 Task: Find connections with filter location Konnūr with filter topic #training with filter profile language Spanish with filter current company Affle with filter school Government of Maharashtra Ismail Yusuf College of Arts Science & Commerce Jogeshwari East Mumbai 400 060 with filter industry Racetracks with filter service category Wedding Planning with filter keywords title Coordinator
Action: Mouse moved to (381, 267)
Screenshot: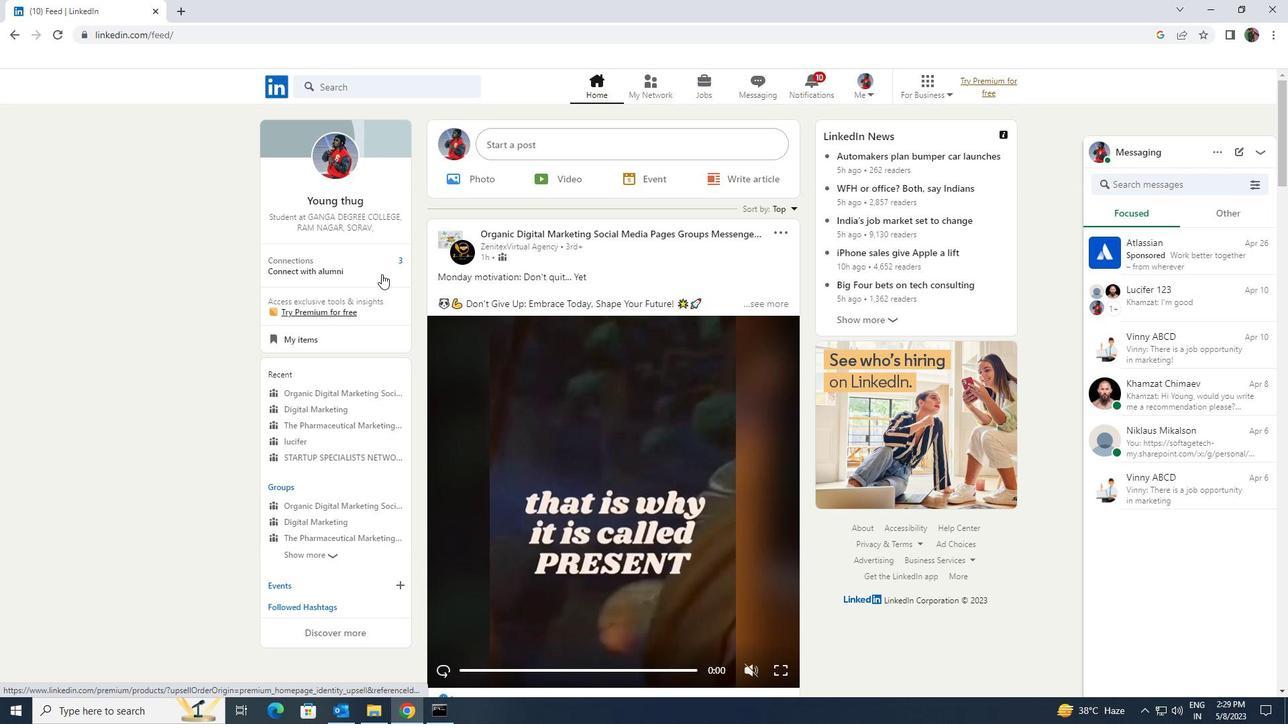 
Action: Mouse pressed left at (381, 267)
Screenshot: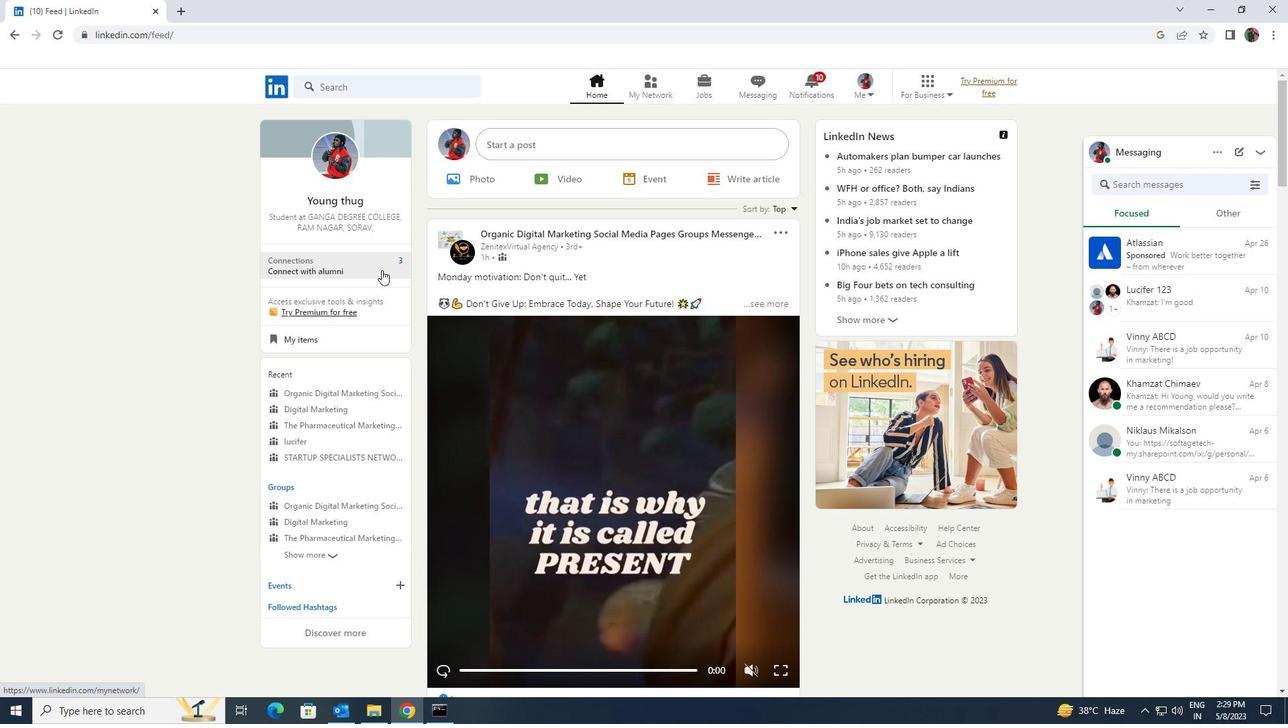 
Action: Mouse moved to (381, 172)
Screenshot: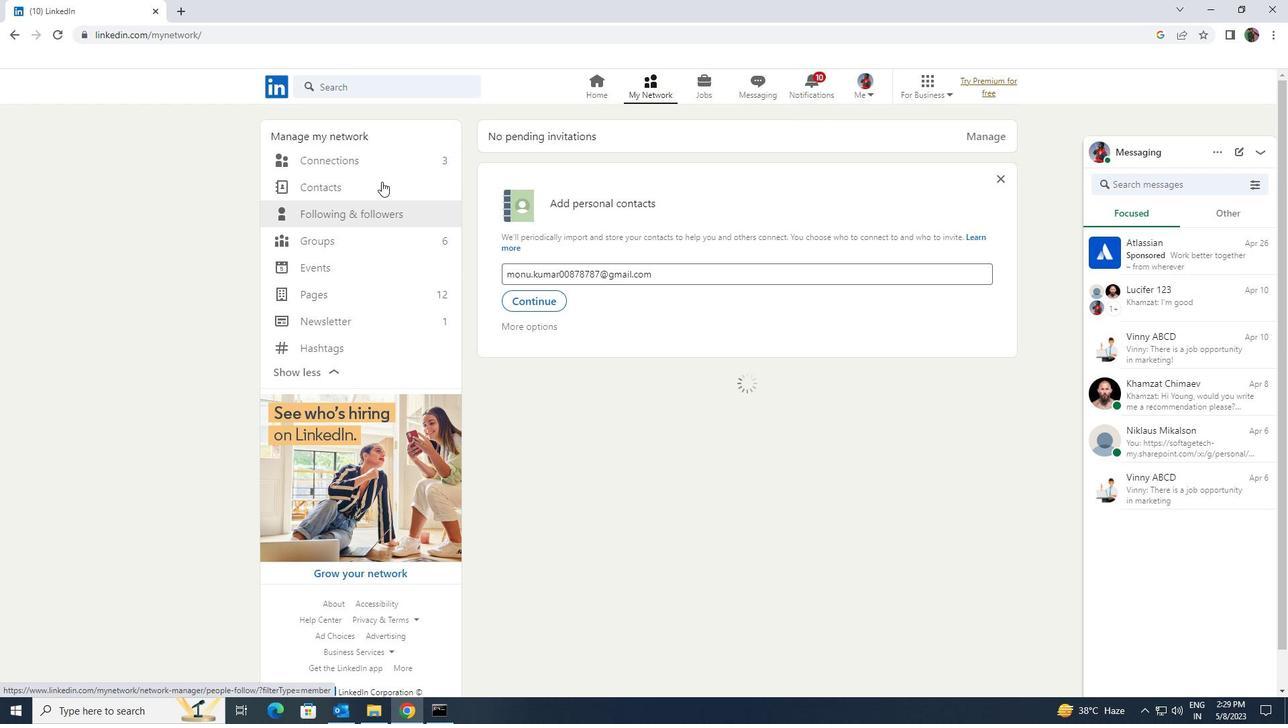 
Action: Mouse pressed left at (381, 172)
Screenshot: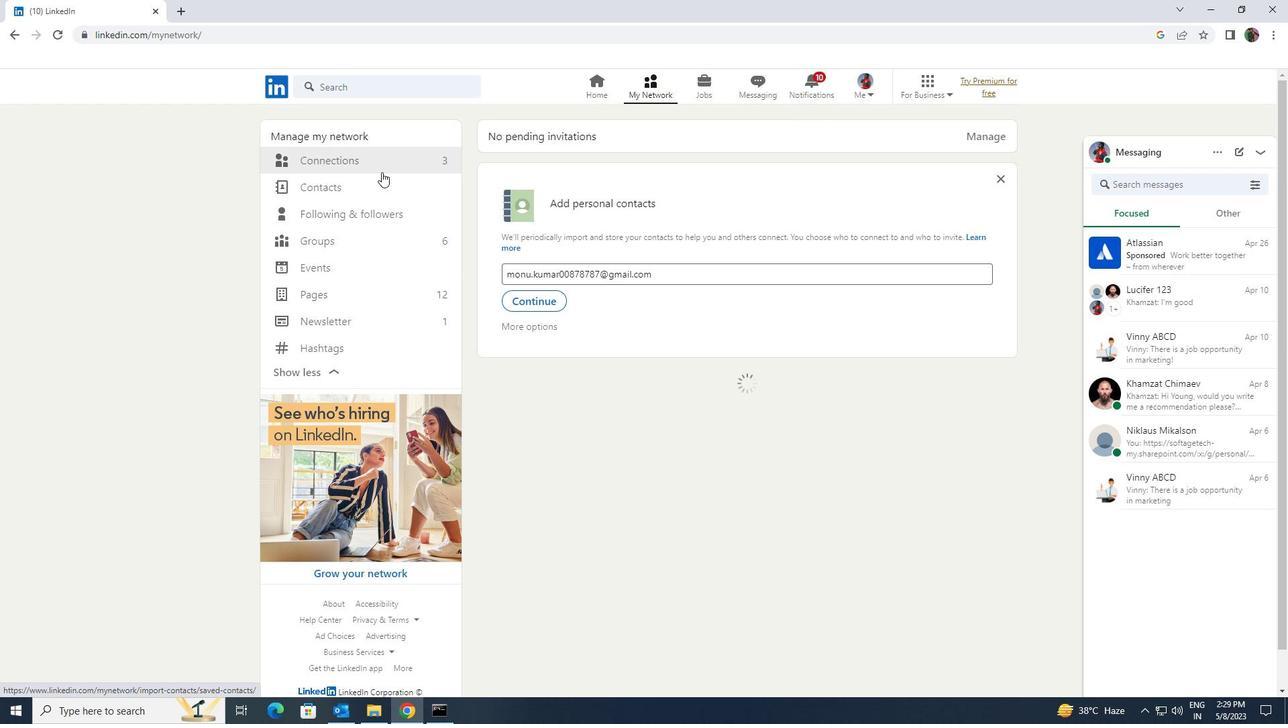 
Action: Mouse moved to (383, 163)
Screenshot: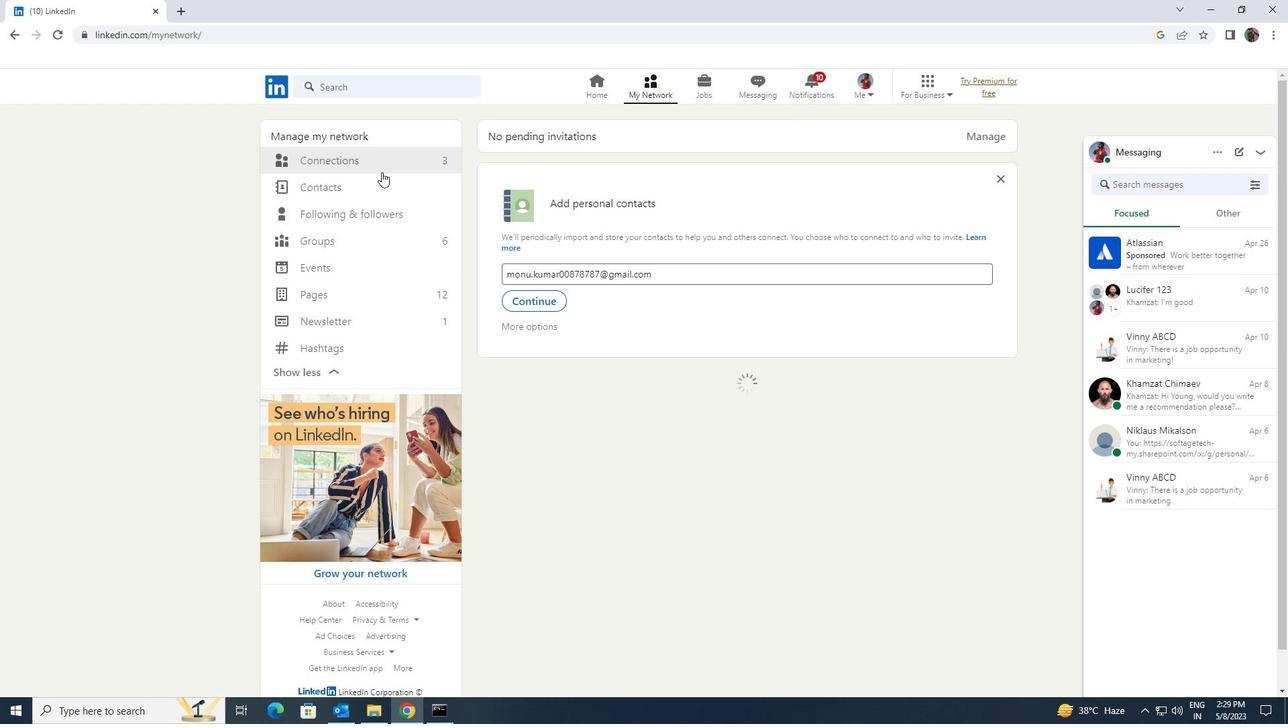 
Action: Mouse pressed left at (383, 163)
Screenshot: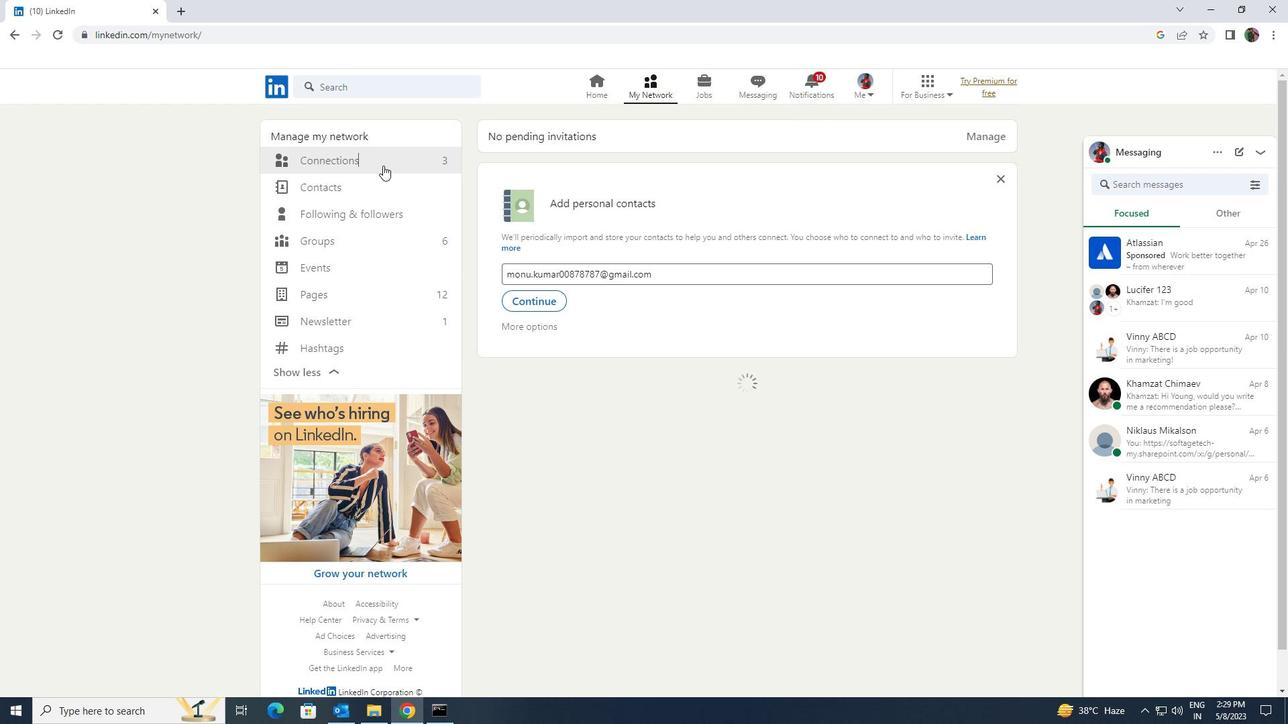 
Action: Mouse moved to (723, 163)
Screenshot: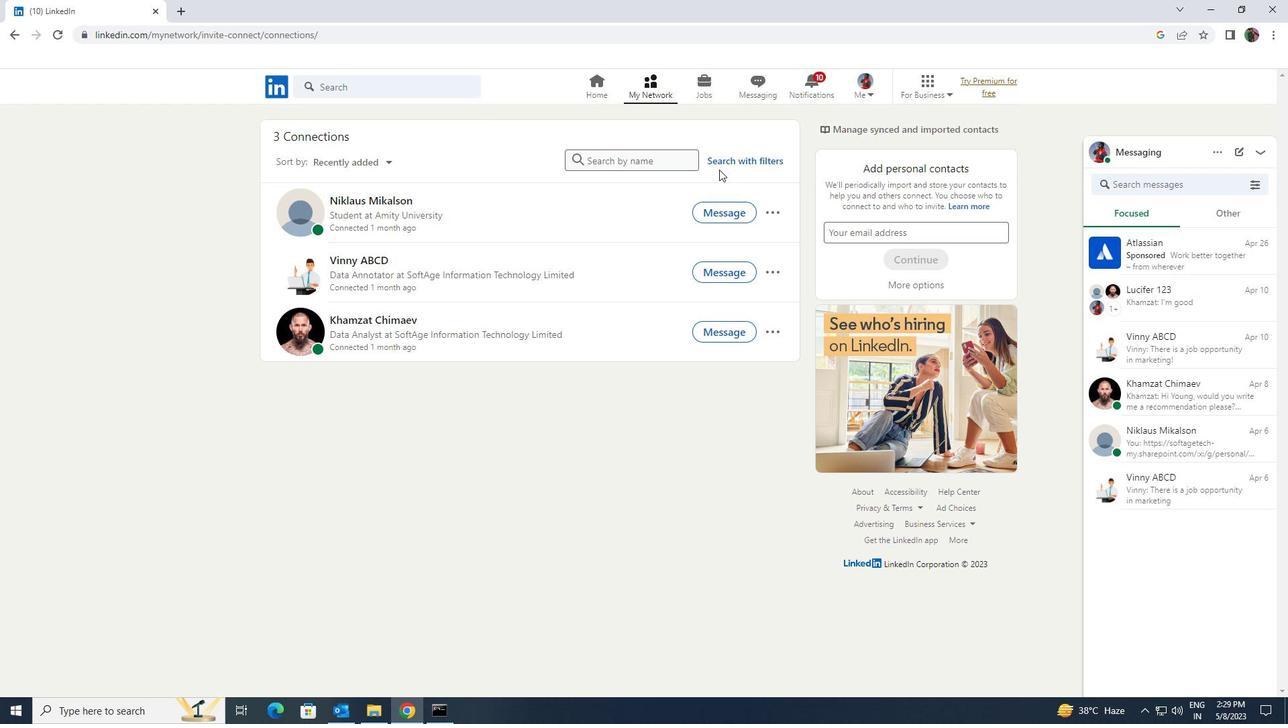
Action: Mouse pressed left at (723, 163)
Screenshot: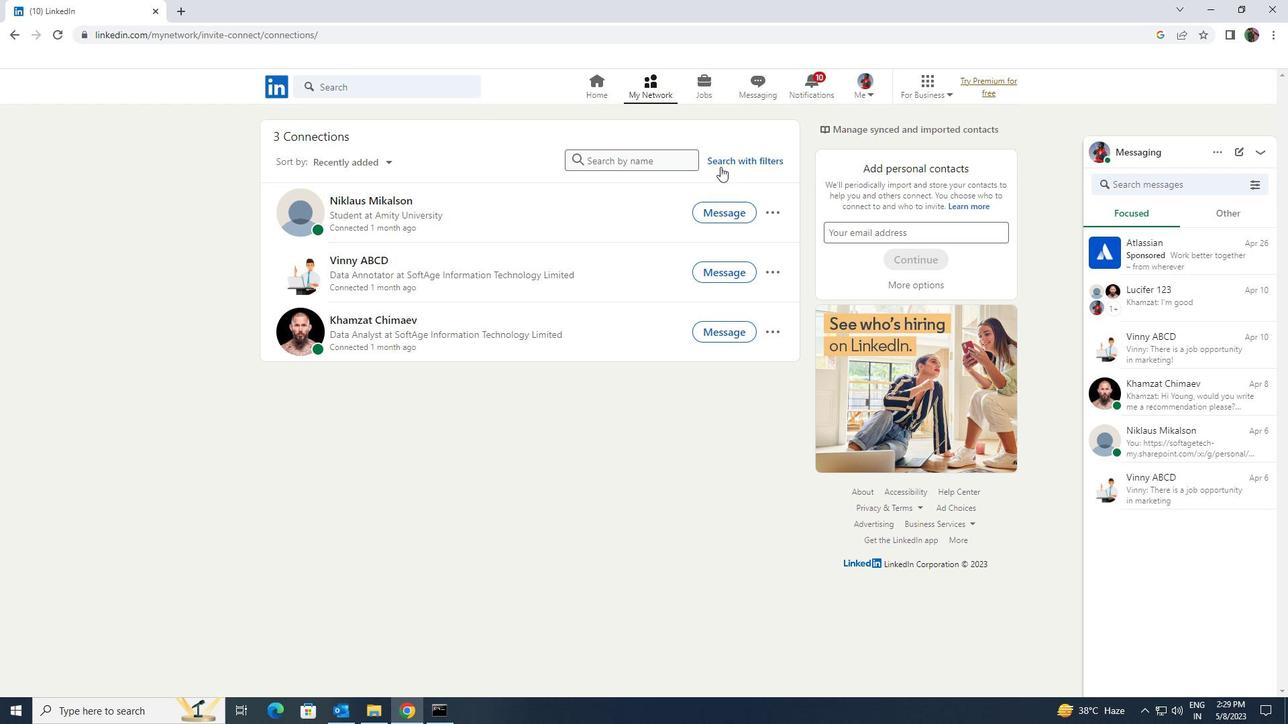 
Action: Mouse moved to (692, 126)
Screenshot: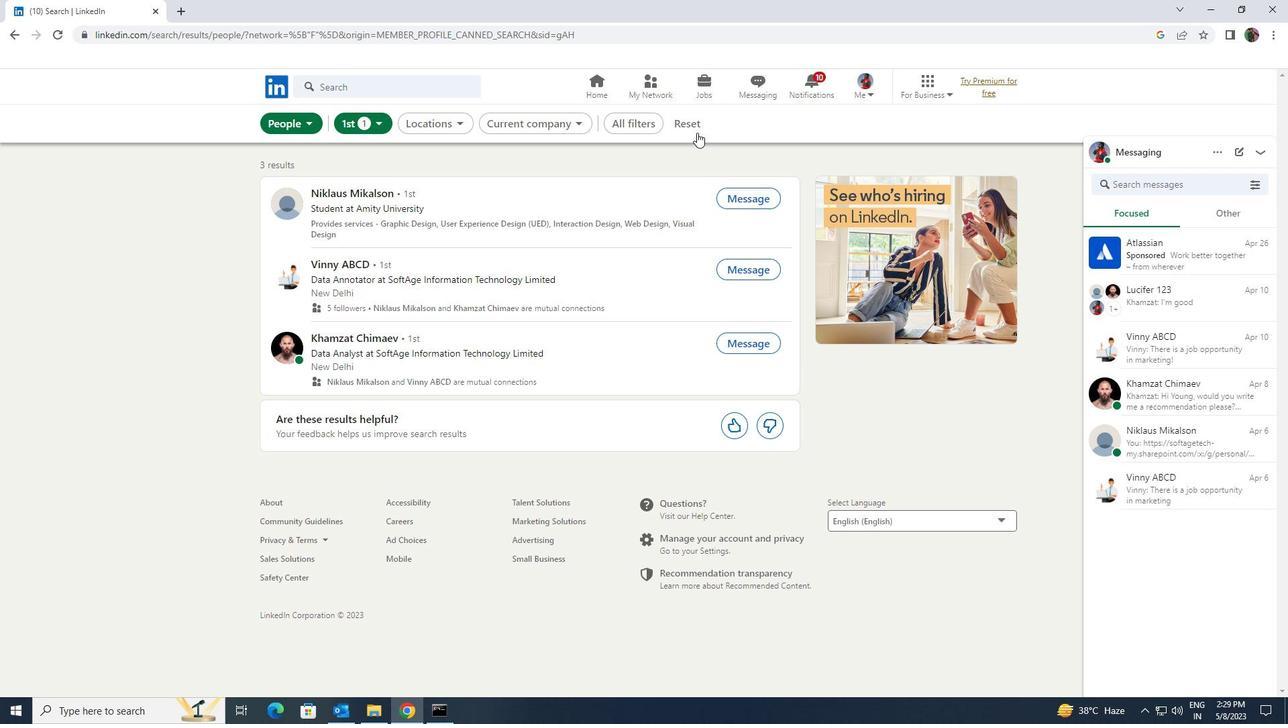 
Action: Mouse pressed left at (692, 126)
Screenshot: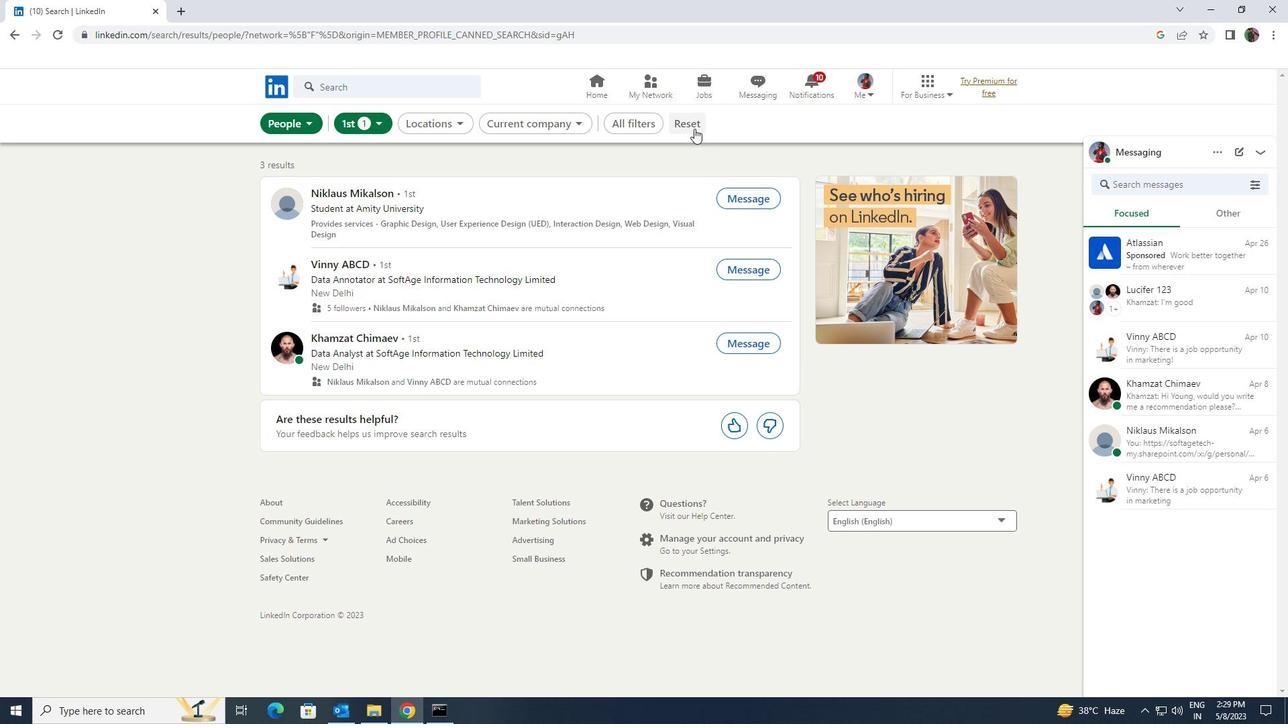 
Action: Mouse moved to (680, 120)
Screenshot: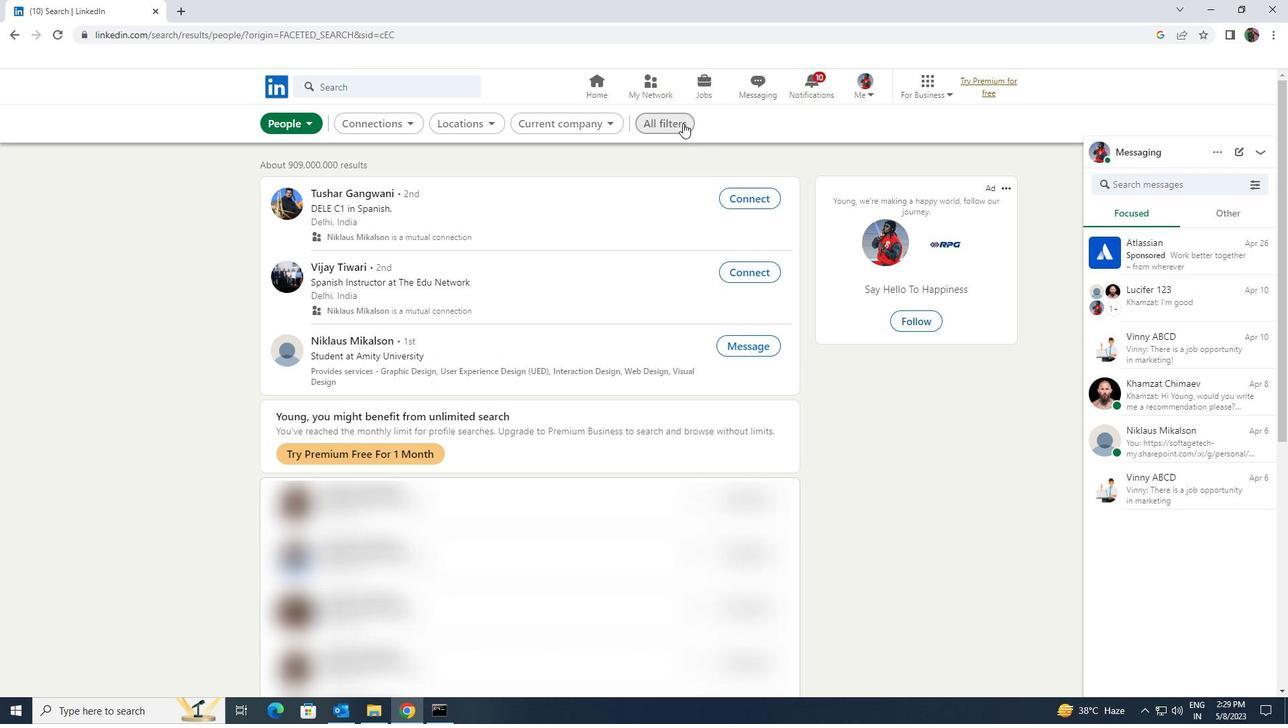 
Action: Mouse pressed left at (680, 120)
Screenshot: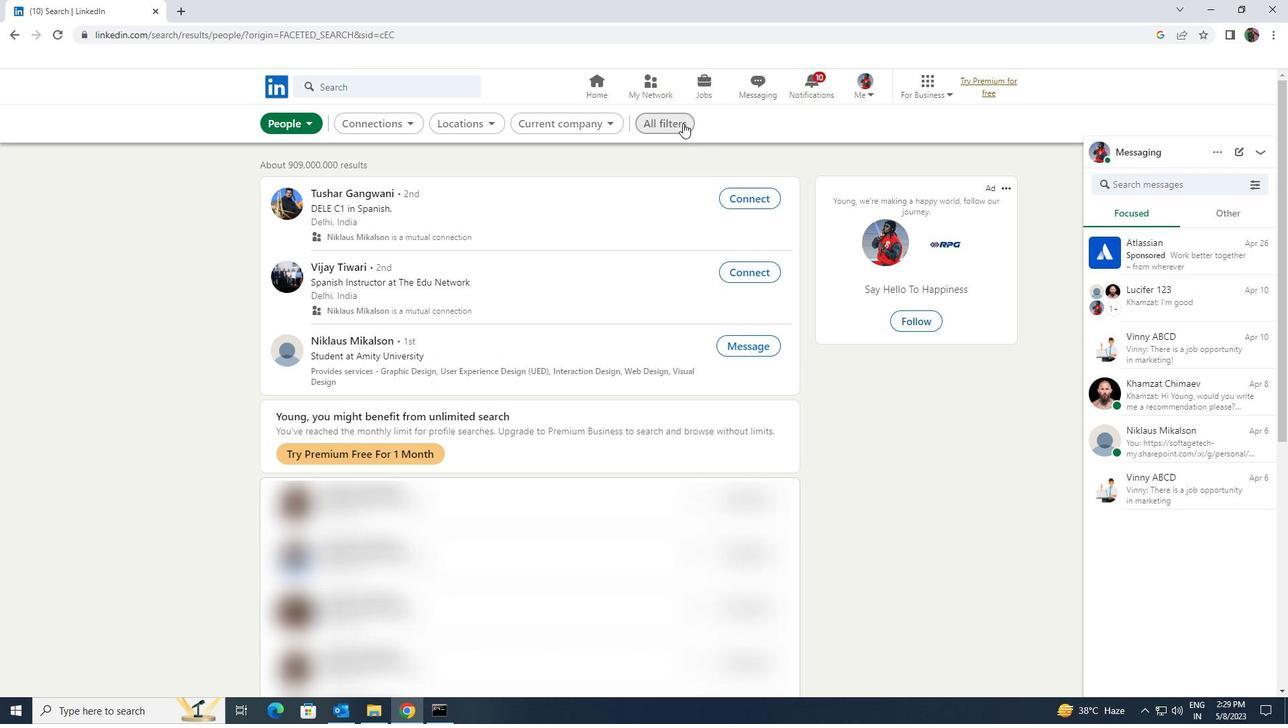 
Action: Mouse moved to (1107, 524)
Screenshot: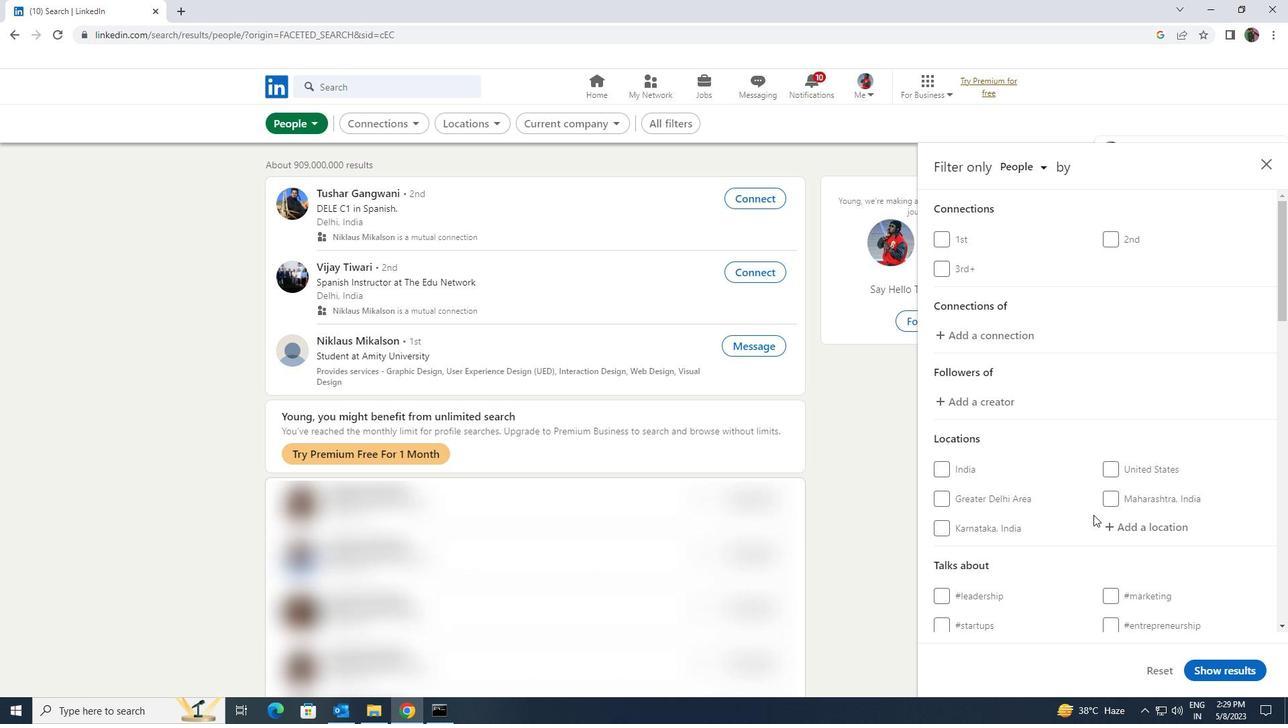 
Action: Mouse pressed left at (1107, 524)
Screenshot: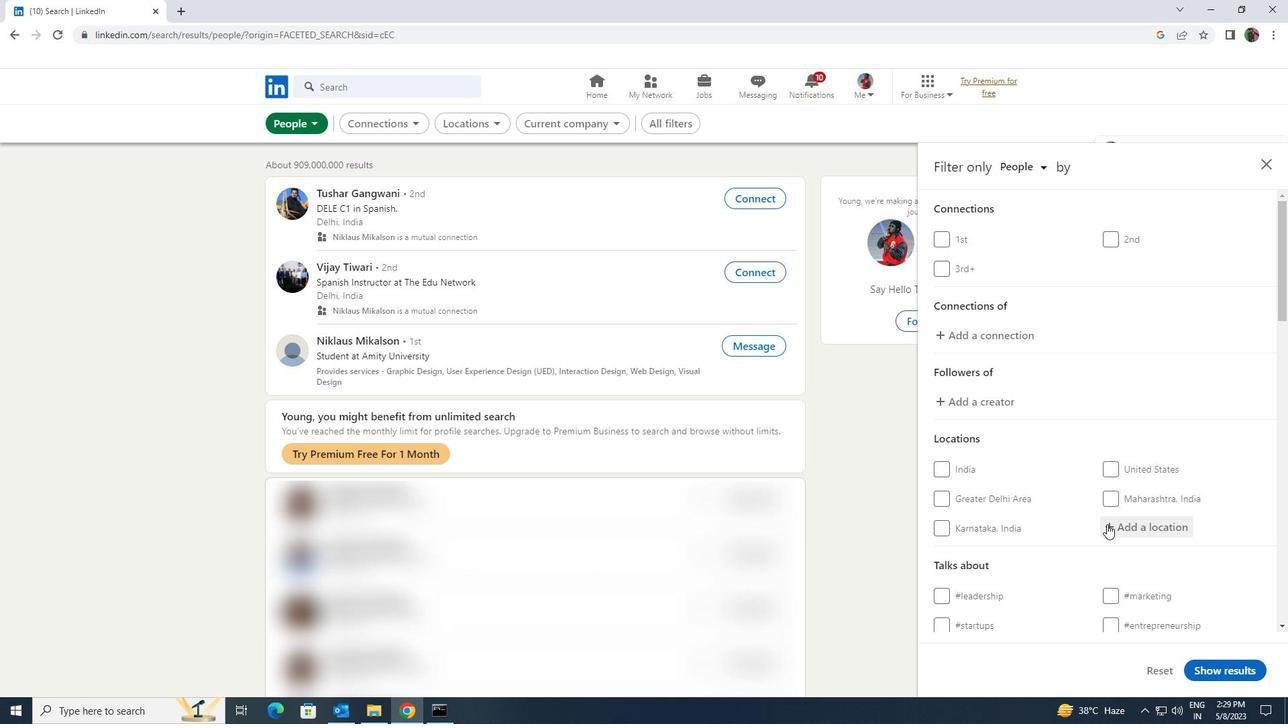 
Action: Key pressed <Key.shift>KONNUR
Screenshot: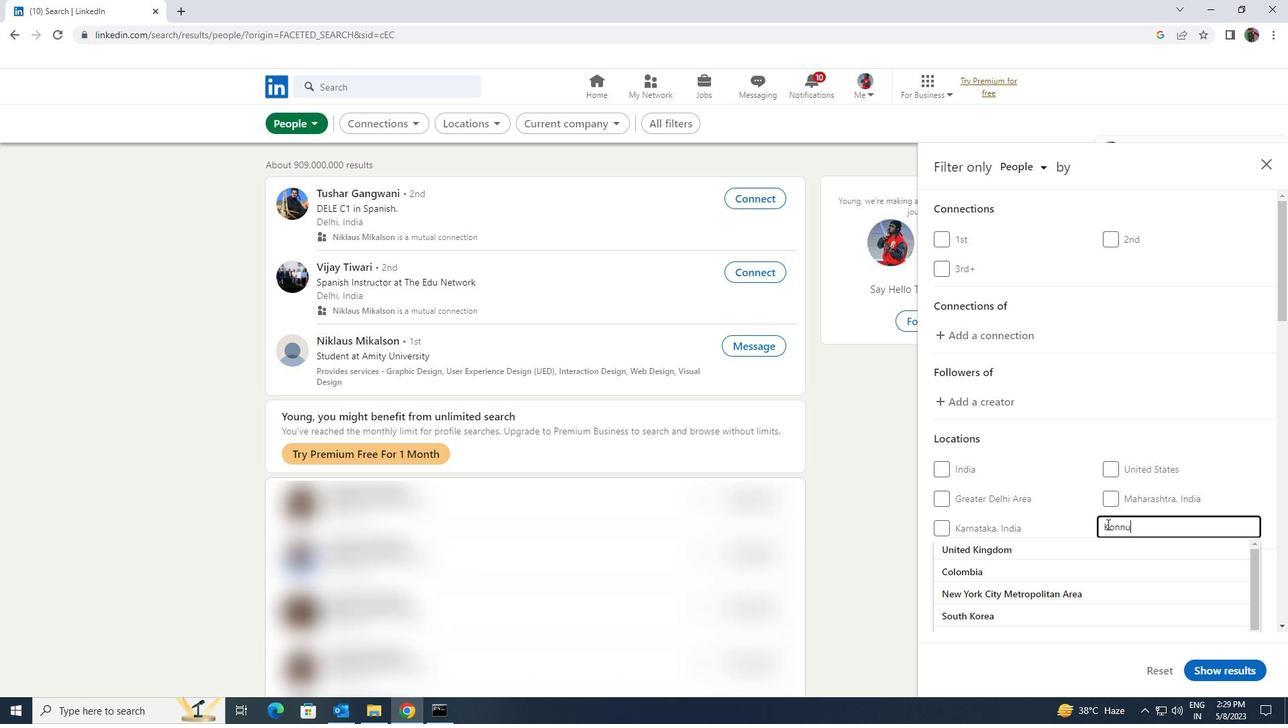 
Action: Mouse moved to (1107, 532)
Screenshot: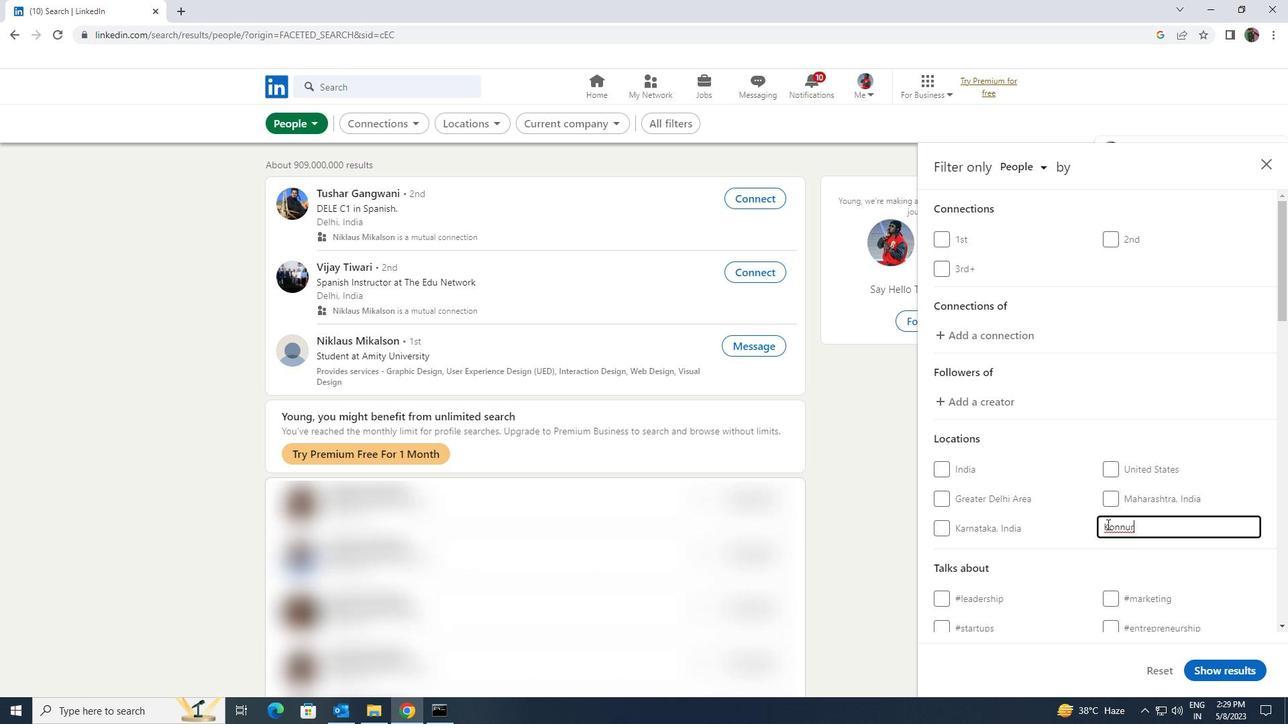 
Action: Key pressed <Key.enter>
Screenshot: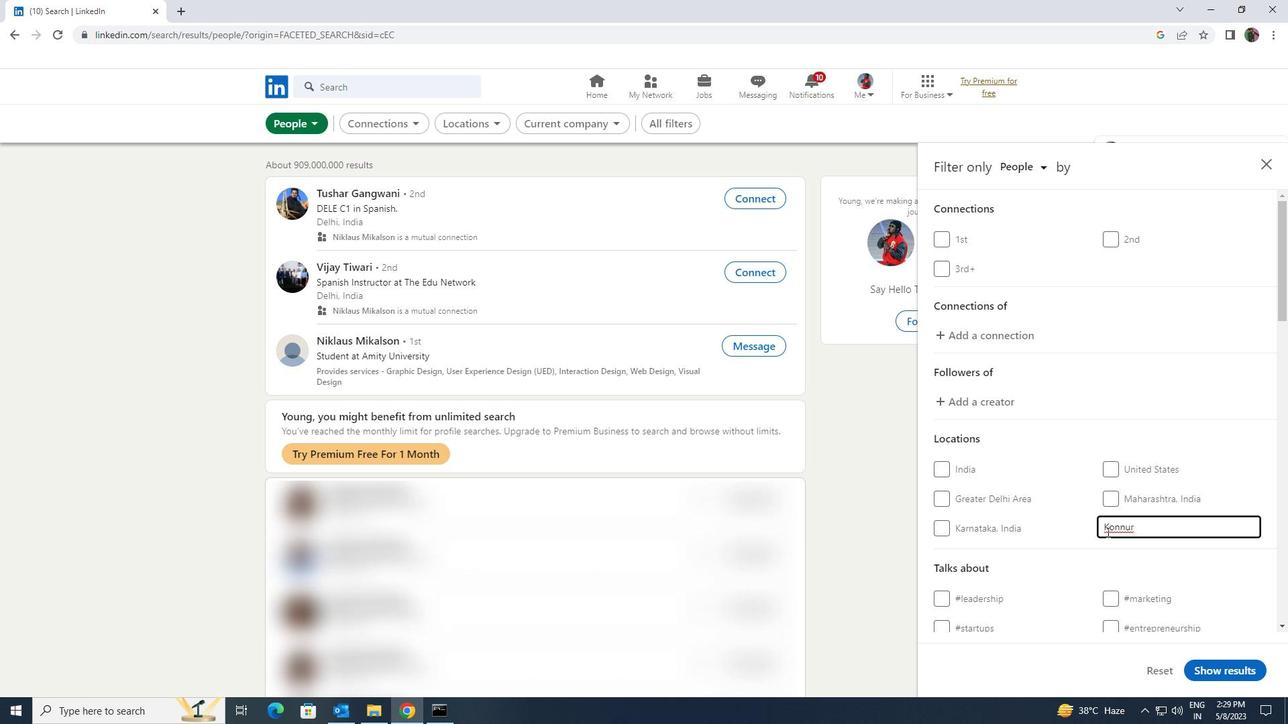 
Action: Mouse moved to (1107, 532)
Screenshot: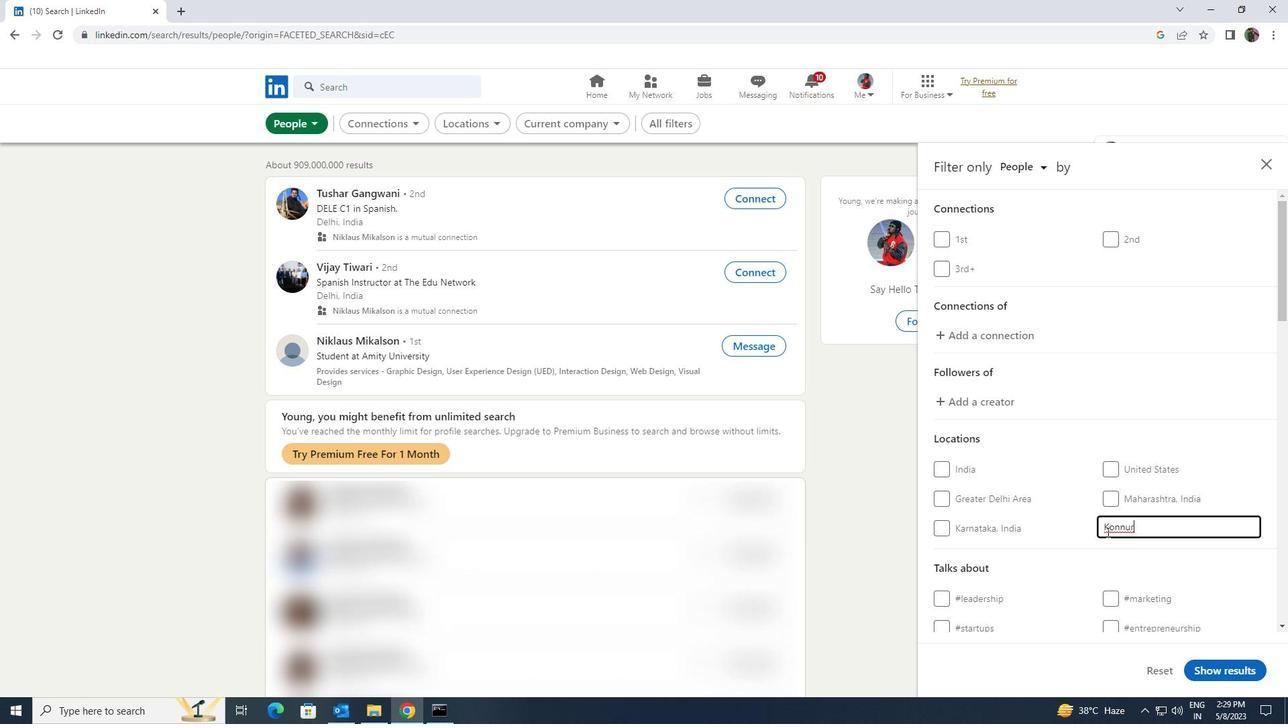 
Action: Mouse scrolled (1107, 532) with delta (0, 0)
Screenshot: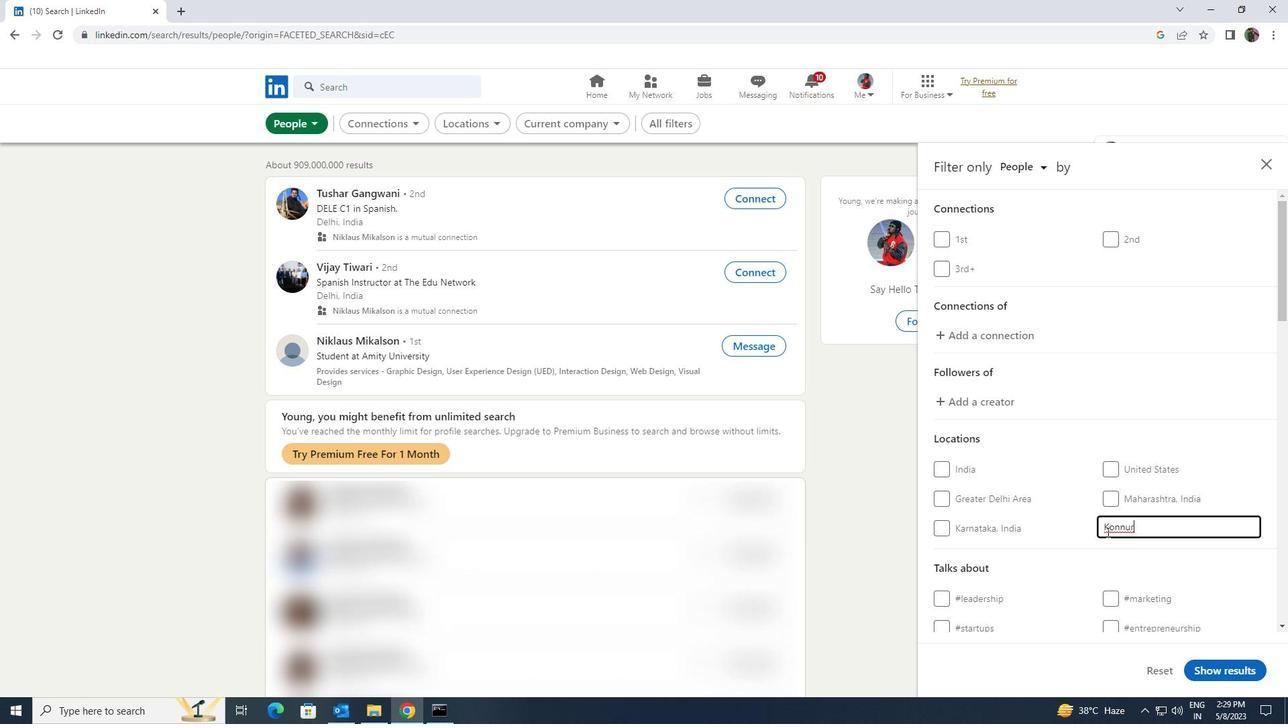 
Action: Mouse scrolled (1107, 532) with delta (0, 0)
Screenshot: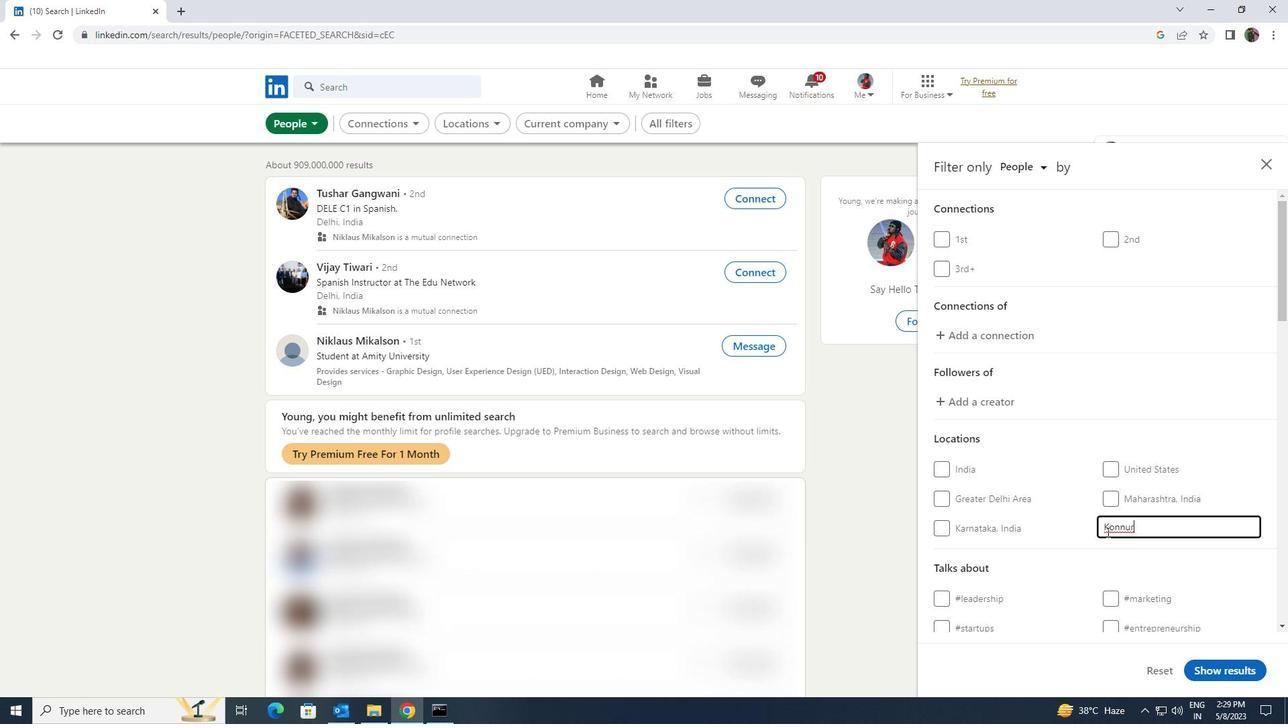 
Action: Mouse scrolled (1107, 532) with delta (0, 0)
Screenshot: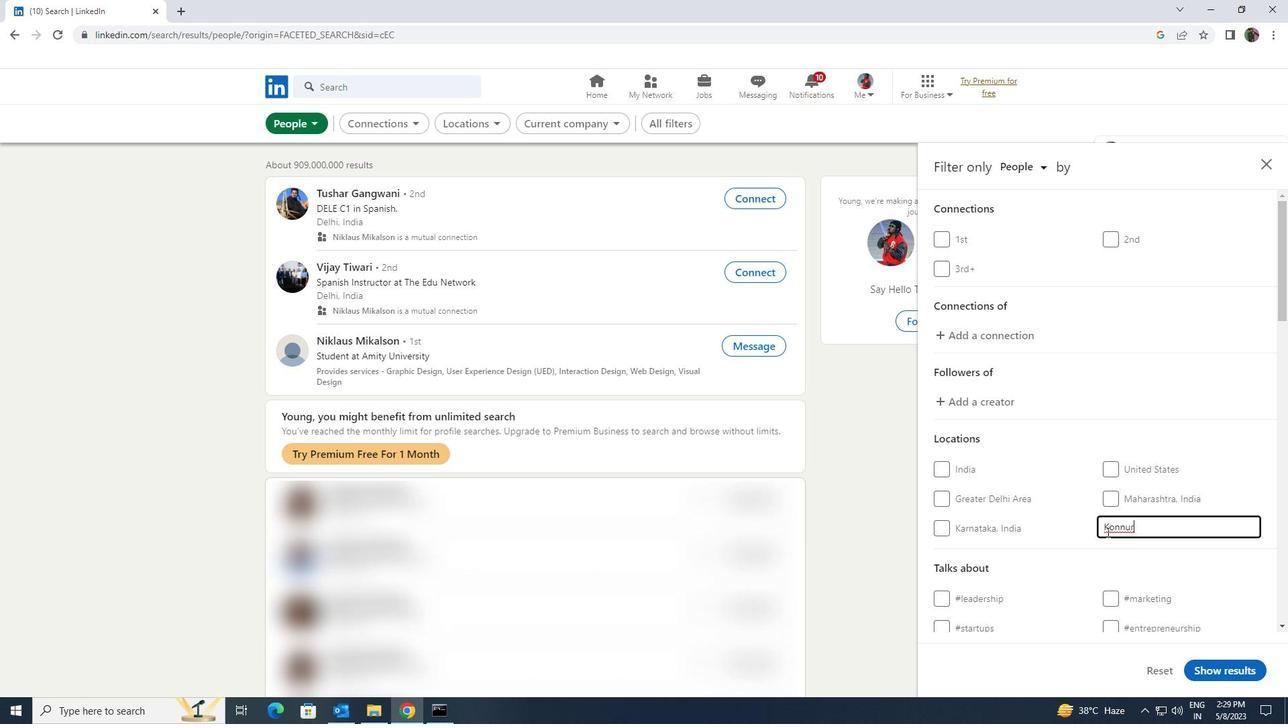 
Action: Mouse moved to (1128, 459)
Screenshot: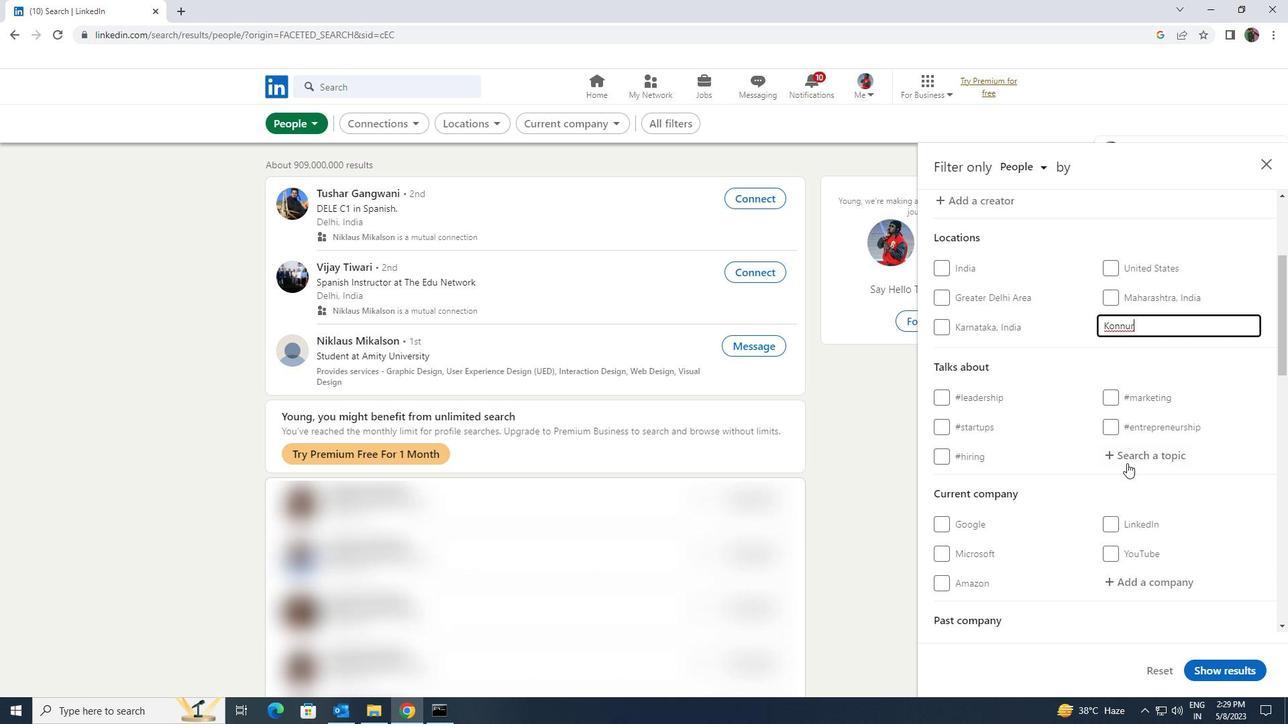
Action: Mouse pressed left at (1128, 459)
Screenshot: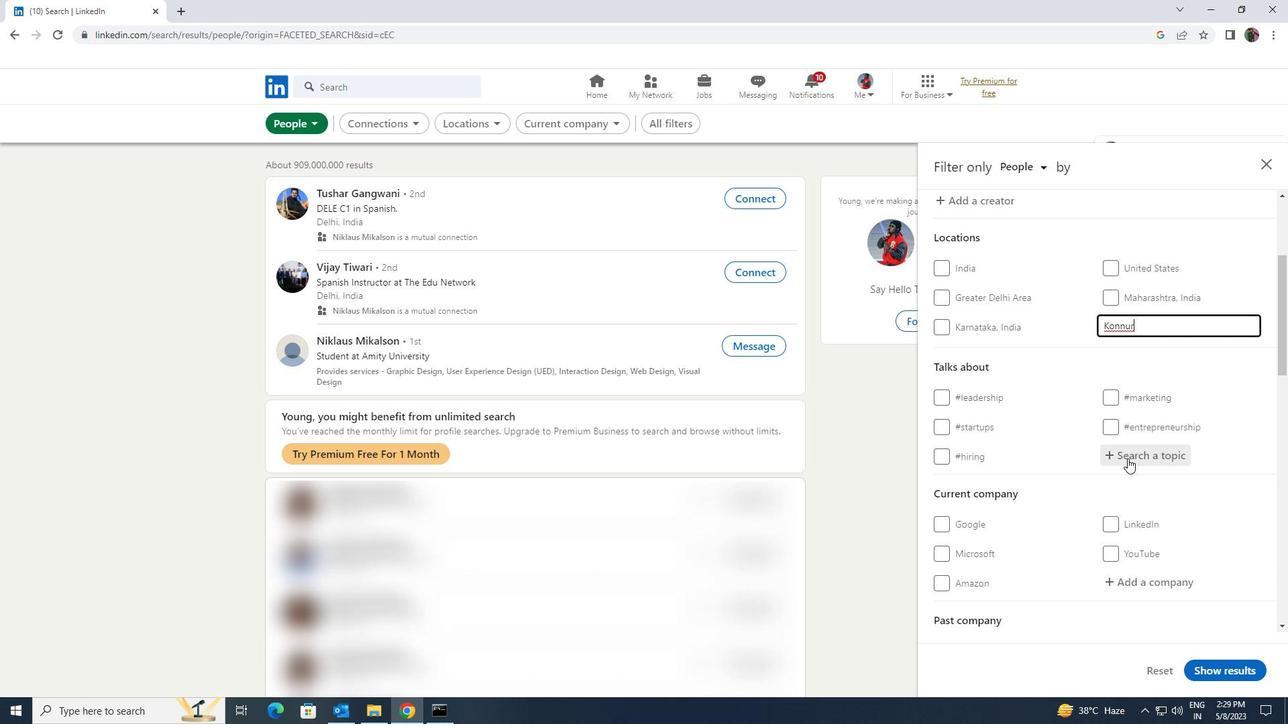 
Action: Key pressed <Key.shift><Key.shift>TRAINING
Screenshot: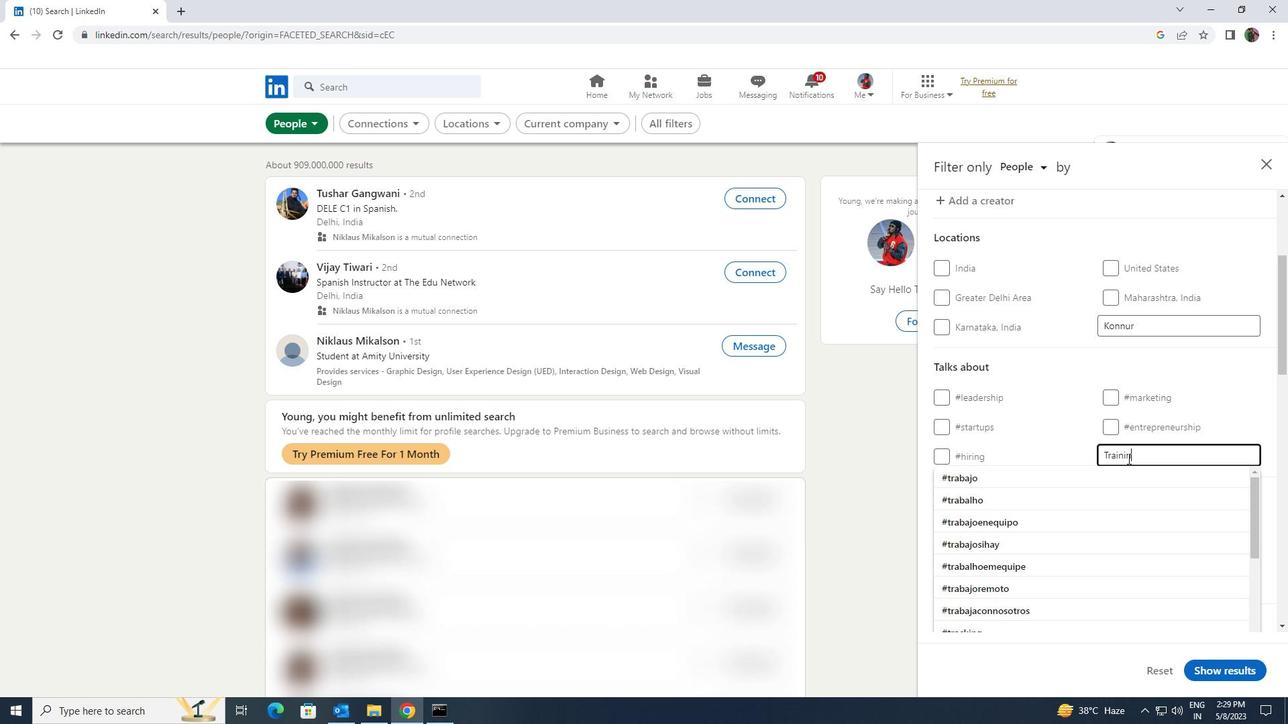 
Action: Mouse moved to (1131, 479)
Screenshot: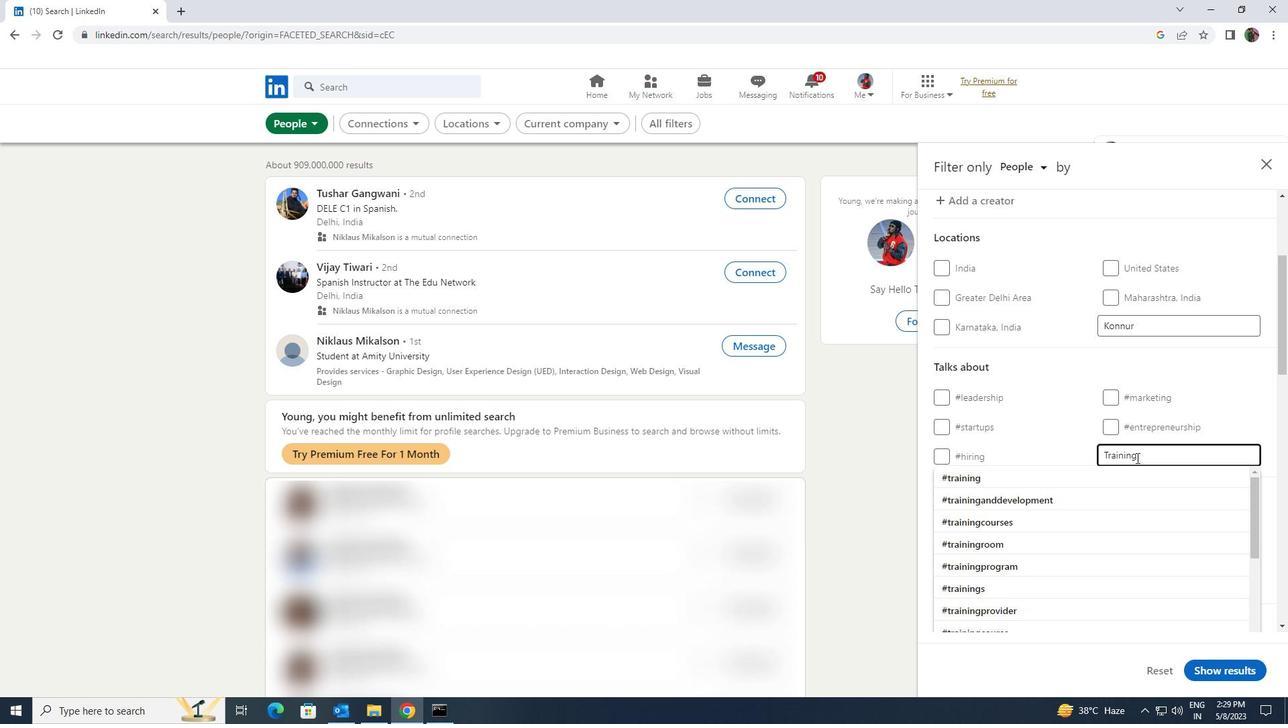 
Action: Mouse pressed left at (1131, 479)
Screenshot: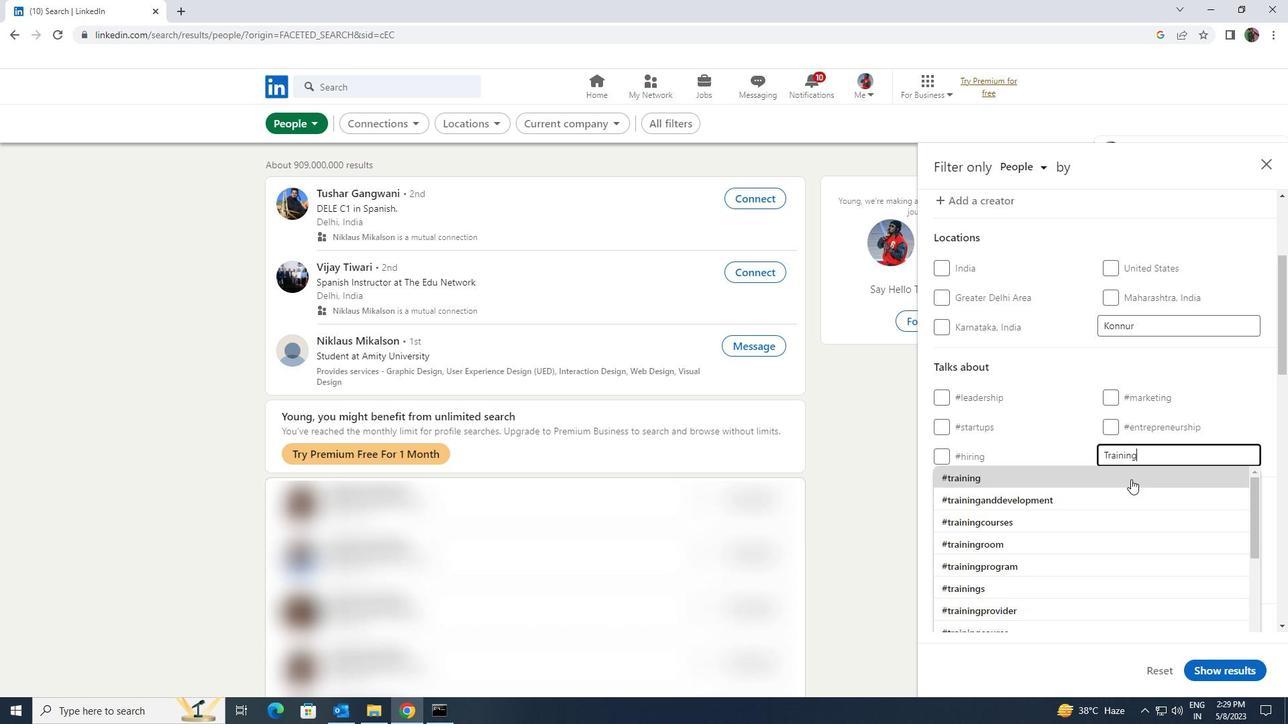 
Action: Mouse moved to (1134, 479)
Screenshot: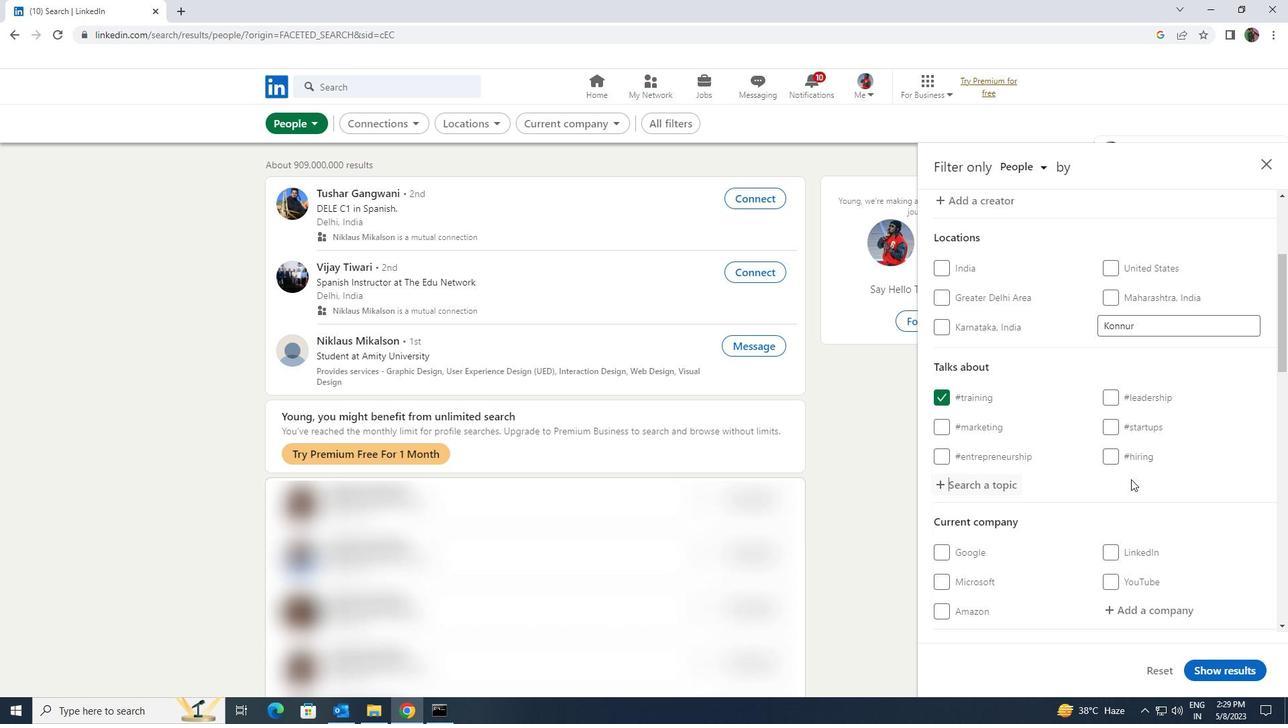 
Action: Mouse scrolled (1134, 479) with delta (0, 0)
Screenshot: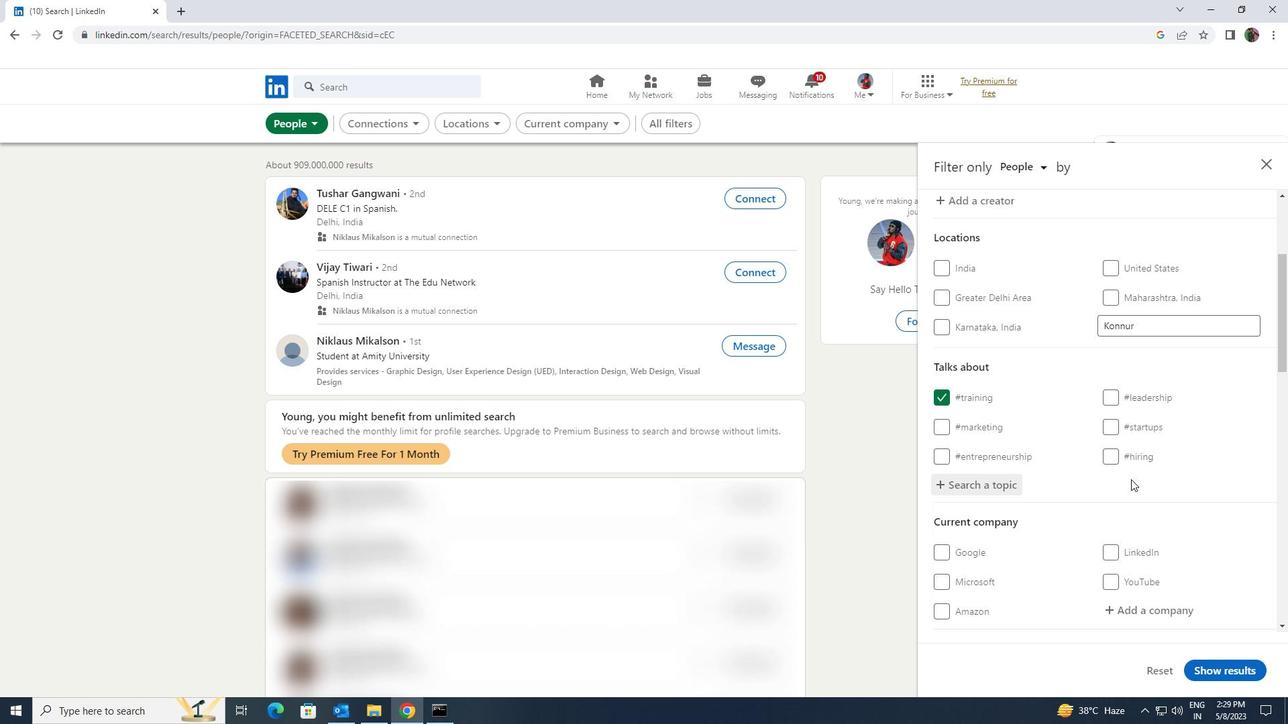 
Action: Mouse scrolled (1134, 479) with delta (0, 0)
Screenshot: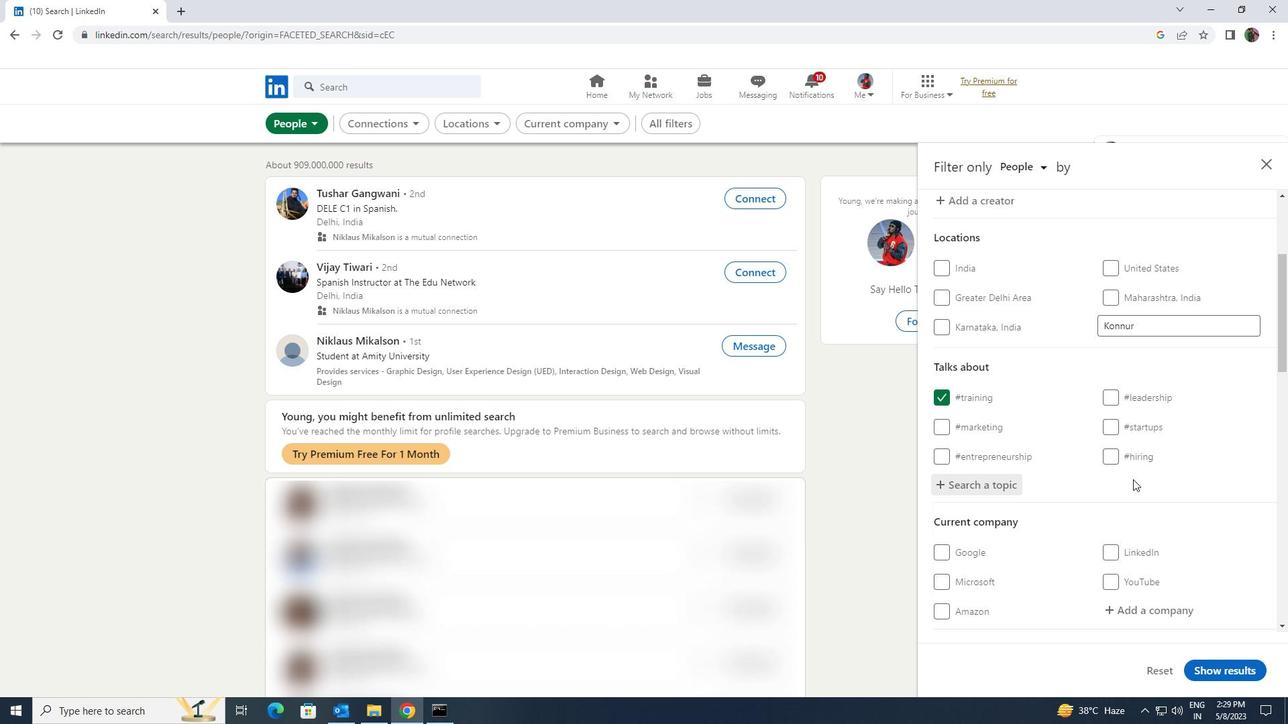 
Action: Mouse scrolled (1134, 479) with delta (0, 0)
Screenshot: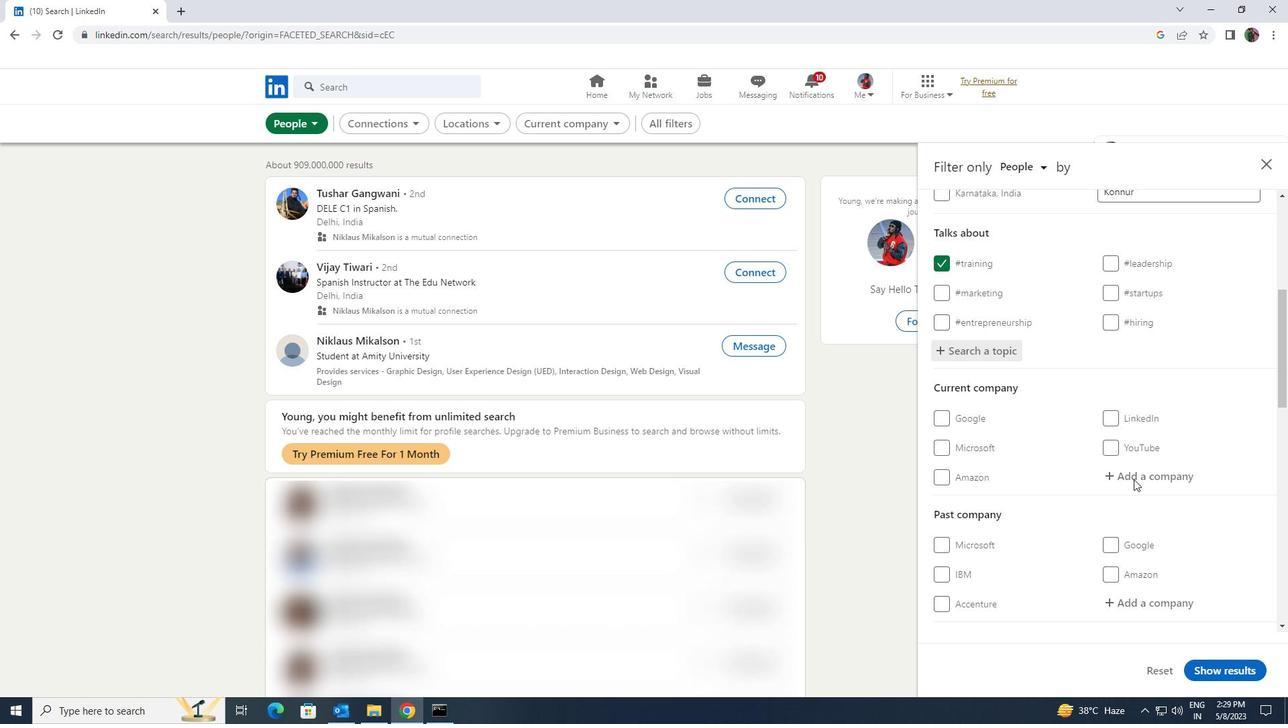 
Action: Mouse scrolled (1134, 479) with delta (0, 0)
Screenshot: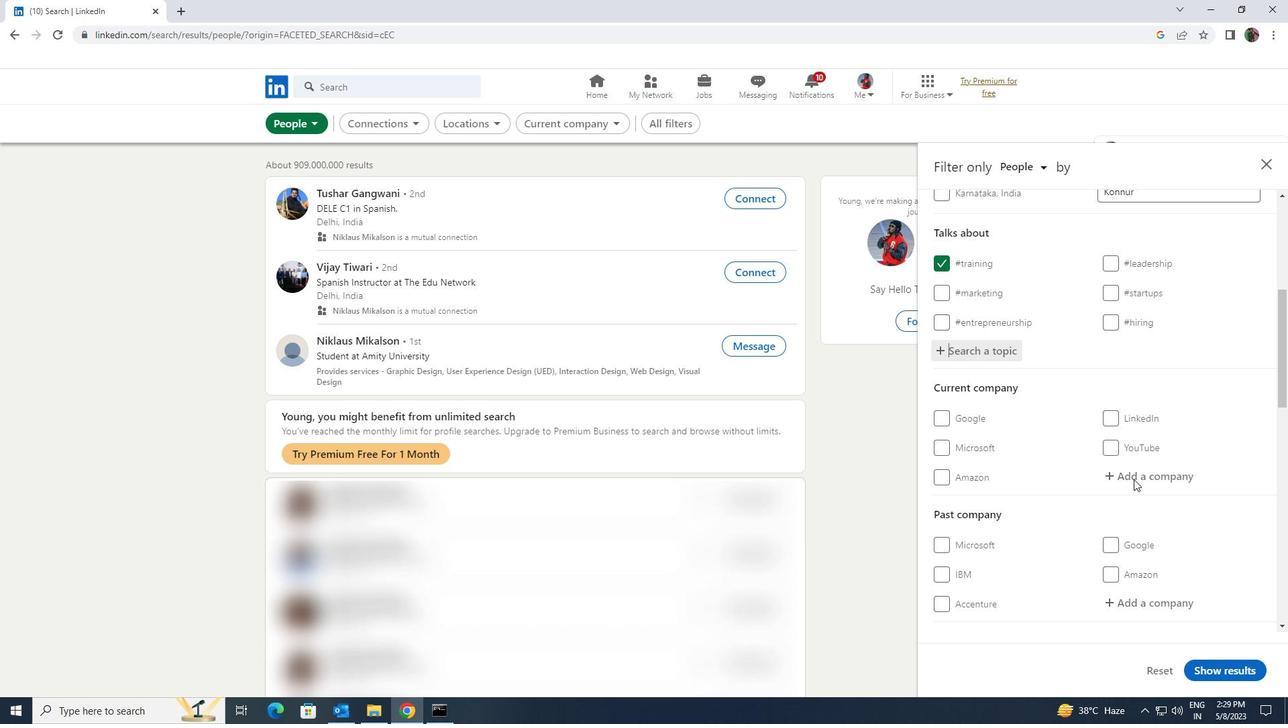 
Action: Mouse moved to (1134, 479)
Screenshot: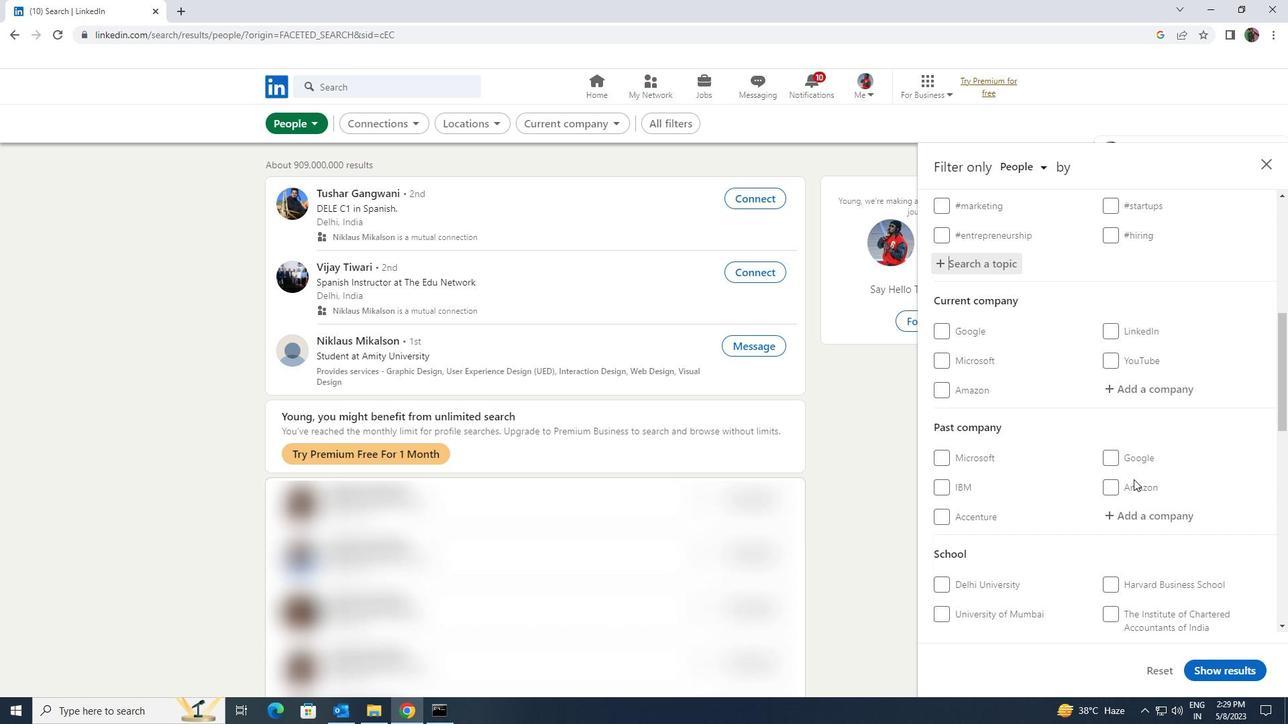 
Action: Mouse scrolled (1134, 479) with delta (0, 0)
Screenshot: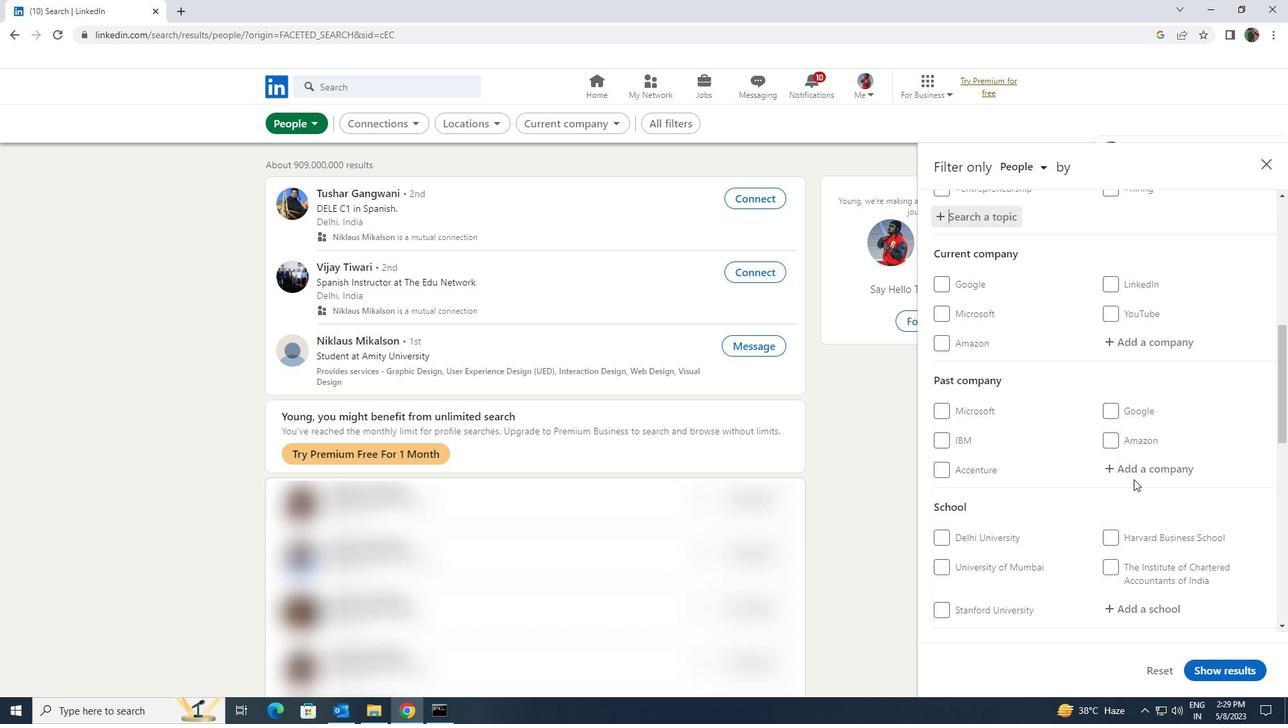 
Action: Mouse scrolled (1134, 479) with delta (0, 0)
Screenshot: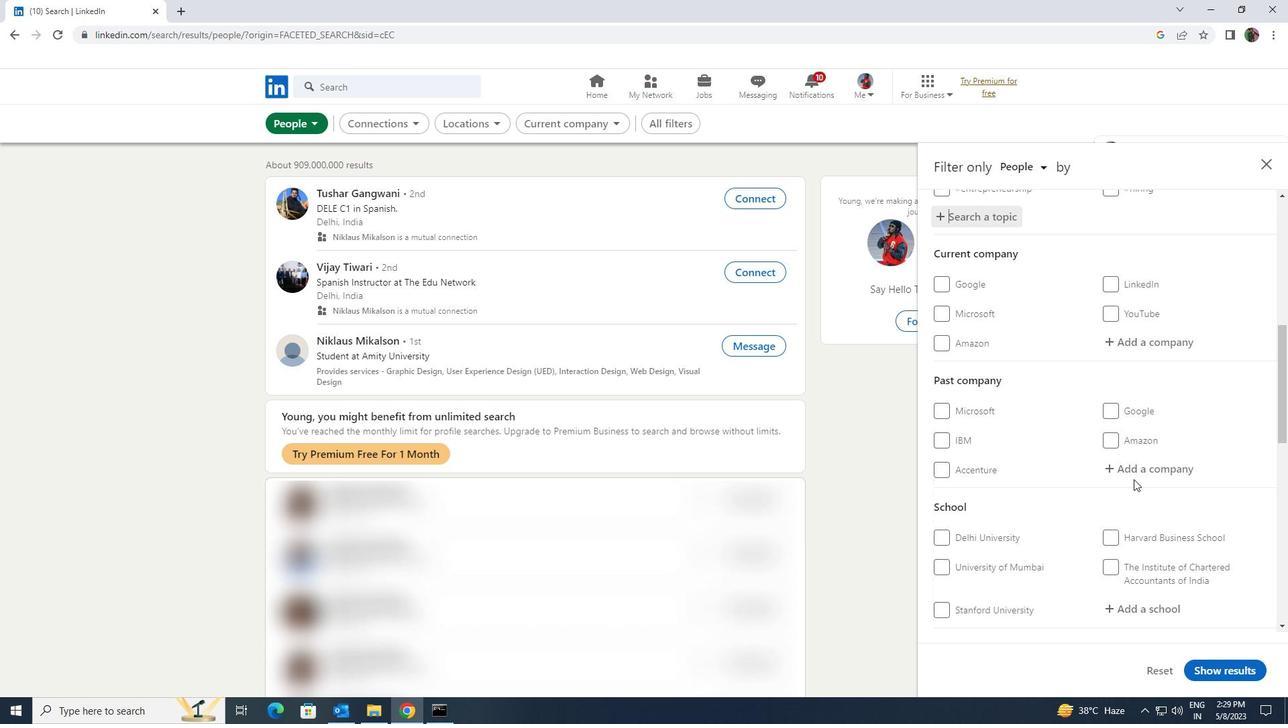 
Action: Mouse scrolled (1134, 479) with delta (0, 0)
Screenshot: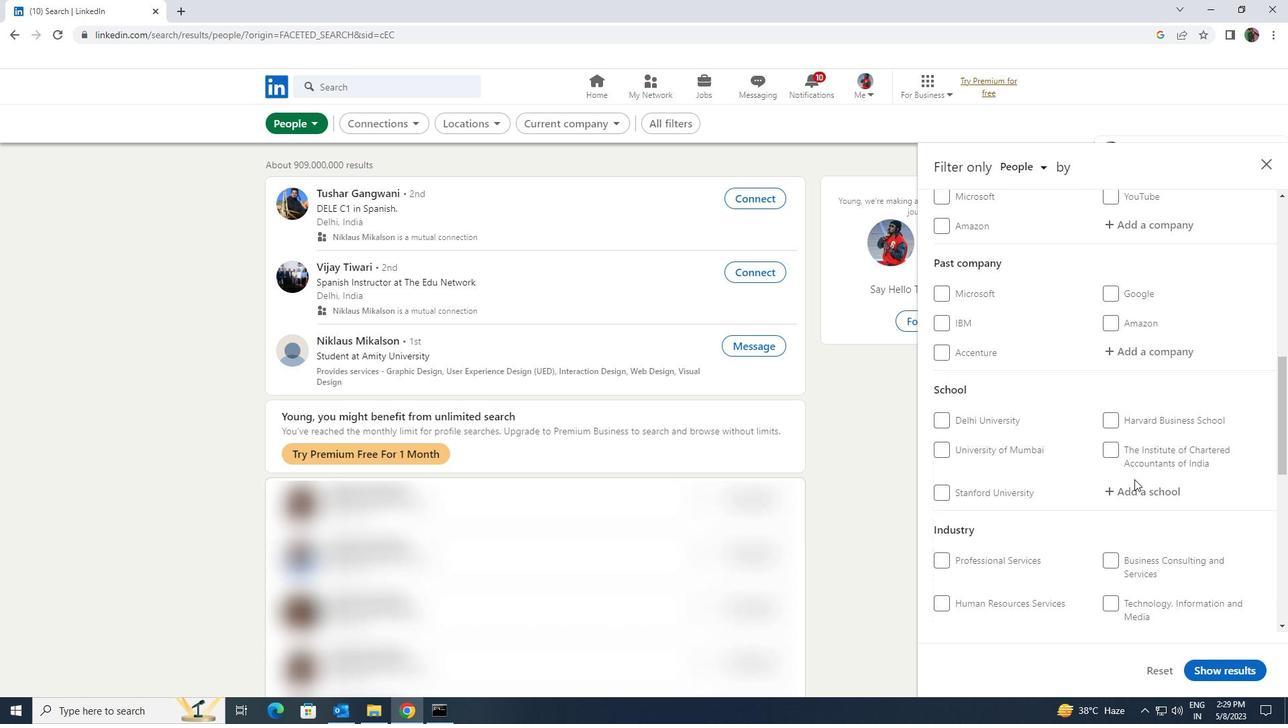 
Action: Mouse scrolled (1134, 479) with delta (0, 0)
Screenshot: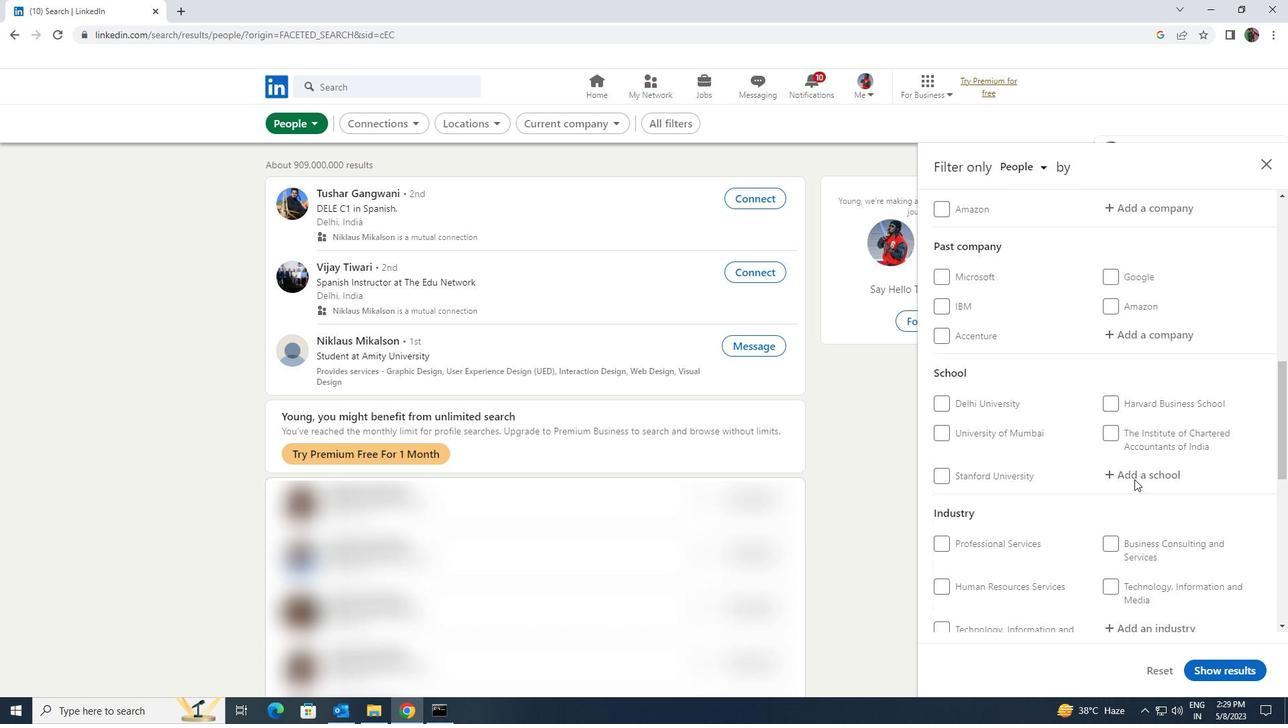
Action: Mouse scrolled (1134, 479) with delta (0, 0)
Screenshot: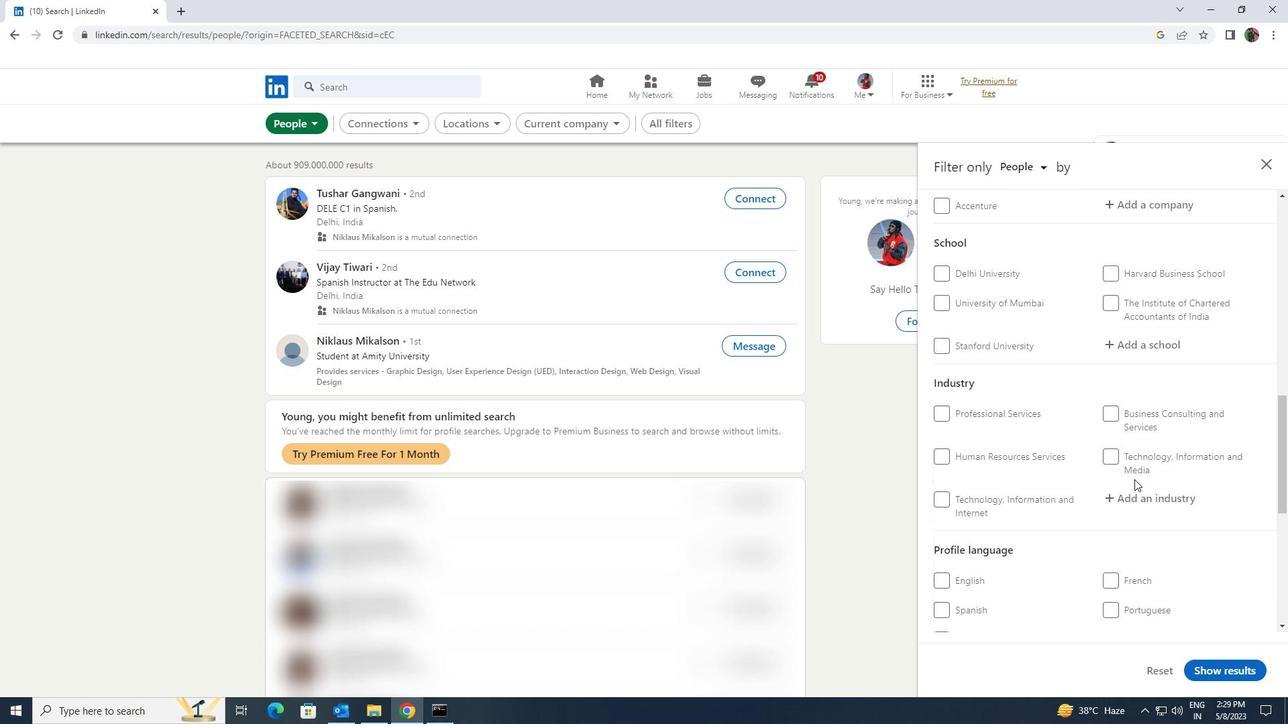 
Action: Mouse moved to (980, 540)
Screenshot: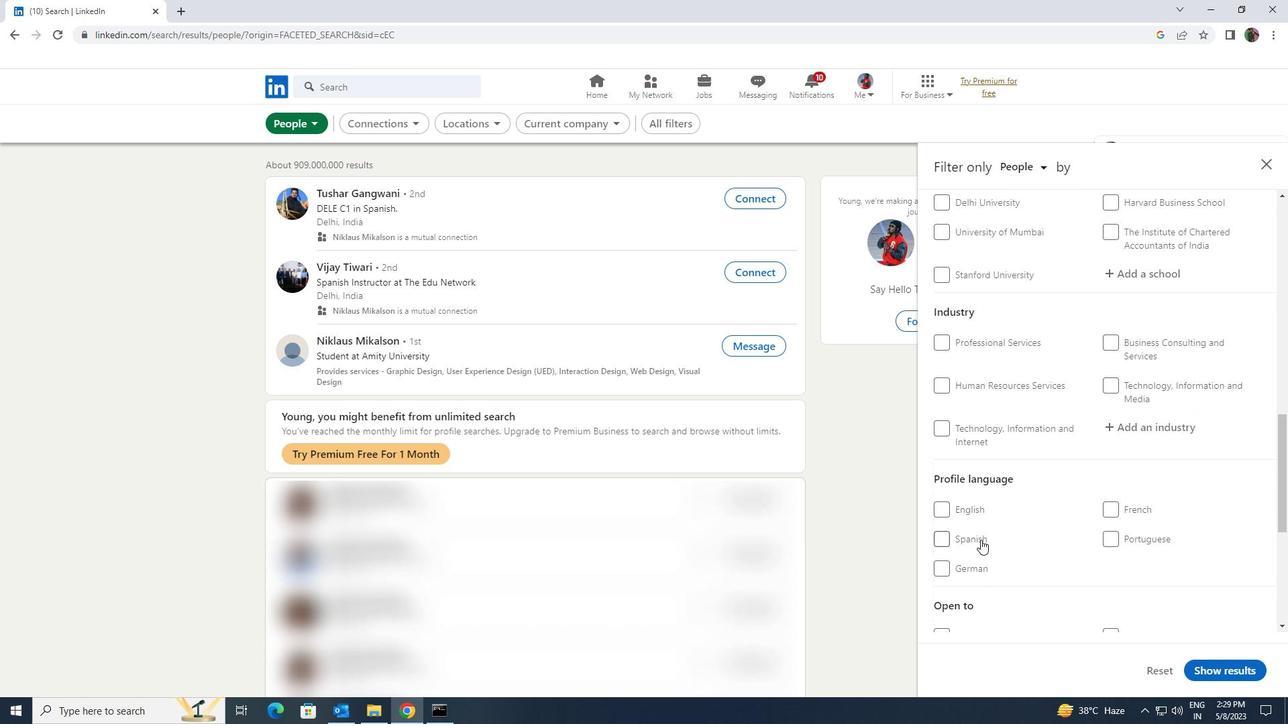 
Action: Mouse pressed left at (980, 540)
Screenshot: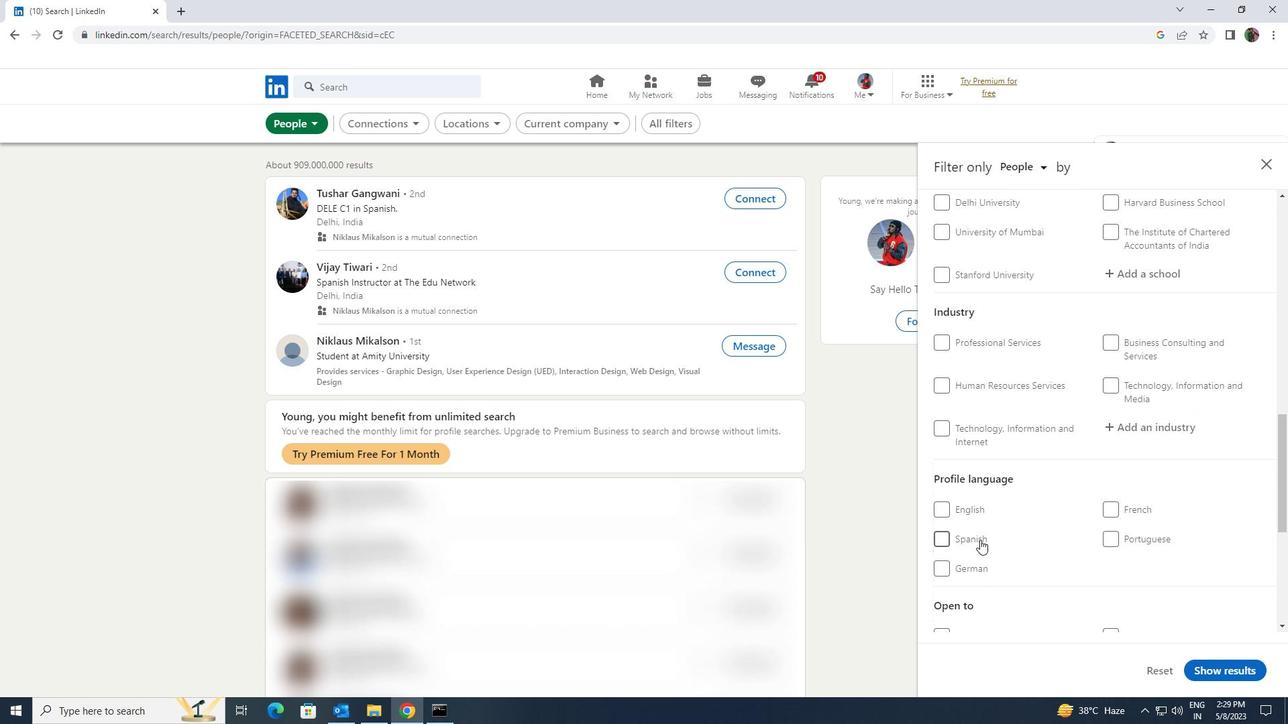 
Action: Mouse moved to (1141, 510)
Screenshot: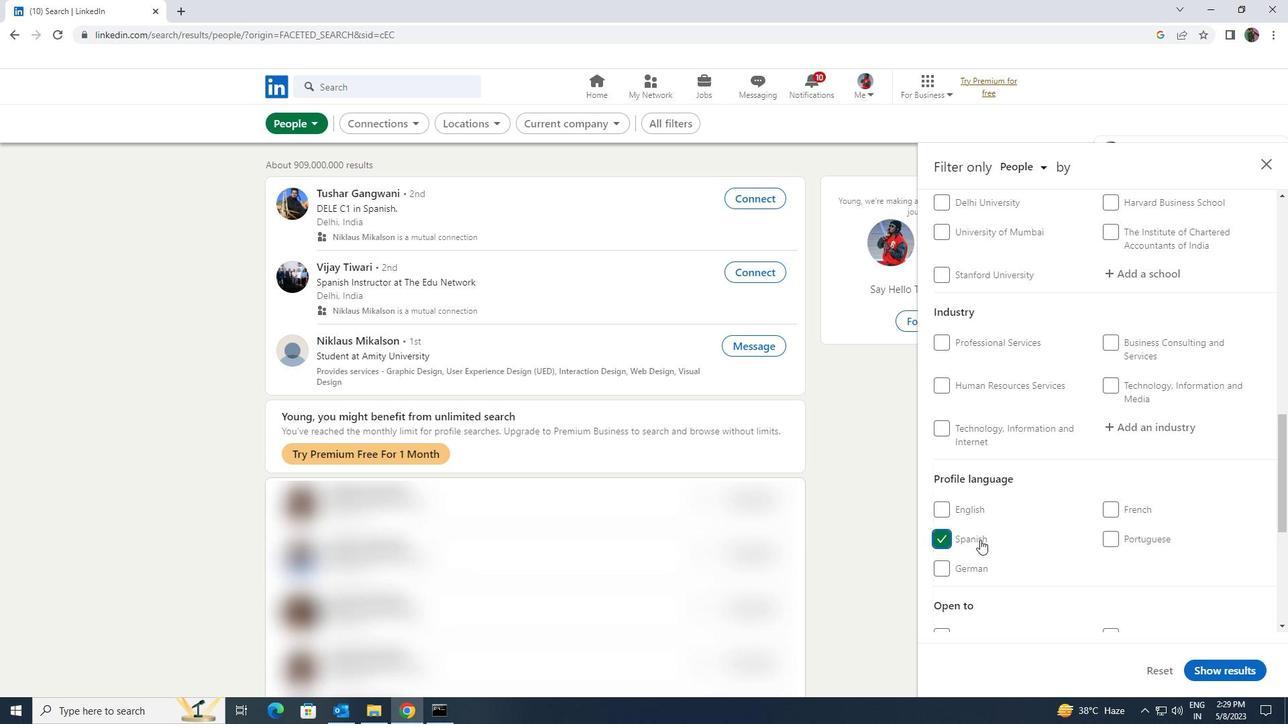 
Action: Mouse scrolled (1141, 510) with delta (0, 0)
Screenshot: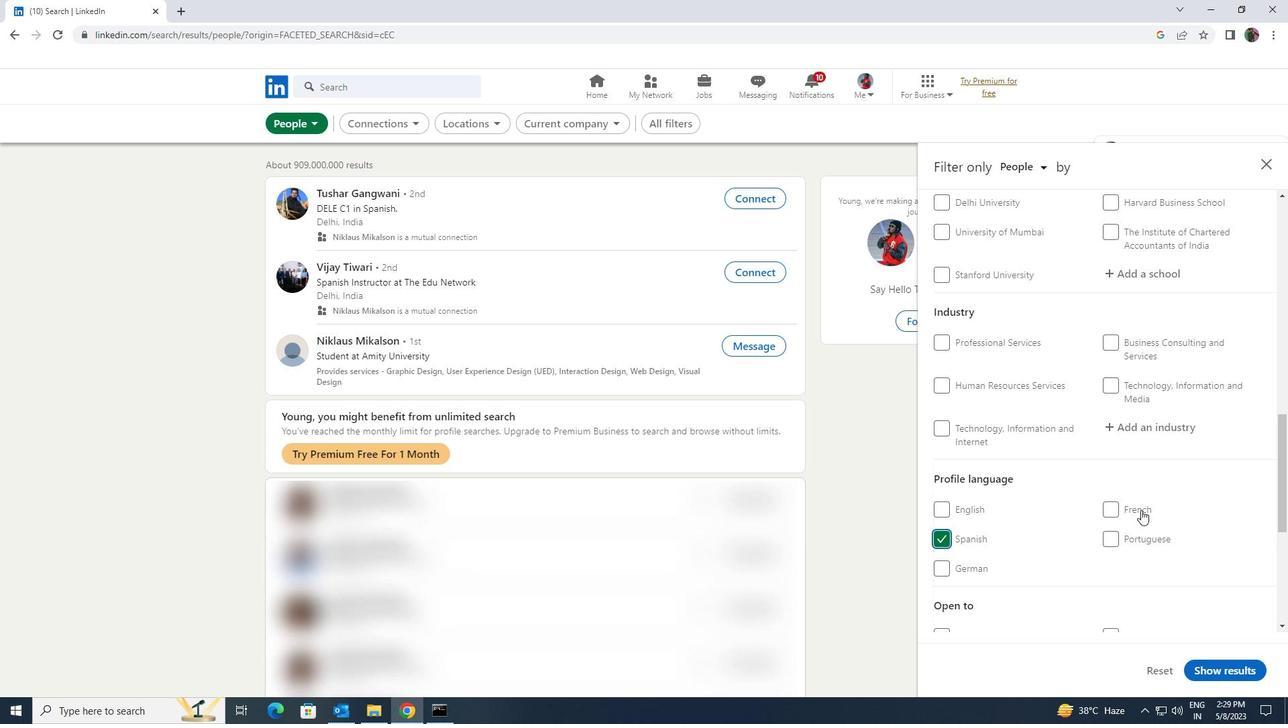 
Action: Mouse scrolled (1141, 510) with delta (0, 0)
Screenshot: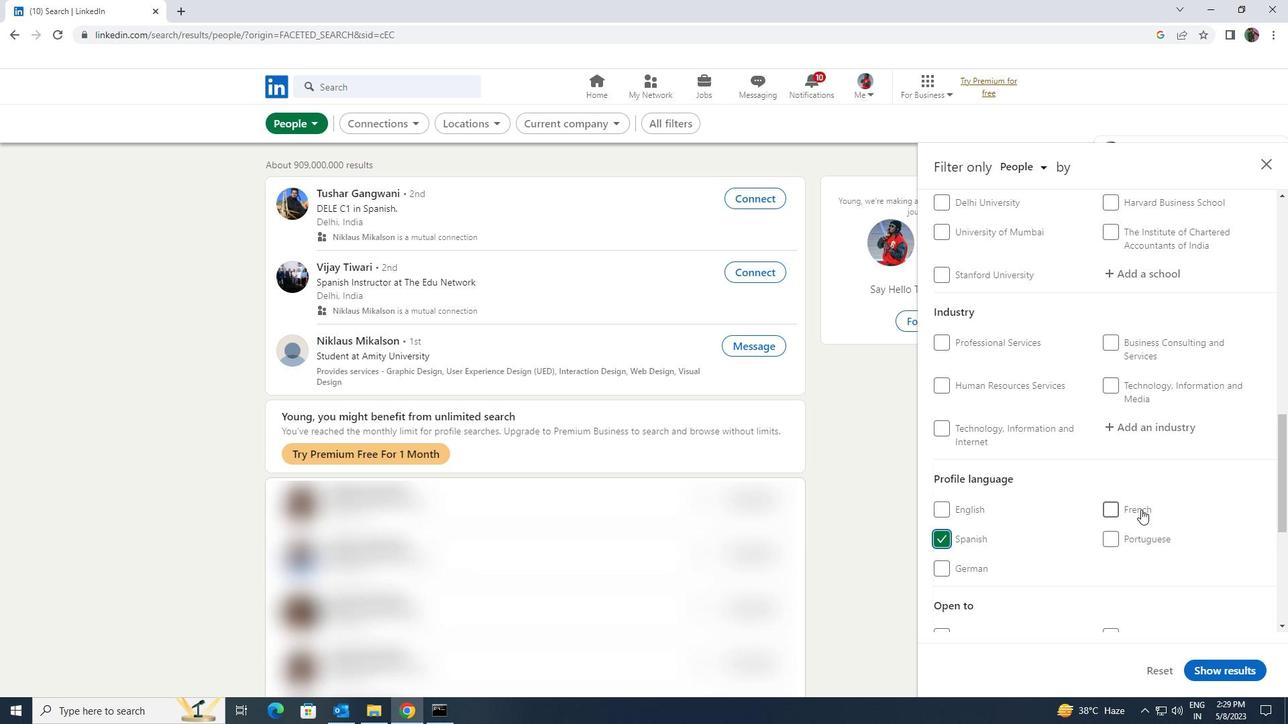 
Action: Mouse moved to (1142, 510)
Screenshot: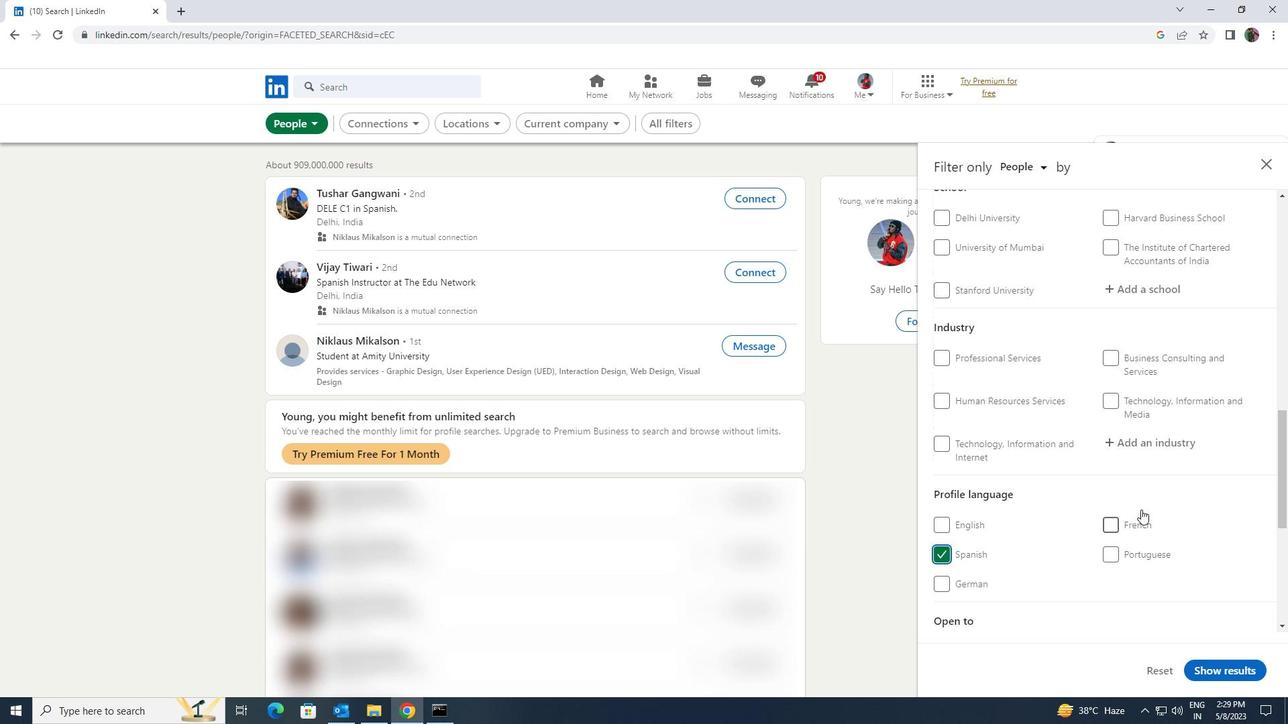
Action: Mouse scrolled (1142, 510) with delta (0, 0)
Screenshot: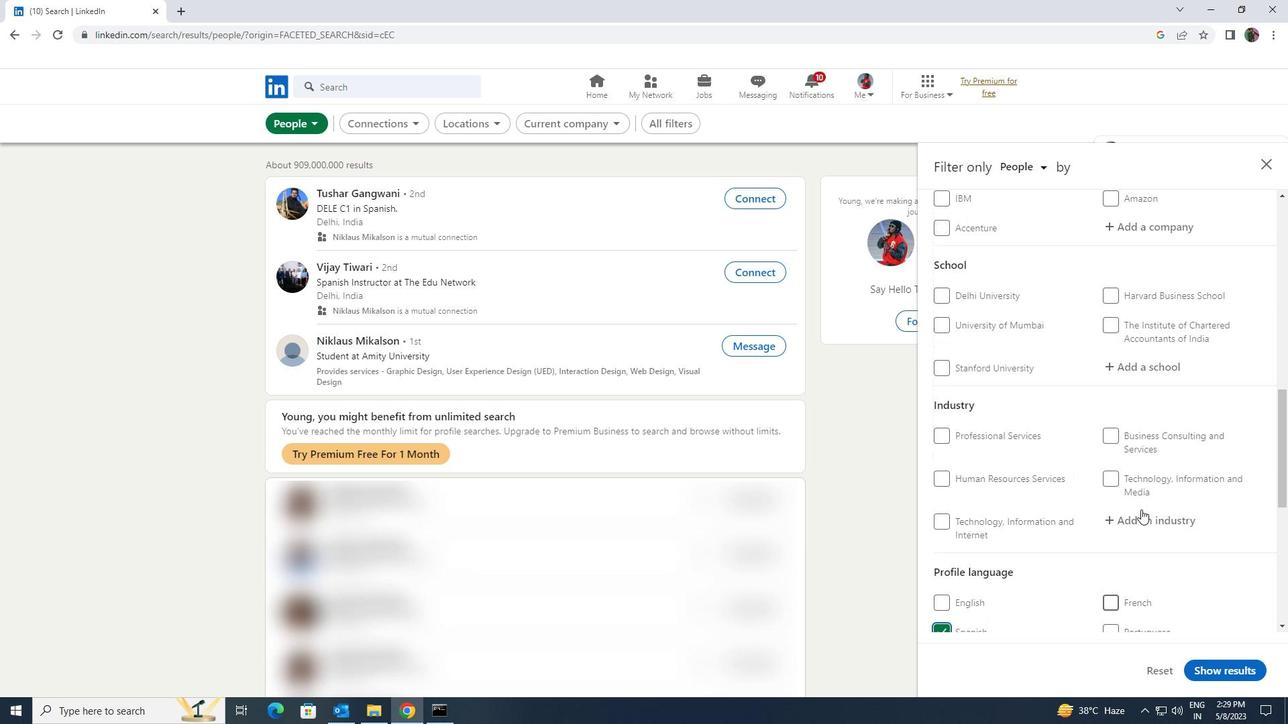
Action: Mouse scrolled (1142, 510) with delta (0, 0)
Screenshot: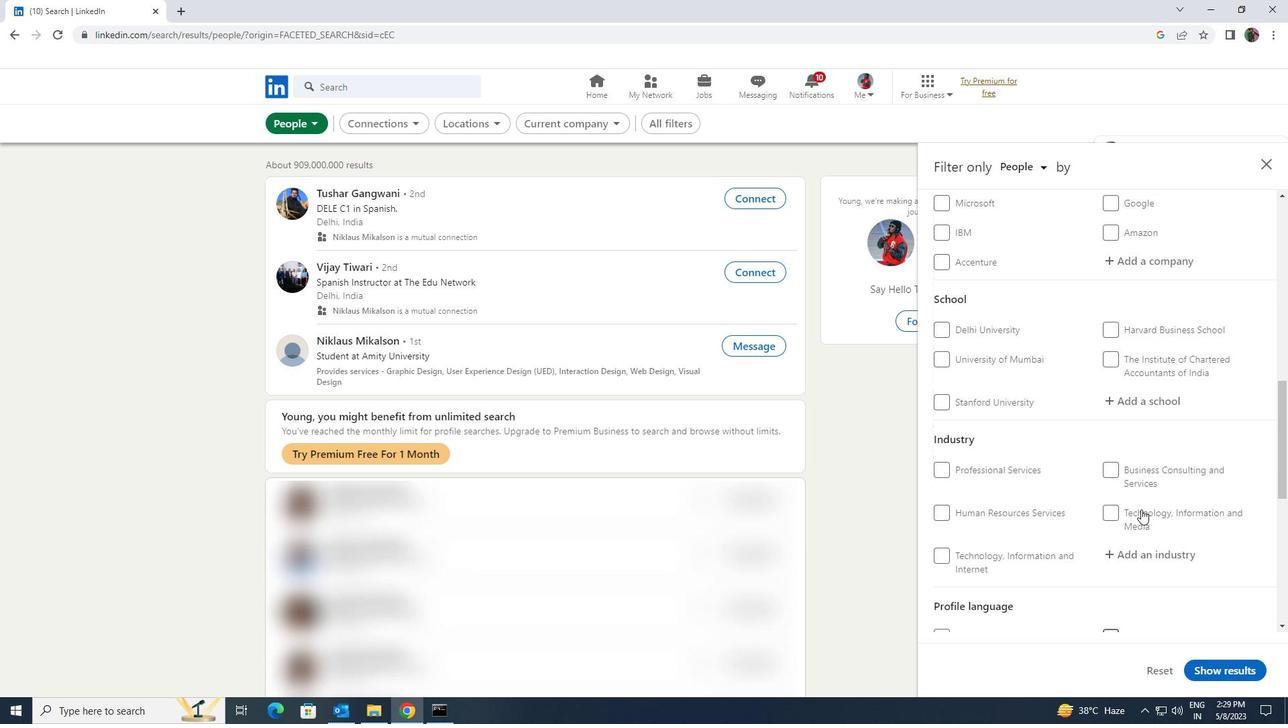 
Action: Mouse scrolled (1142, 510) with delta (0, 0)
Screenshot: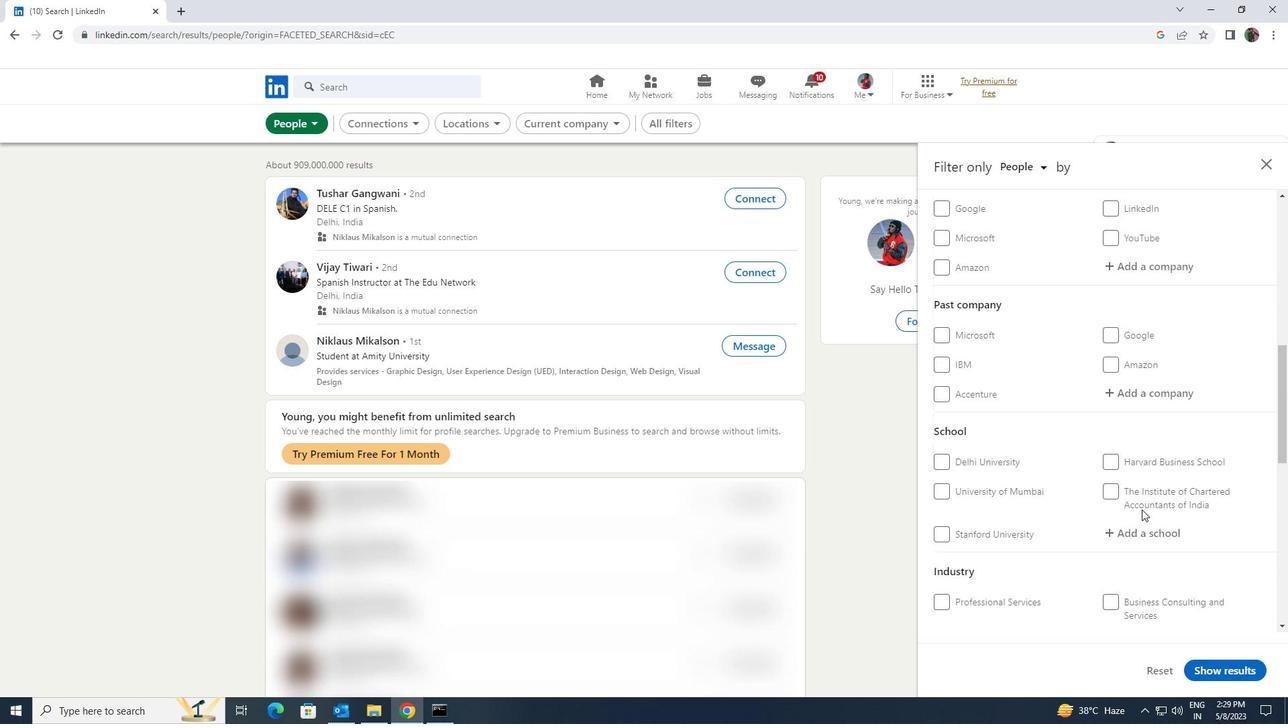 
Action: Mouse scrolled (1142, 510) with delta (0, 0)
Screenshot: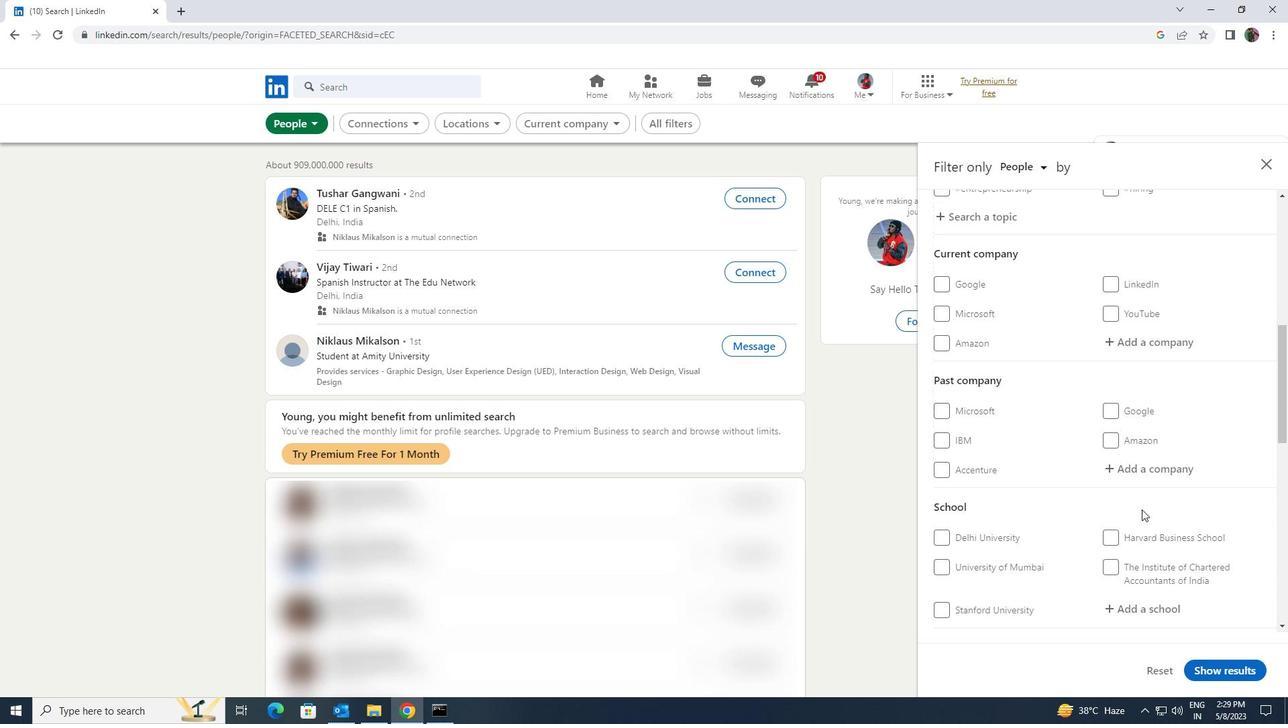 
Action: Mouse scrolled (1142, 510) with delta (0, 0)
Screenshot: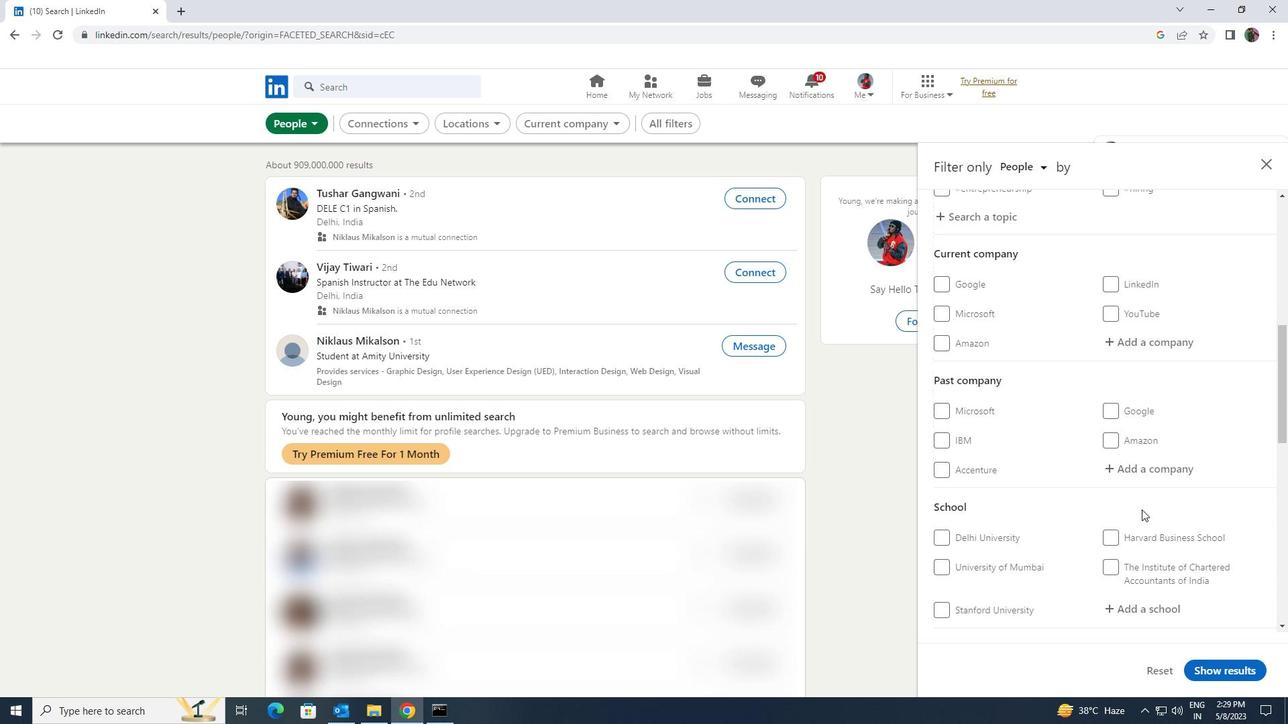 
Action: Mouse moved to (1143, 481)
Screenshot: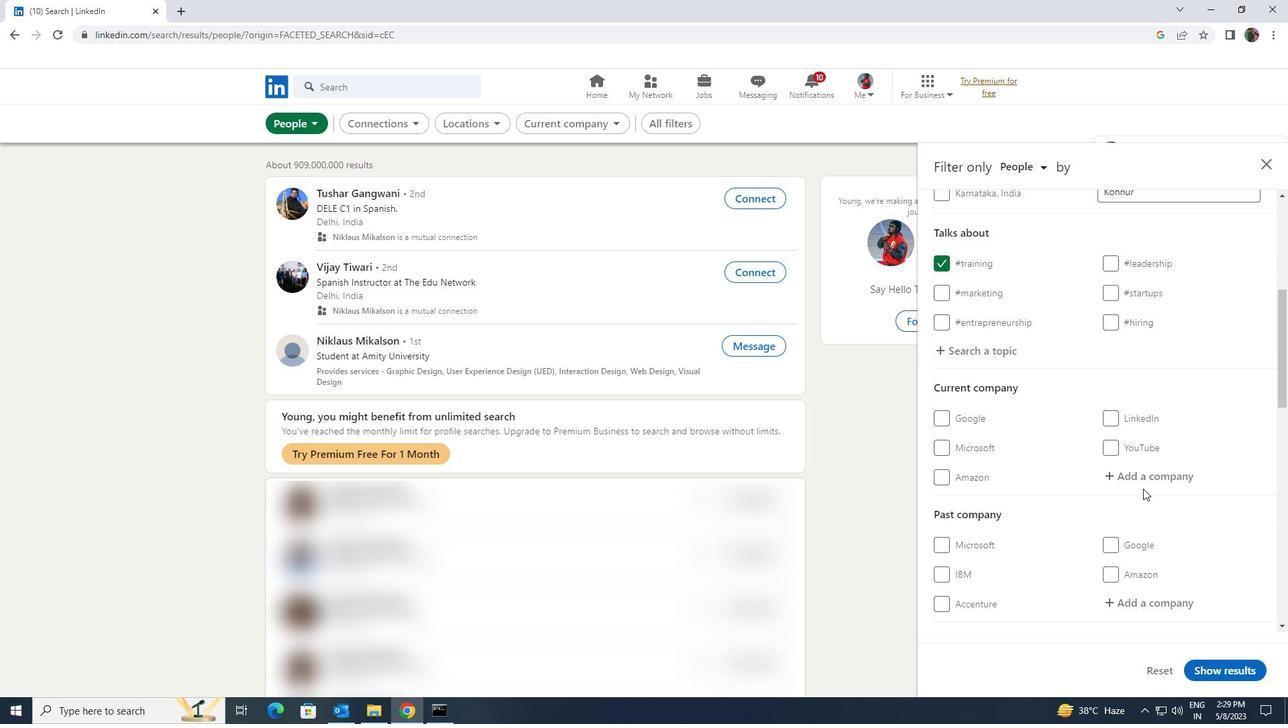 
Action: Mouse pressed left at (1143, 481)
Screenshot: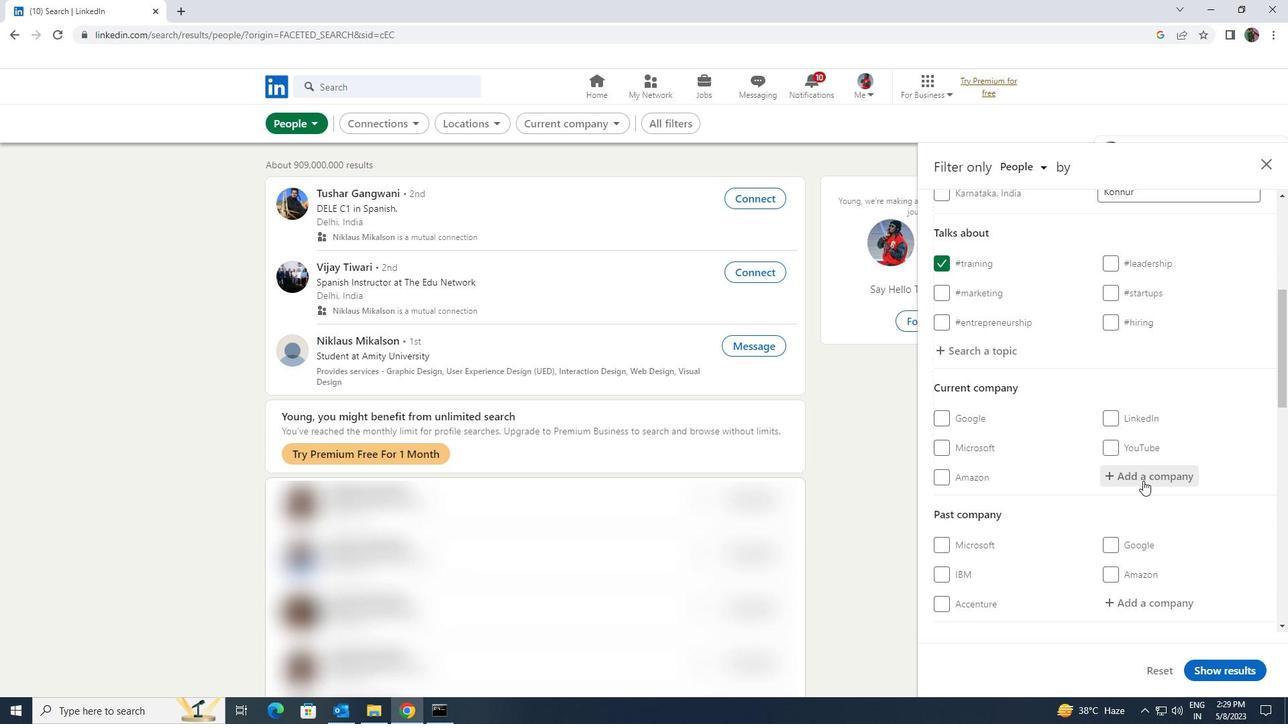 
Action: Key pressed <Key.shift><Key.shift><Key.shift><Key.shift><Key.shift>AFFLE
Screenshot: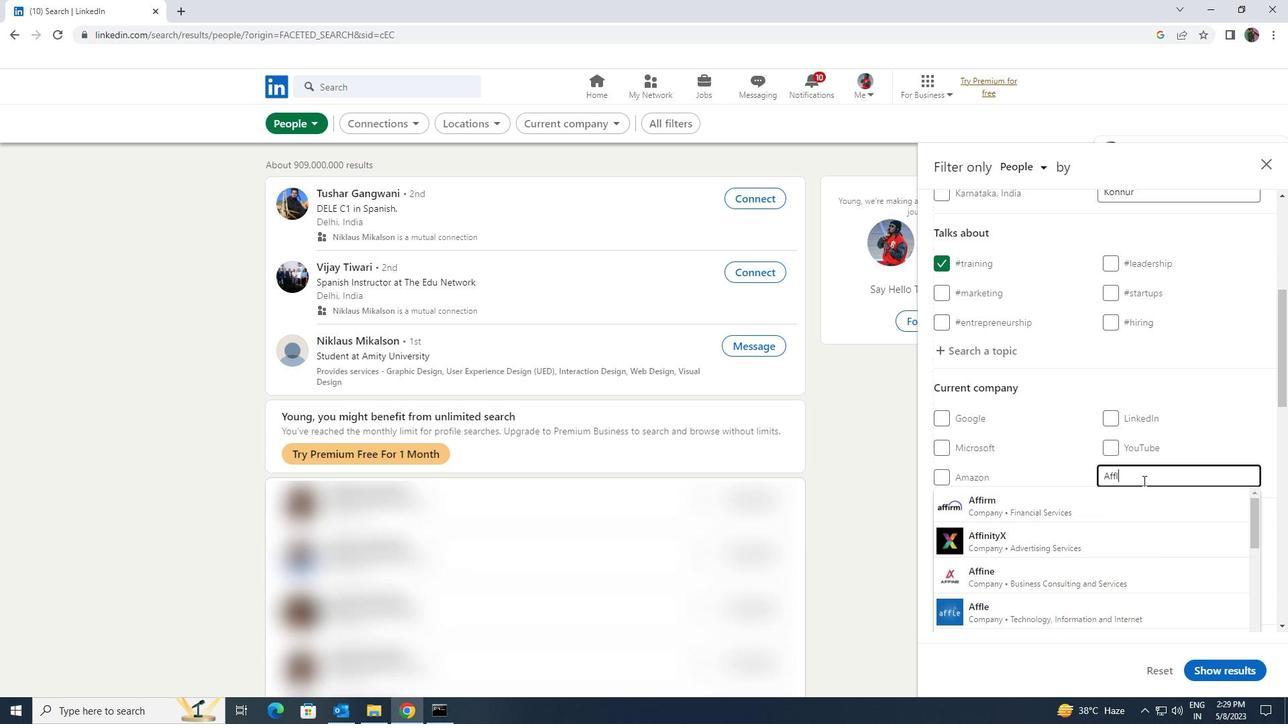
Action: Mouse moved to (1142, 496)
Screenshot: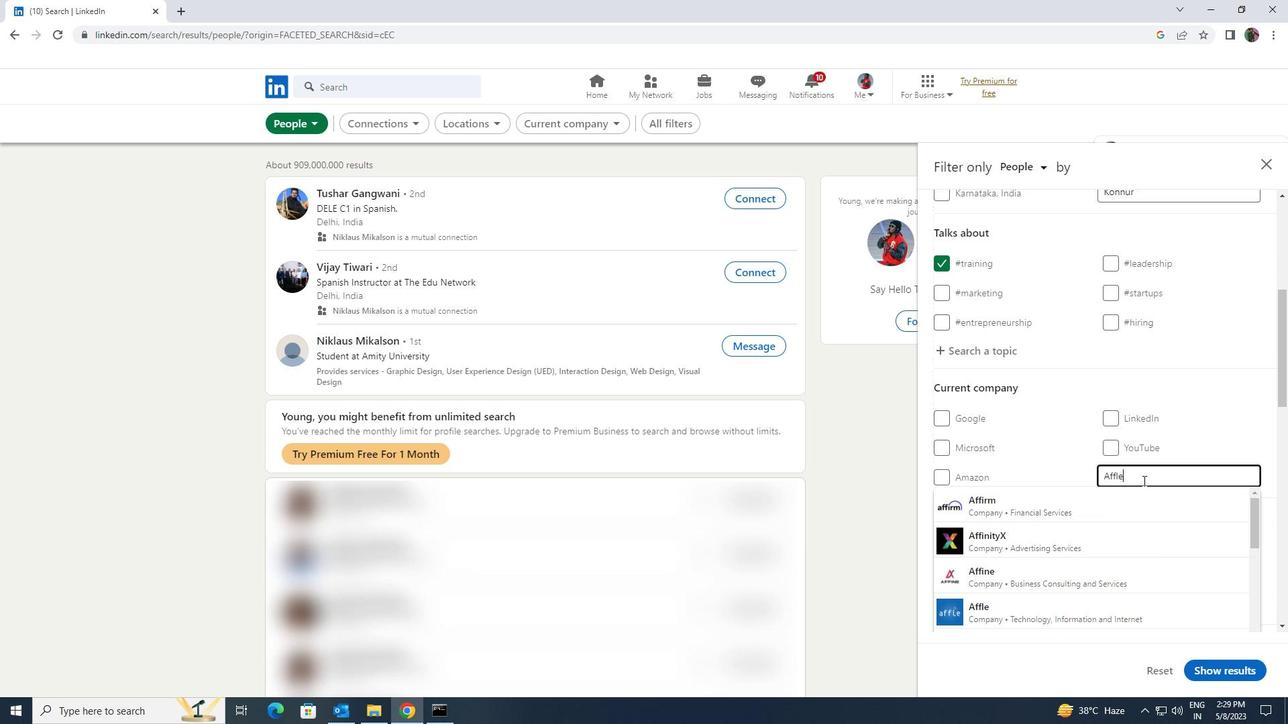 
Action: Mouse pressed left at (1142, 496)
Screenshot: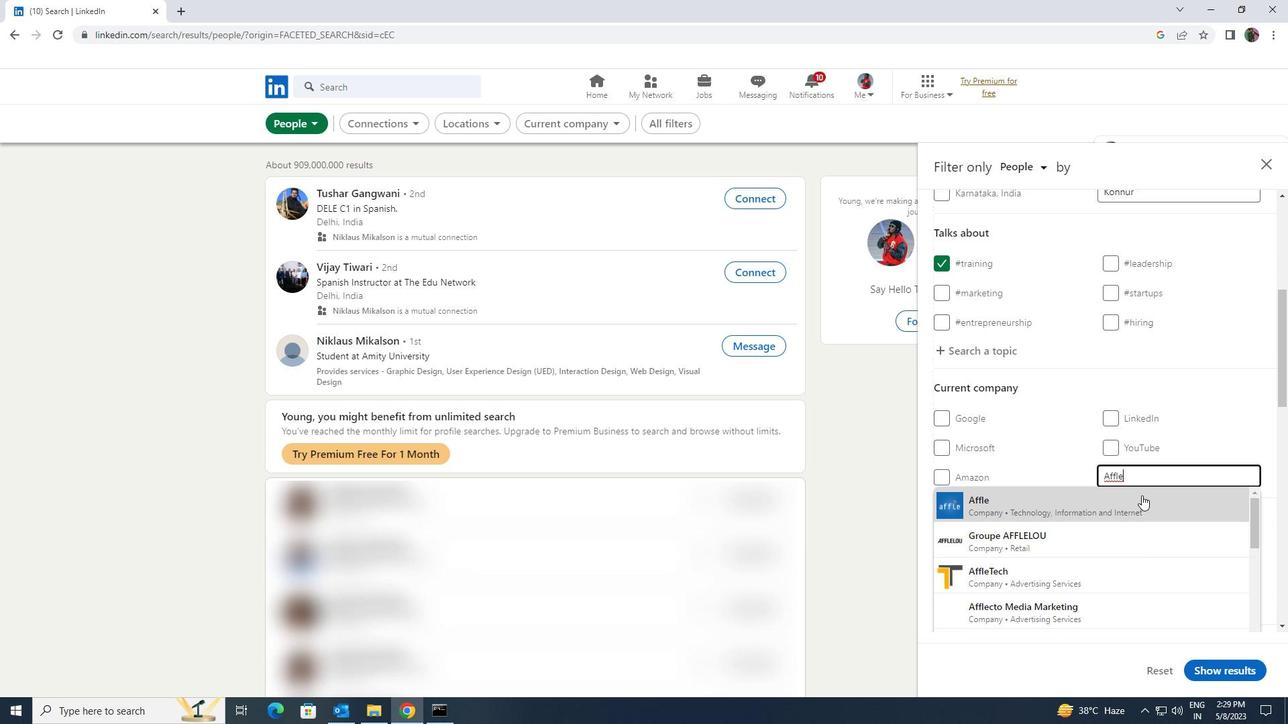 
Action: Mouse scrolled (1142, 495) with delta (0, 0)
Screenshot: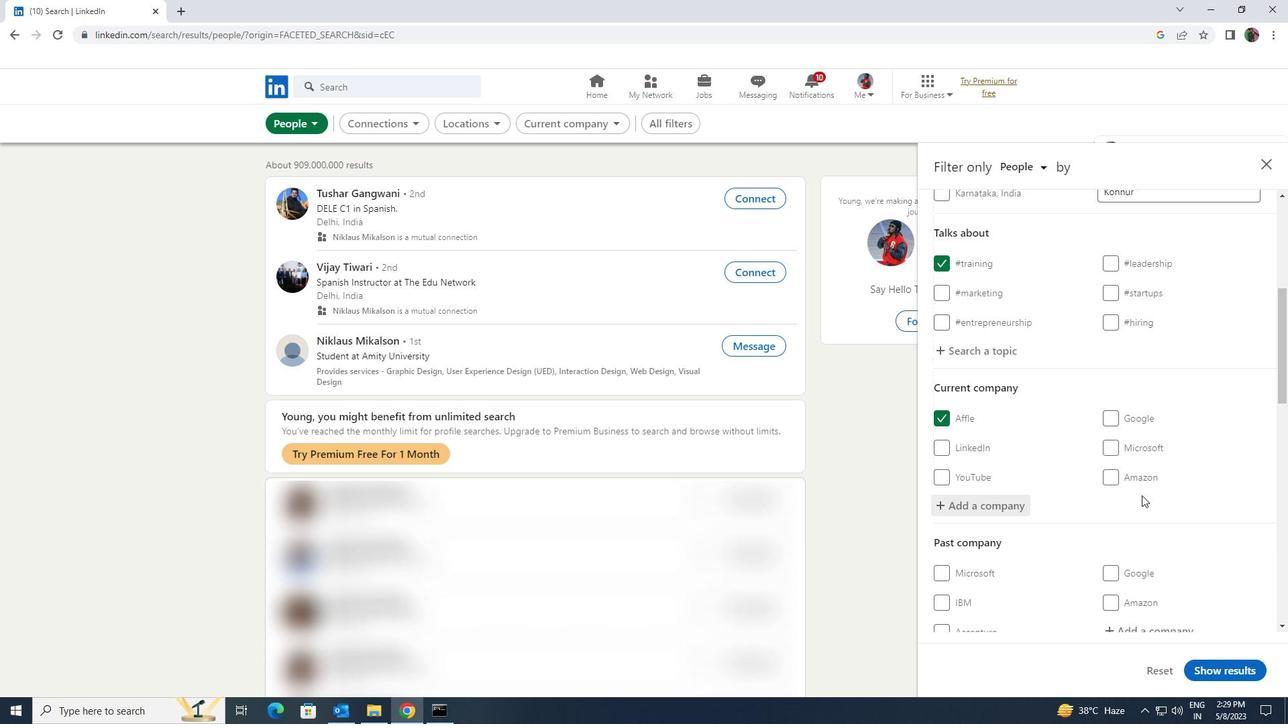 
Action: Mouse scrolled (1142, 495) with delta (0, 0)
Screenshot: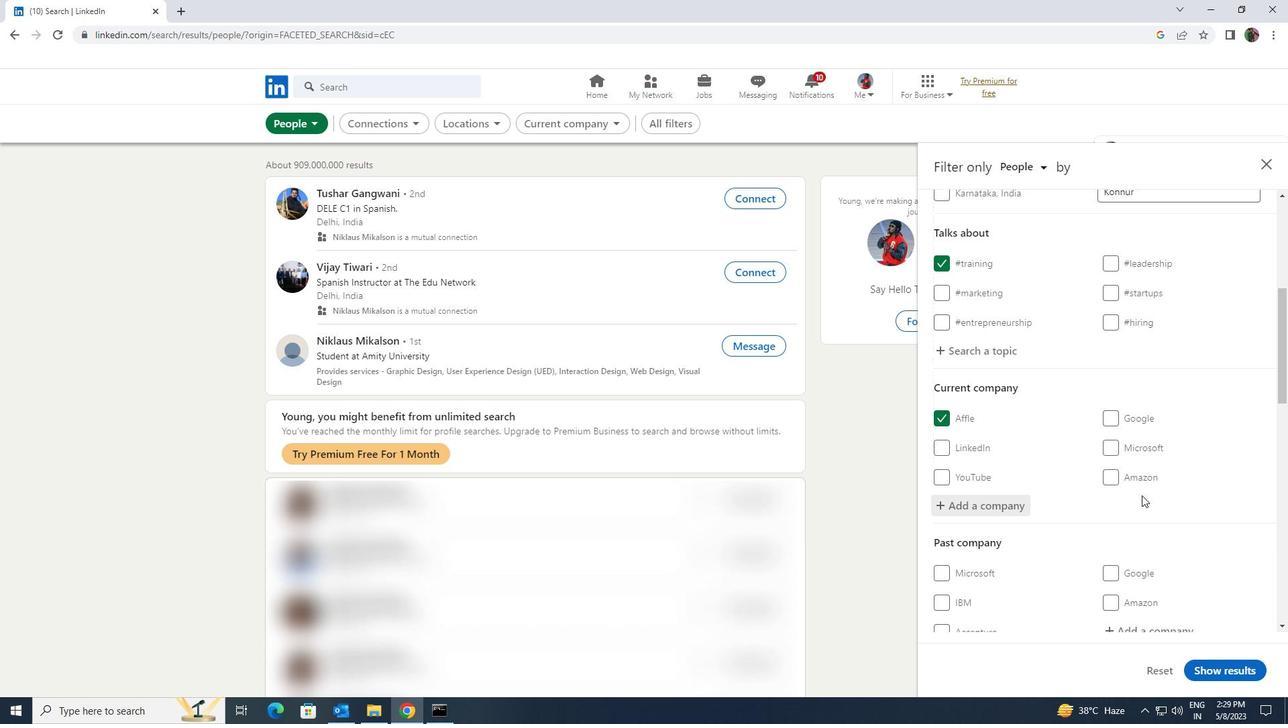
Action: Mouse scrolled (1142, 495) with delta (0, 0)
Screenshot: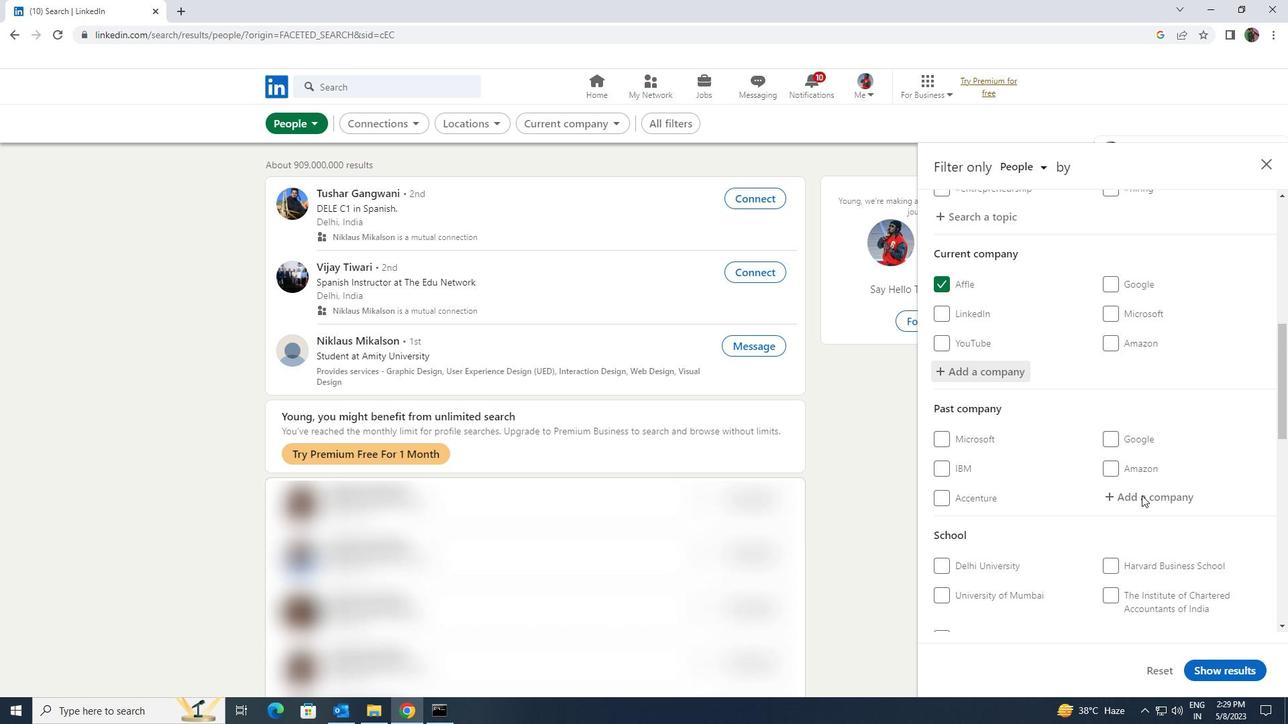 
Action: Mouse scrolled (1142, 495) with delta (0, 0)
Screenshot: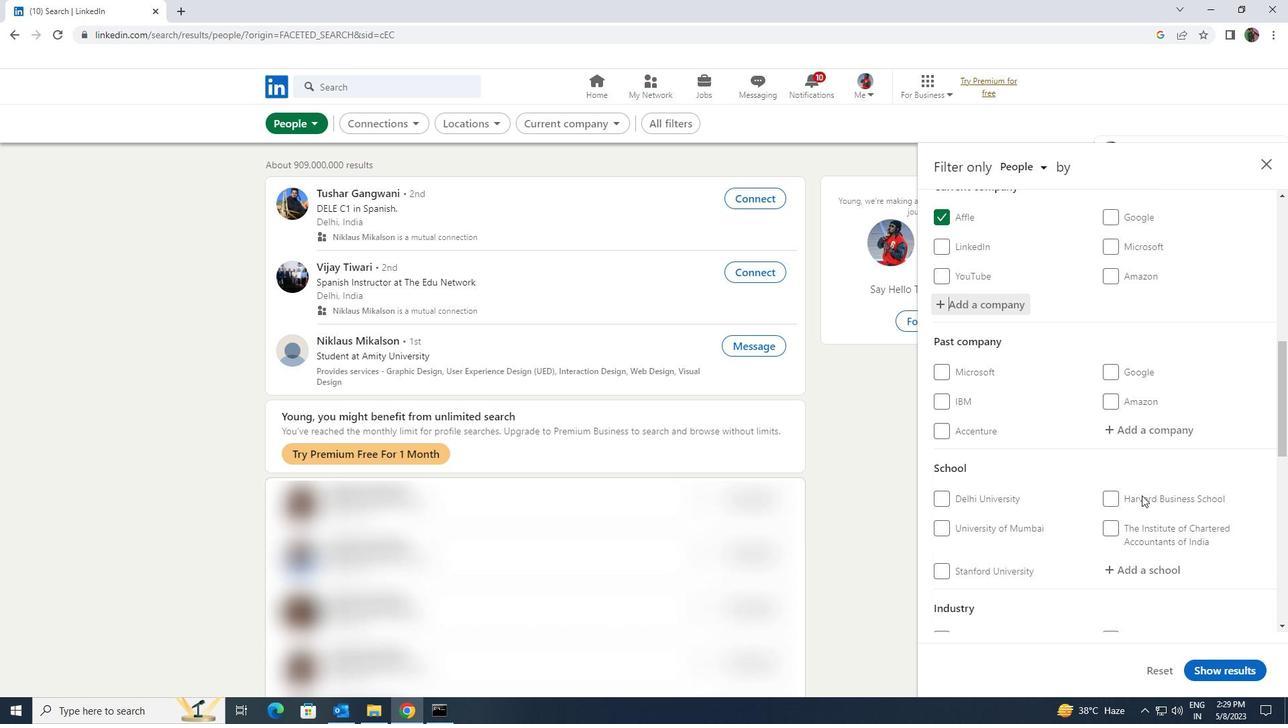 
Action: Mouse moved to (1142, 498)
Screenshot: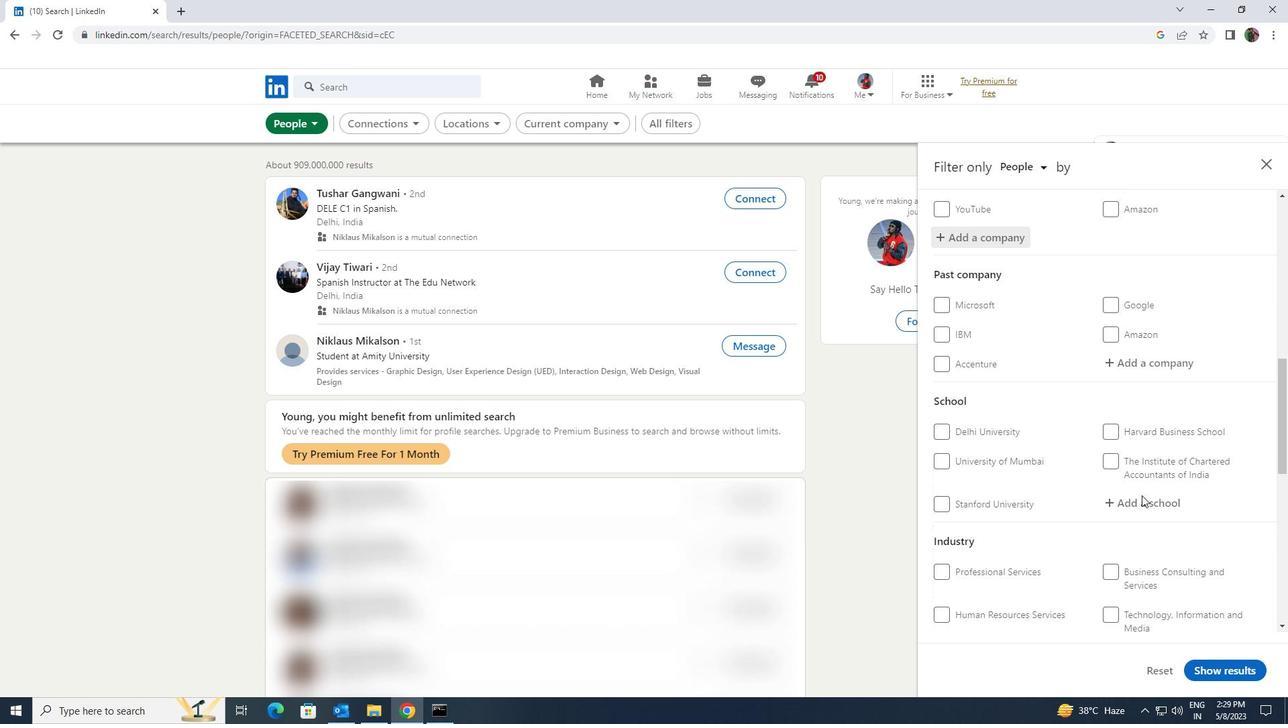 
Action: Mouse pressed left at (1142, 498)
Screenshot: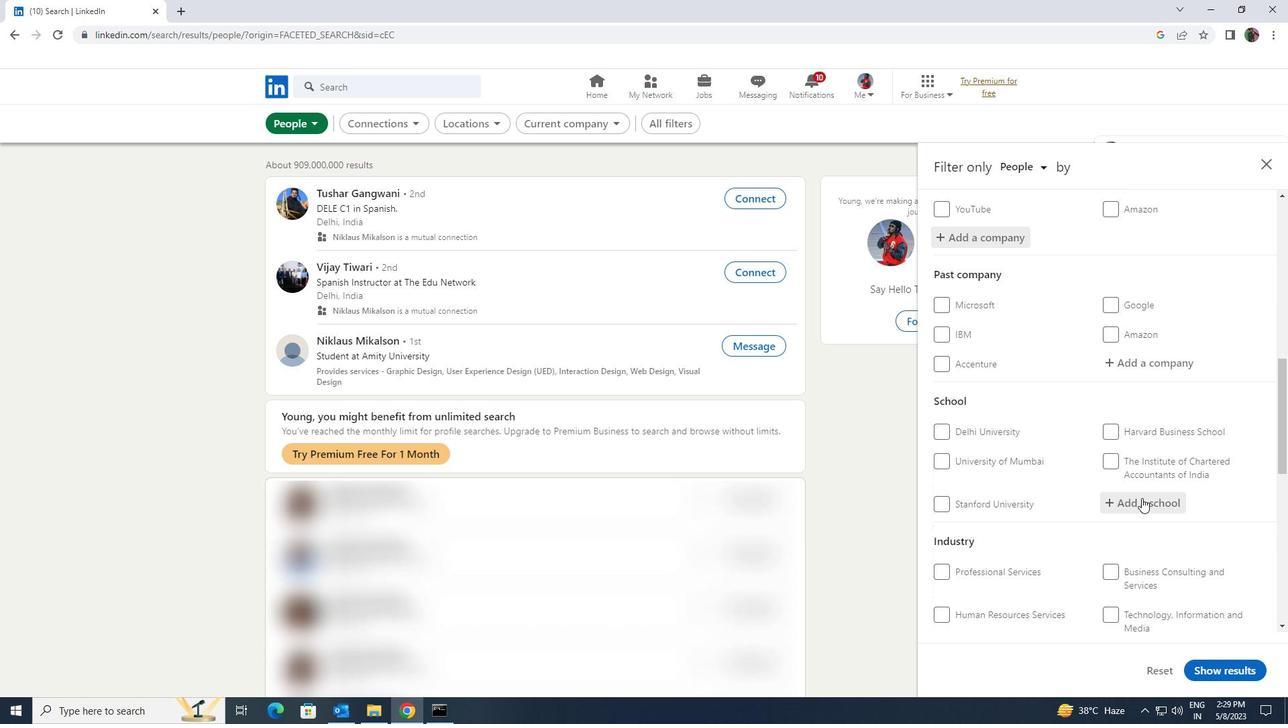 
Action: Mouse moved to (1141, 498)
Screenshot: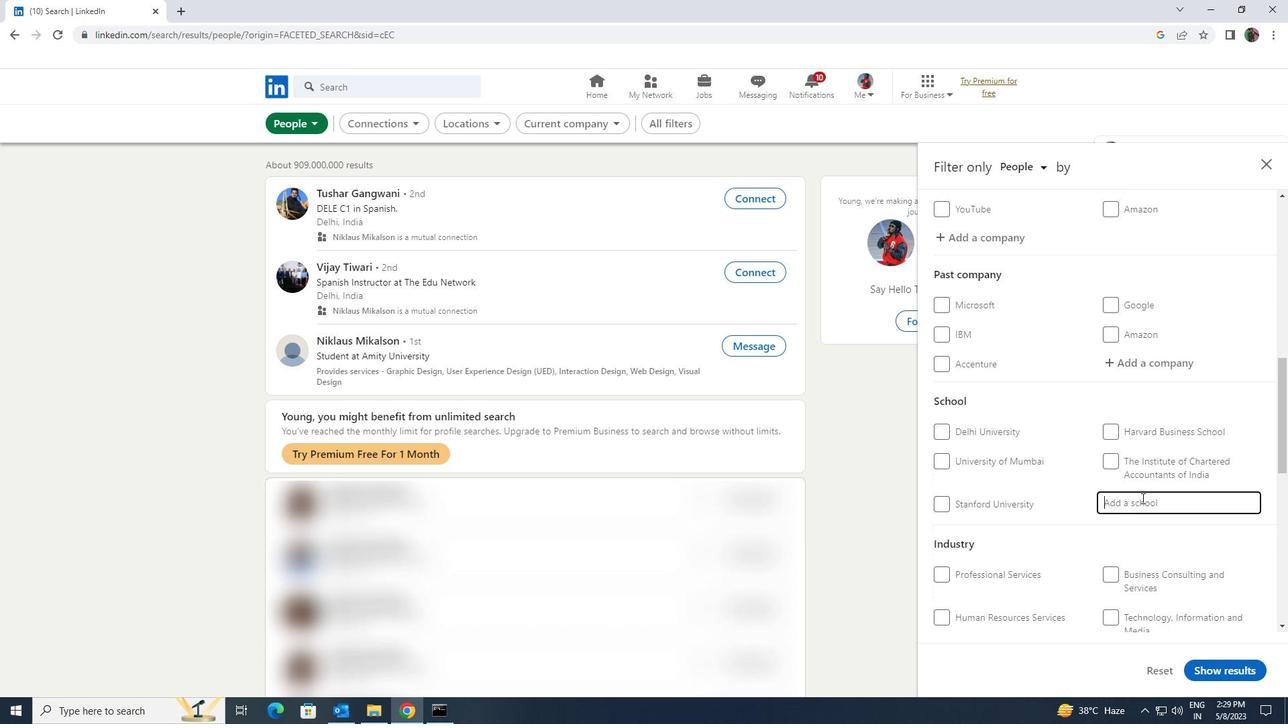 
Action: Key pressed <Key.shift><Key.shift><Key.shift>GOVERNMENT<Key.space>OF<Key.space><Key.shift>MAHA
Screenshot: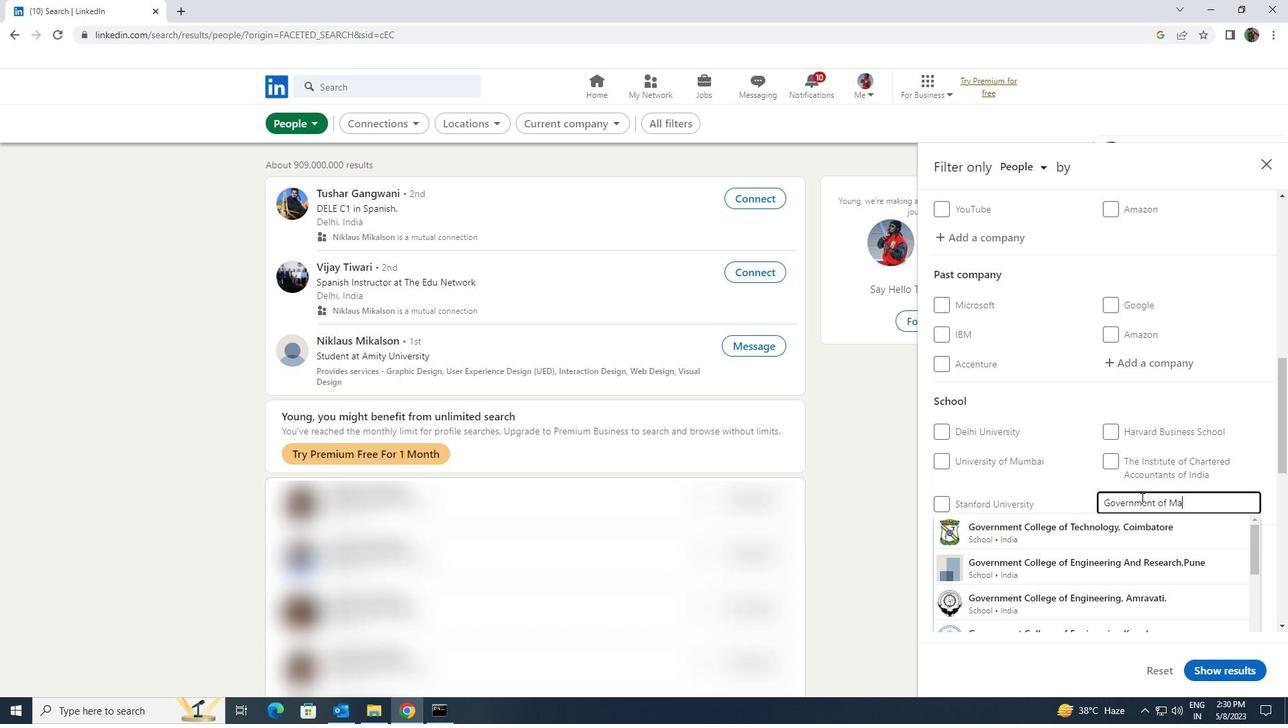 
Action: Mouse moved to (1136, 520)
Screenshot: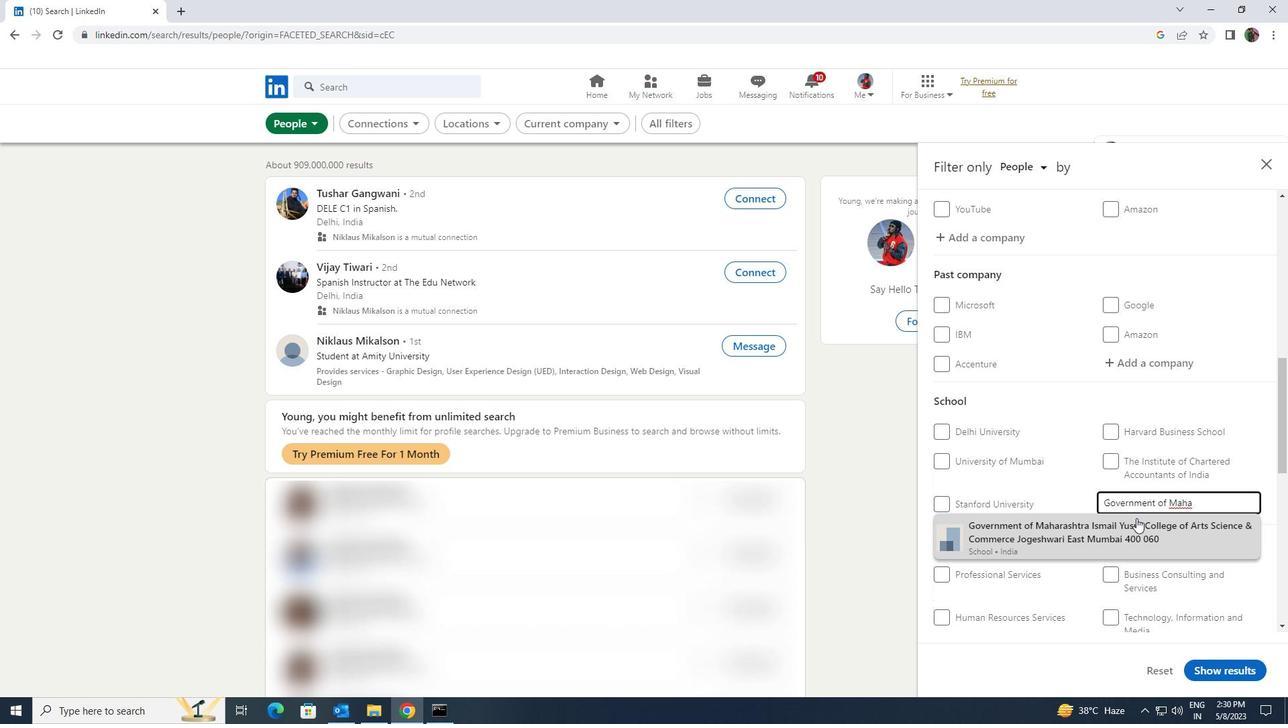 
Action: Mouse pressed left at (1136, 520)
Screenshot: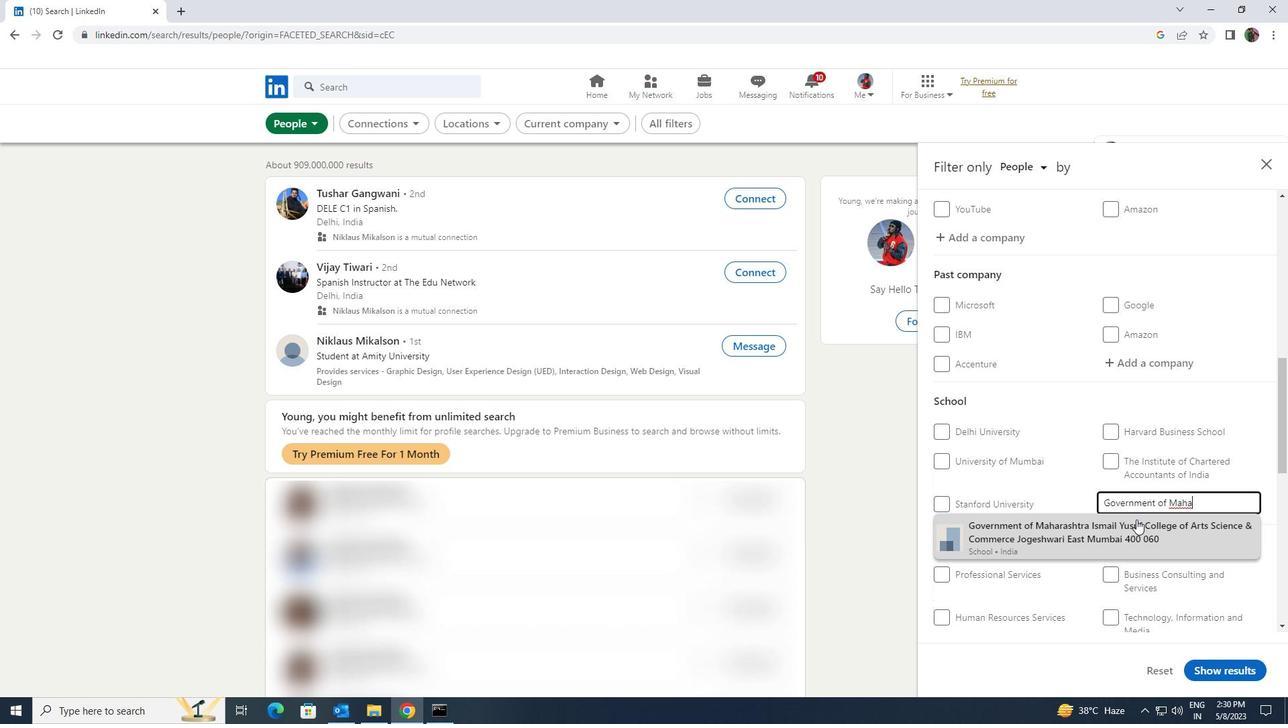
Action: Mouse moved to (1136, 520)
Screenshot: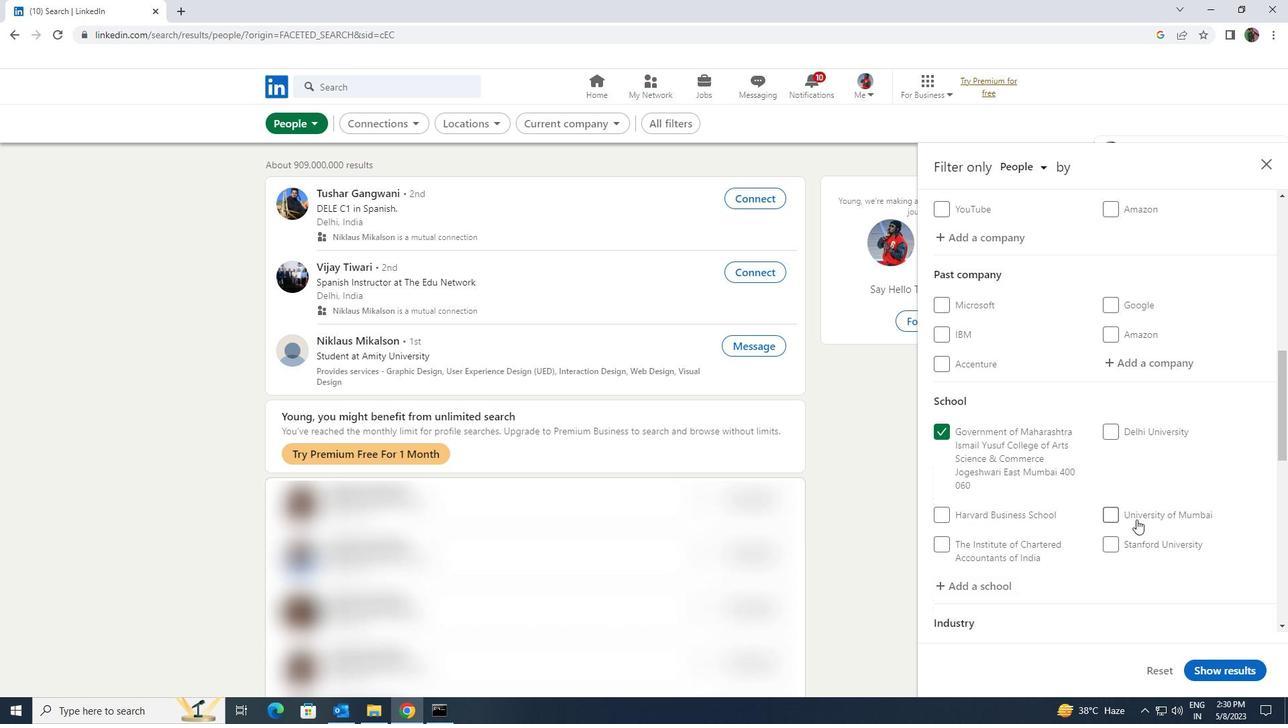 
Action: Mouse scrolled (1136, 519) with delta (0, 0)
Screenshot: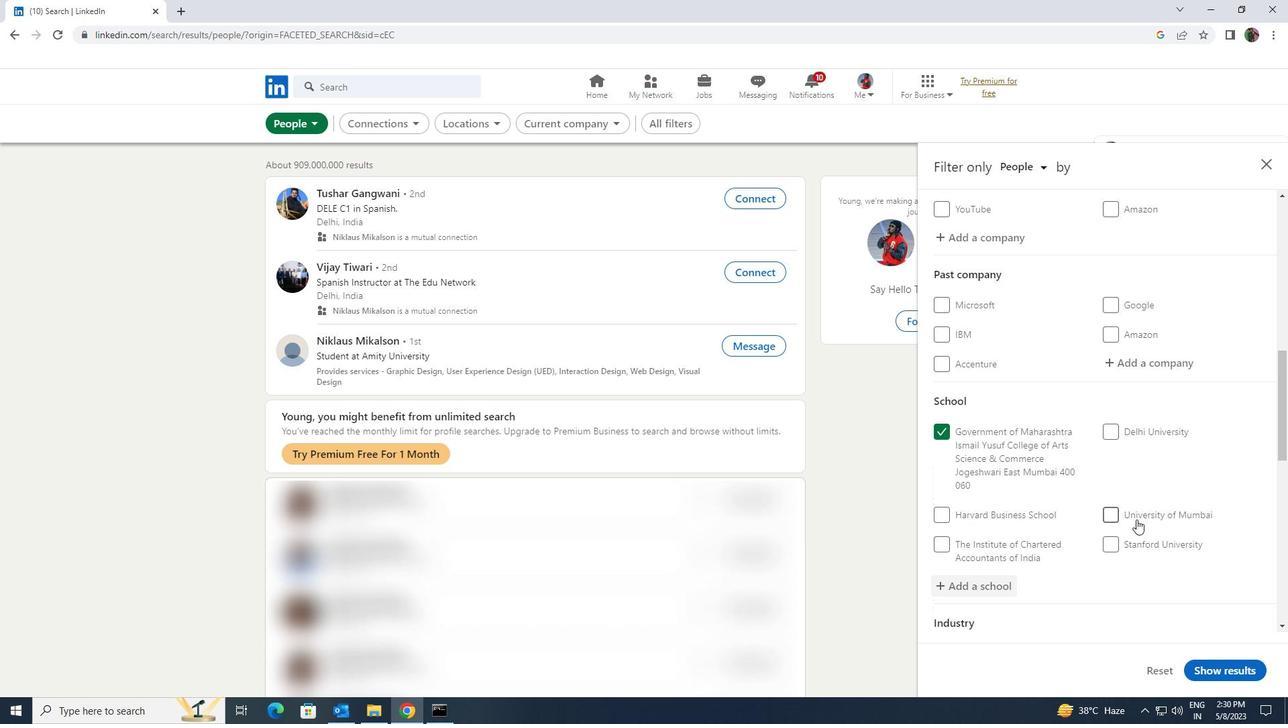 
Action: Mouse scrolled (1136, 519) with delta (0, 0)
Screenshot: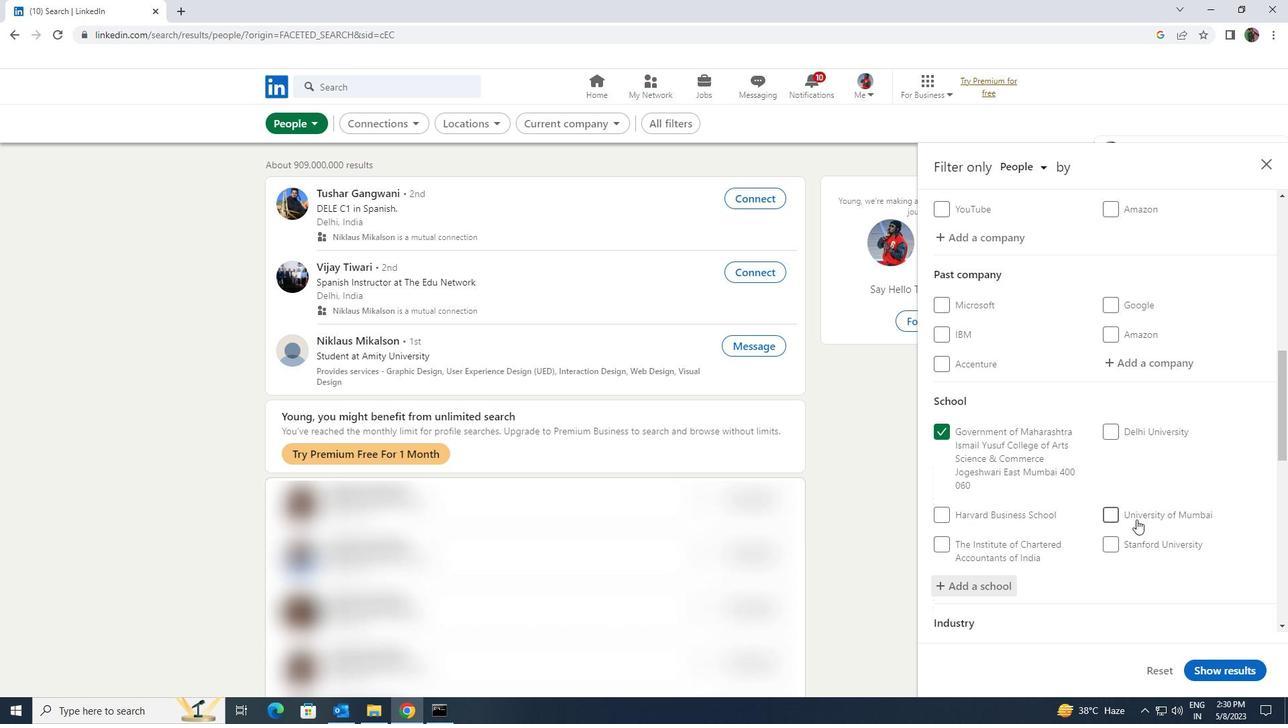
Action: Mouse moved to (1138, 520)
Screenshot: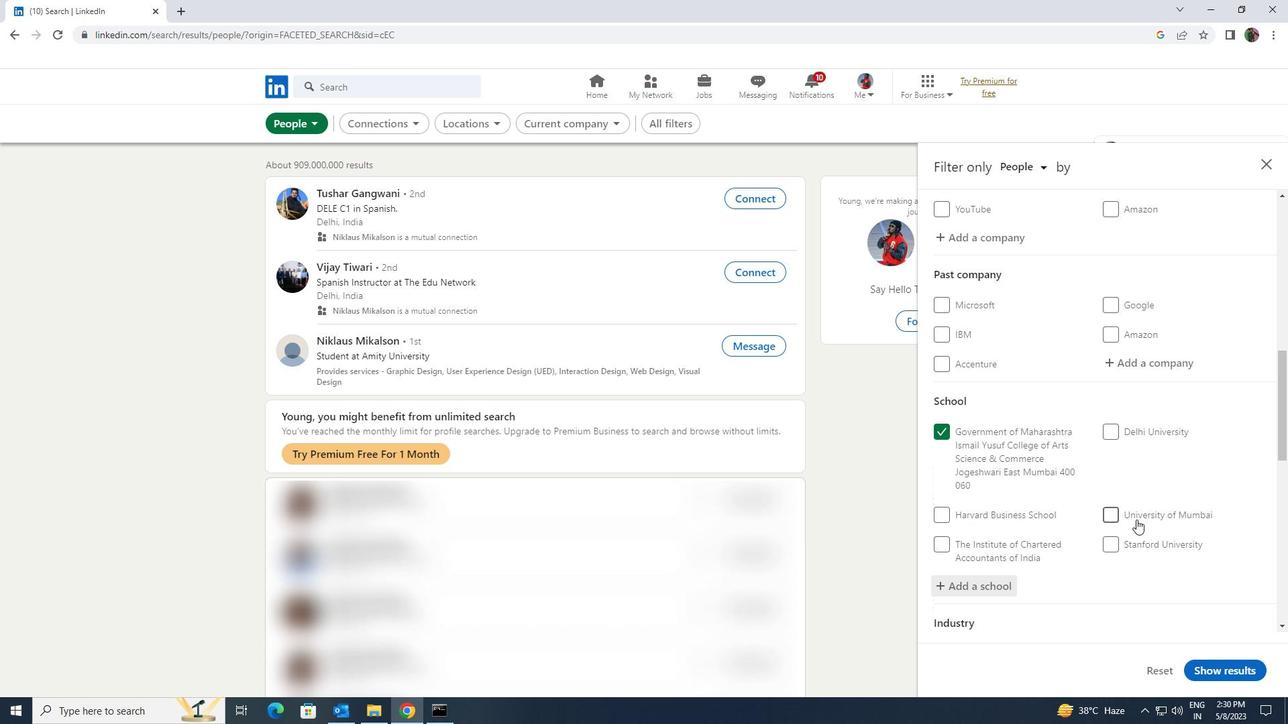 
Action: Mouse scrolled (1138, 519) with delta (0, 0)
Screenshot: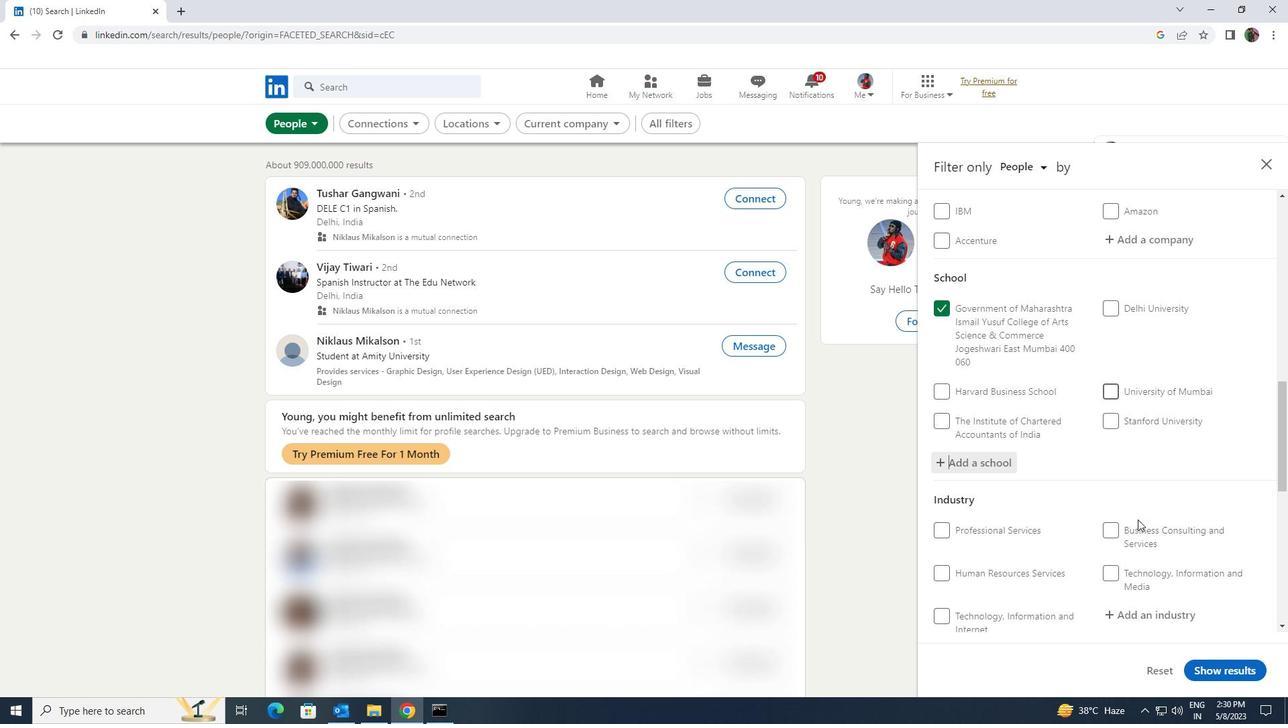 
Action: Mouse moved to (1141, 536)
Screenshot: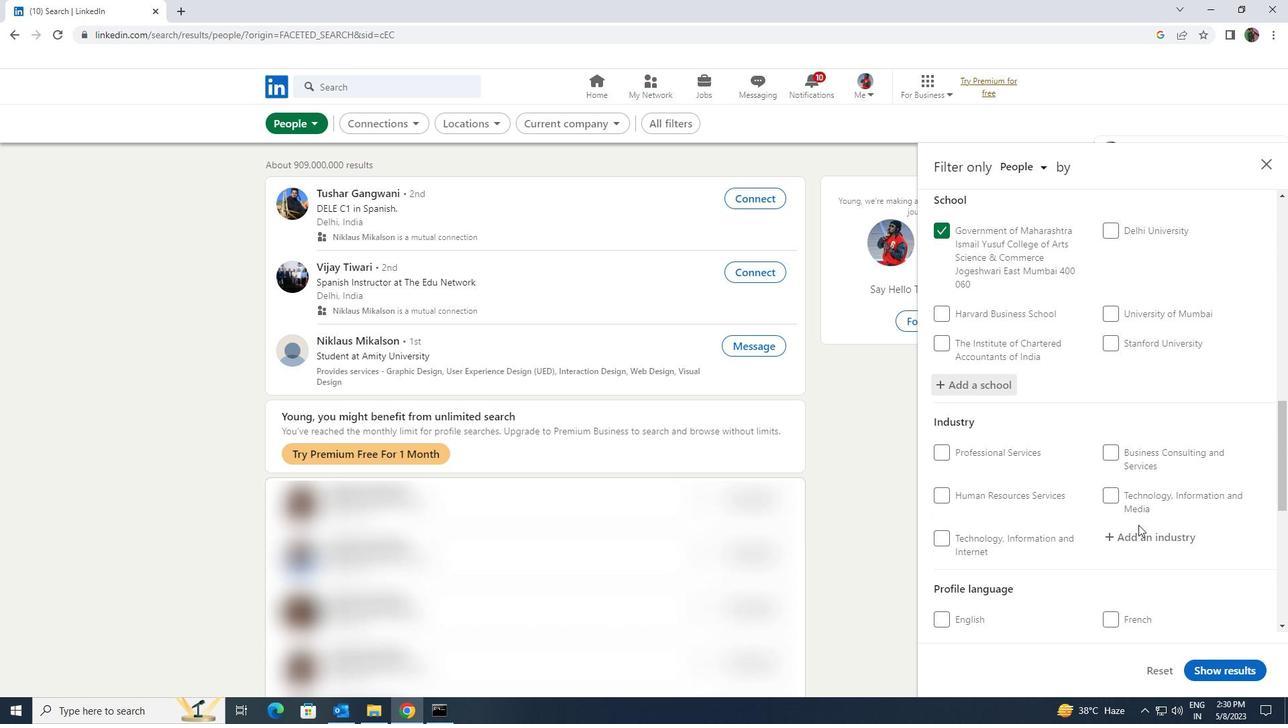
Action: Mouse pressed left at (1141, 536)
Screenshot: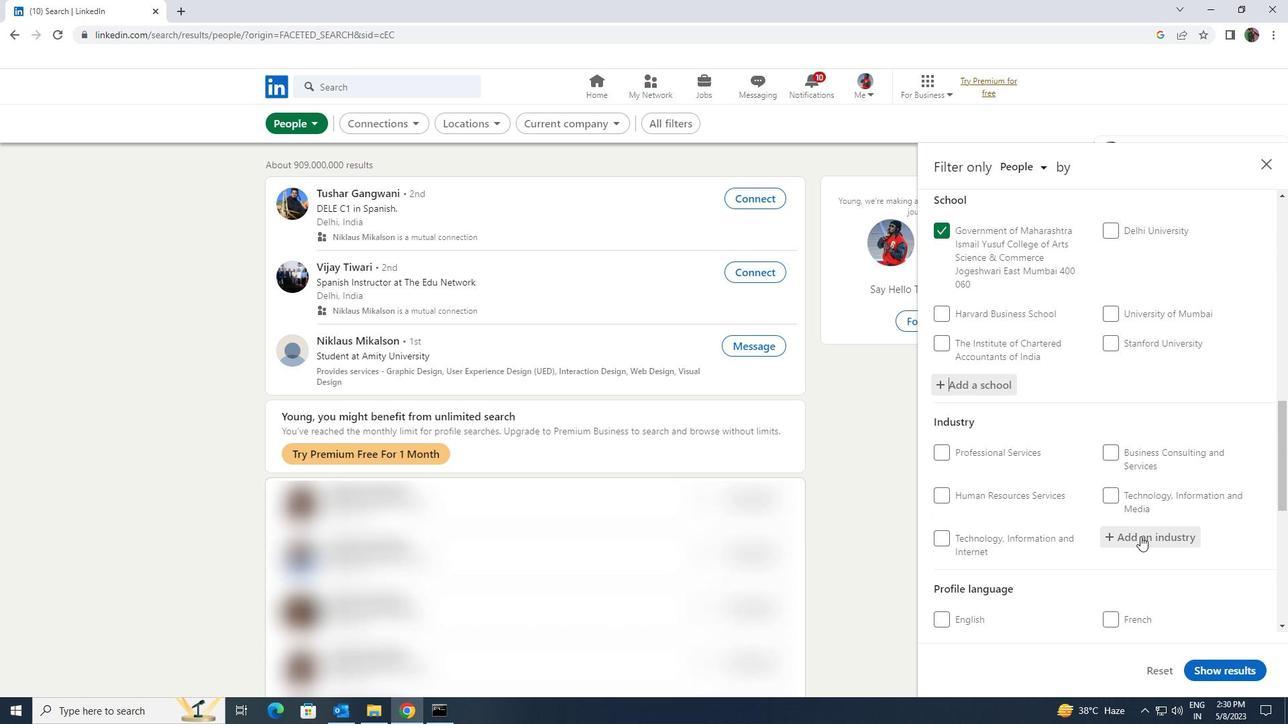 
Action: Key pressed <Key.shift><Key.shift><Key.shift><Key.shift><Key.shift><Key.shift><Key.shift><Key.shift><Key.shift><Key.shift><Key.shift><Key.shift><Key.shift>RACETRACKS
Screenshot: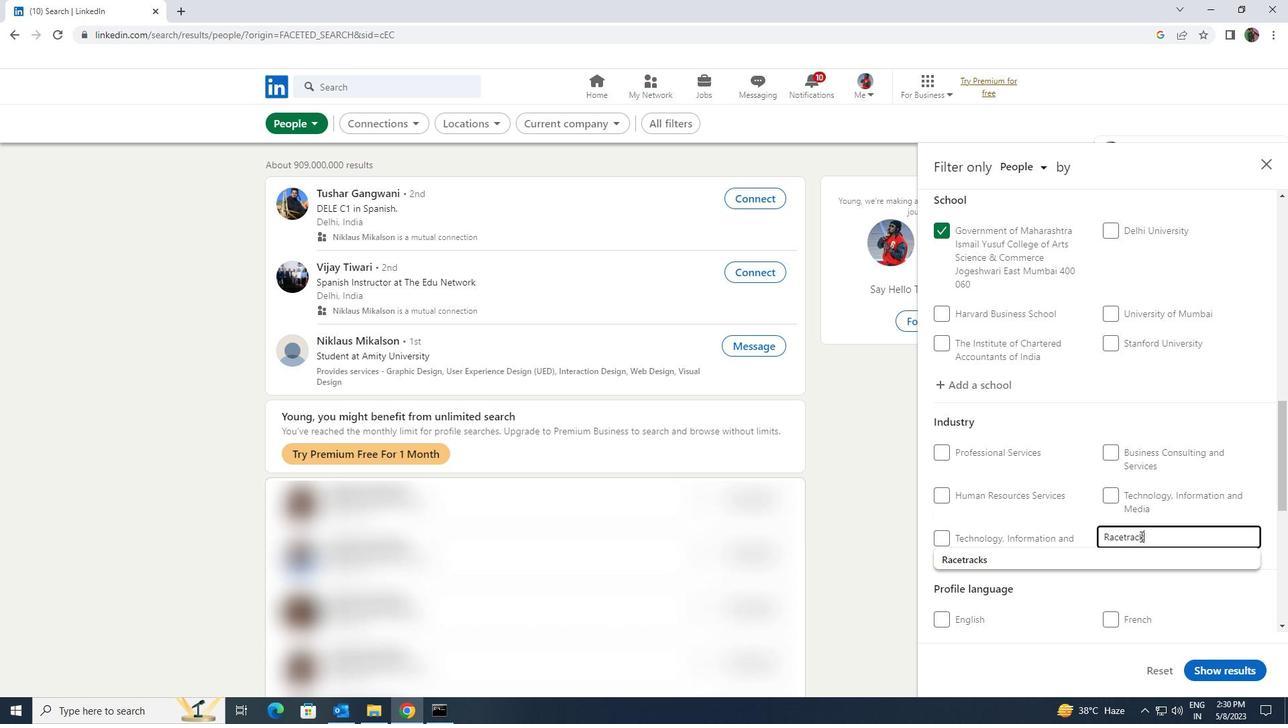 
Action: Mouse moved to (1143, 548)
Screenshot: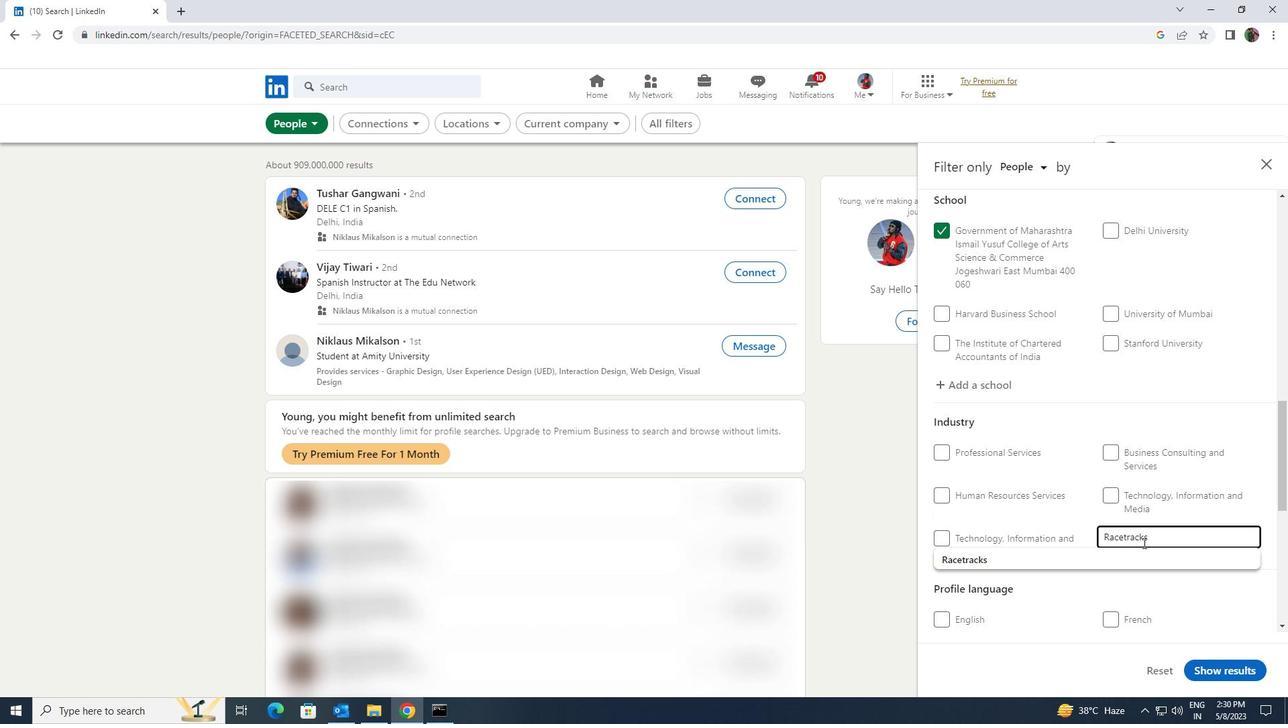 
Action: Mouse pressed left at (1143, 548)
Screenshot: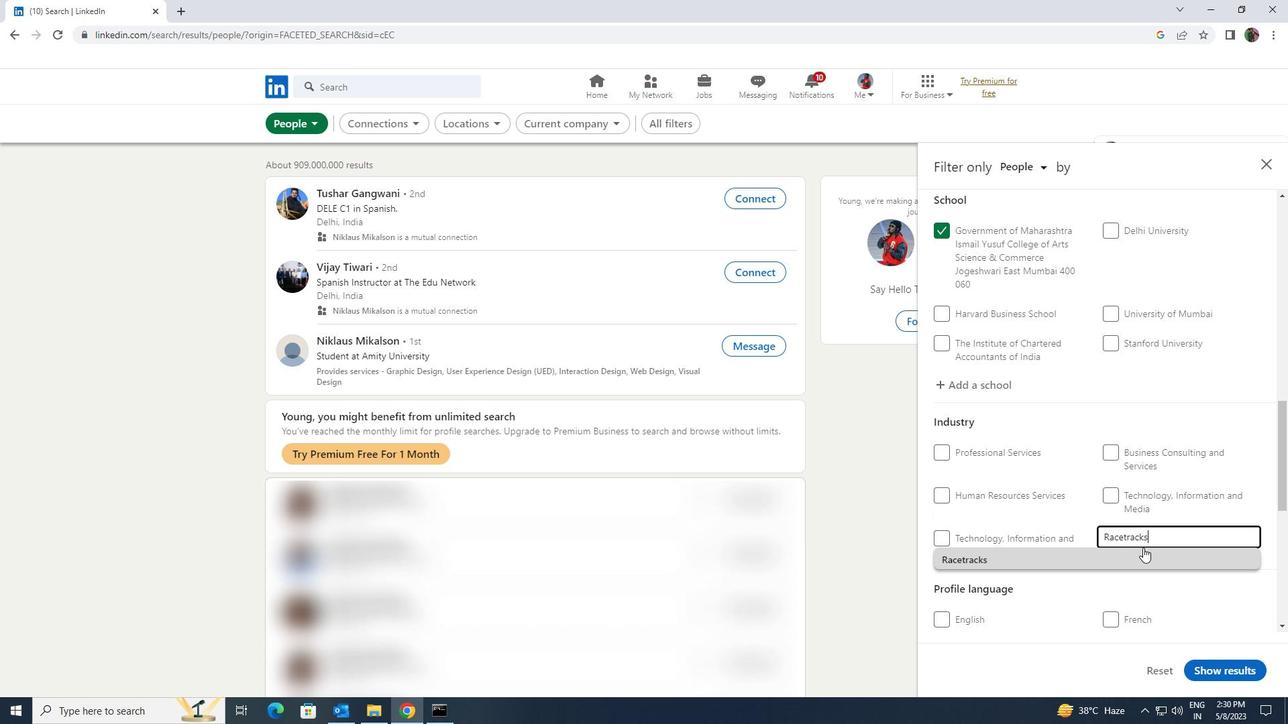 
Action: Mouse scrolled (1143, 547) with delta (0, 0)
Screenshot: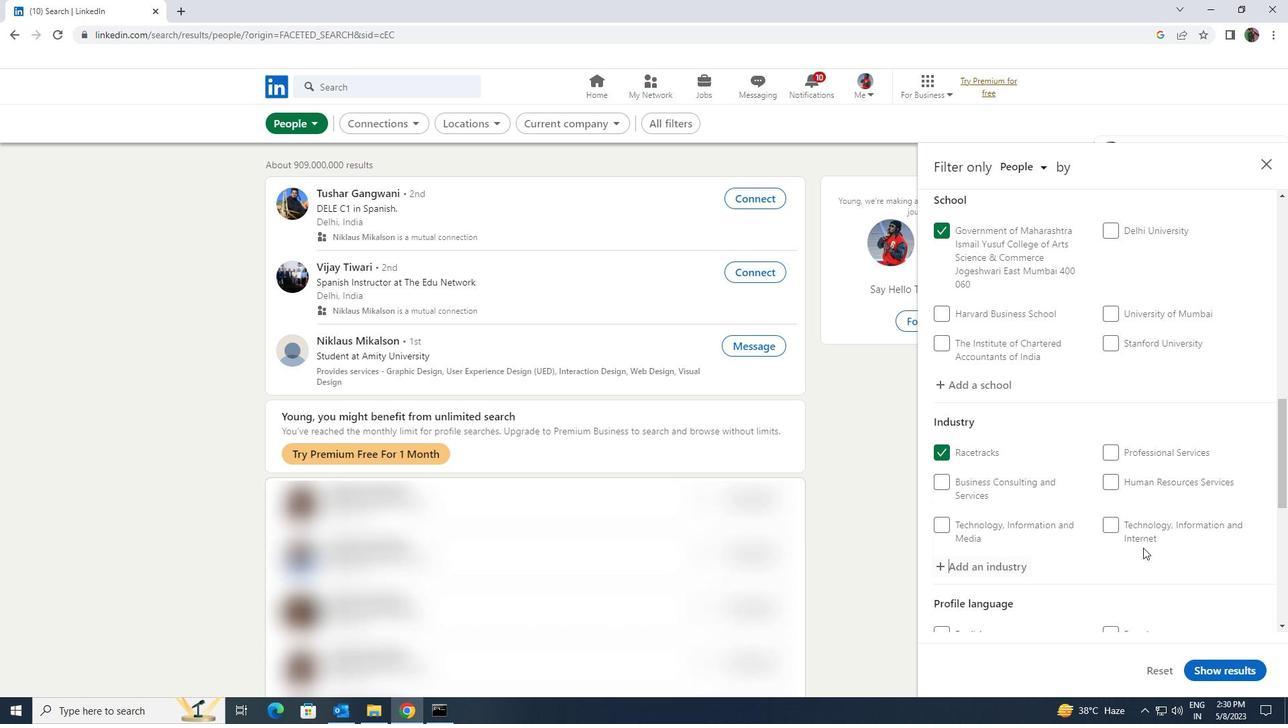 
Action: Mouse scrolled (1143, 547) with delta (0, 0)
Screenshot: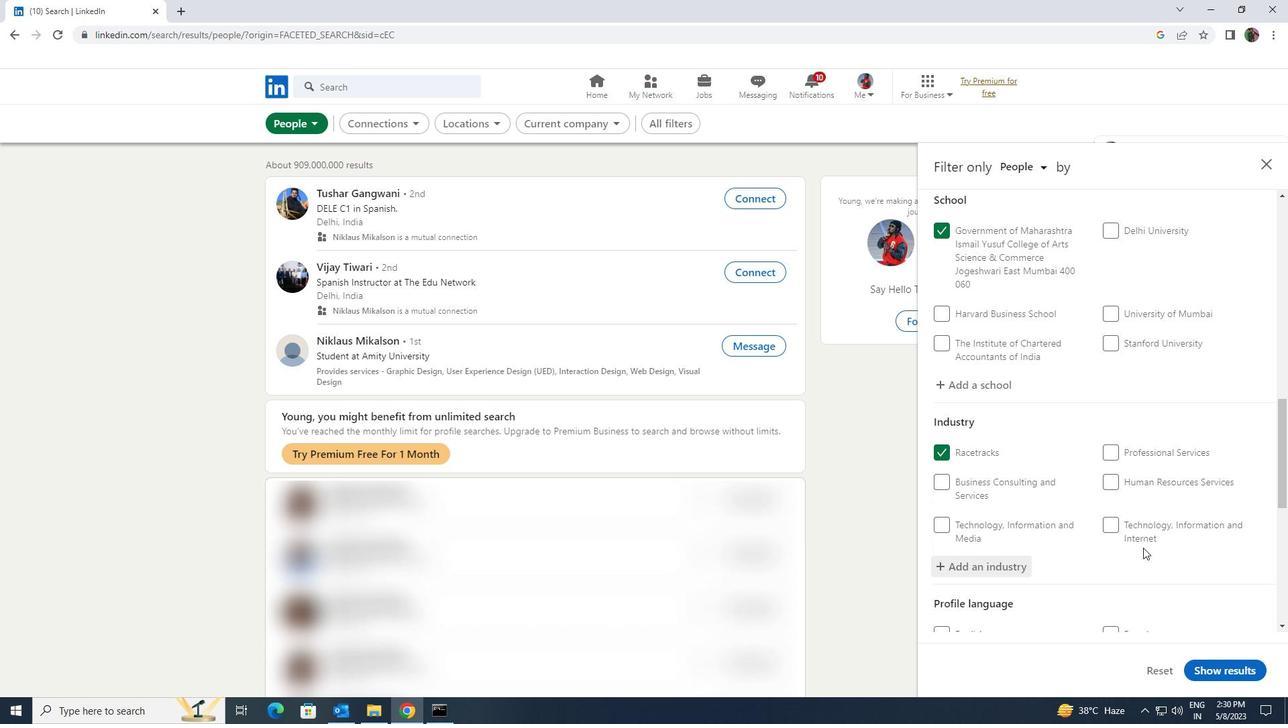 
Action: Mouse moved to (1144, 550)
Screenshot: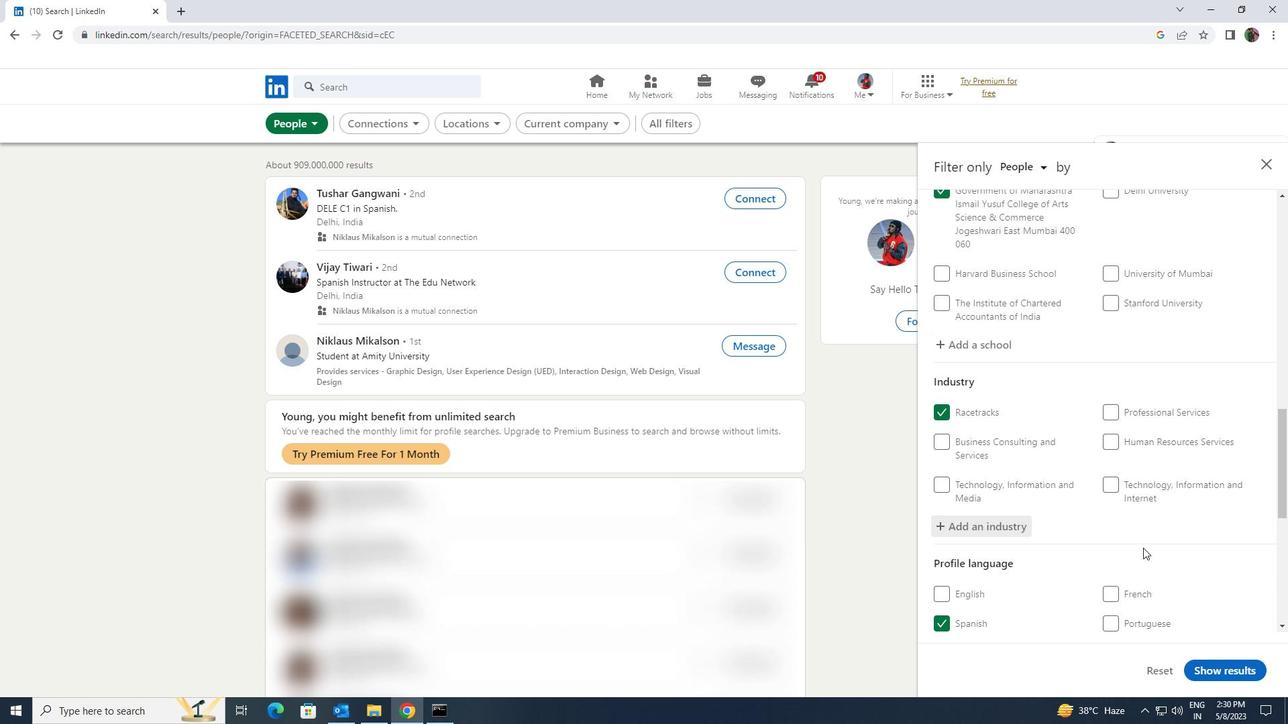 
Action: Mouse scrolled (1144, 549) with delta (0, 0)
Screenshot: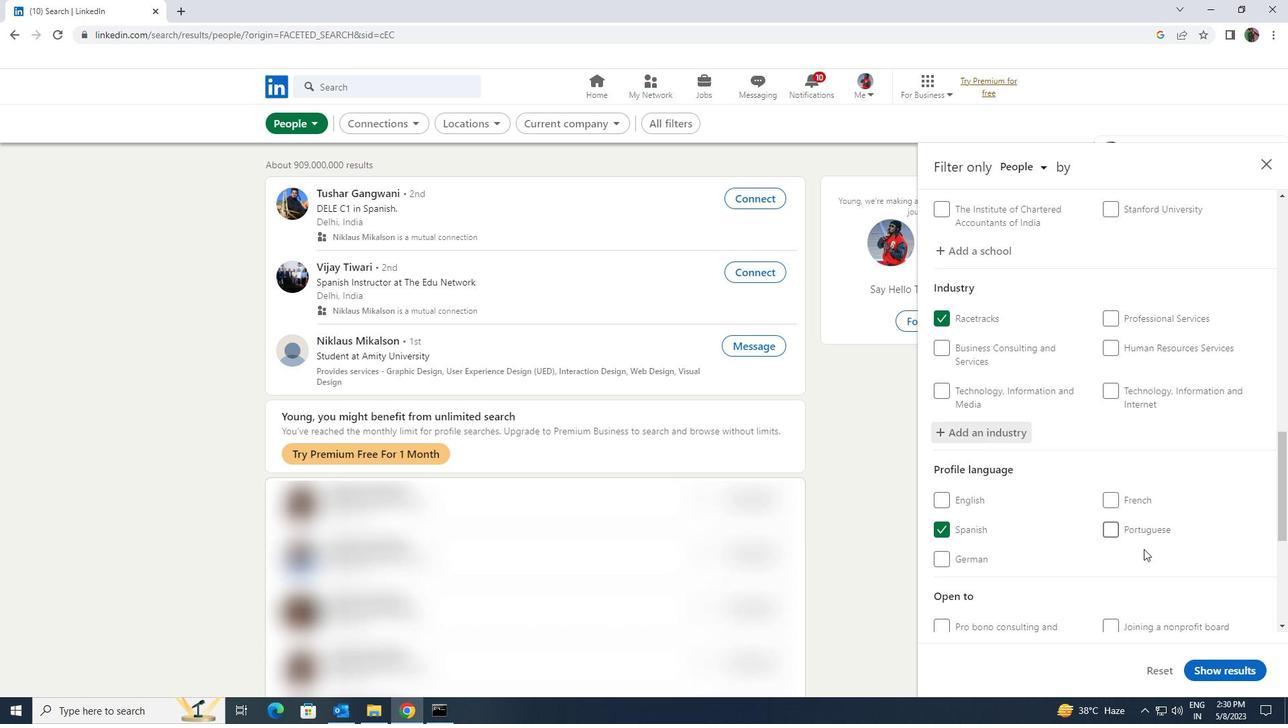
Action: Mouse scrolled (1144, 549) with delta (0, 0)
Screenshot: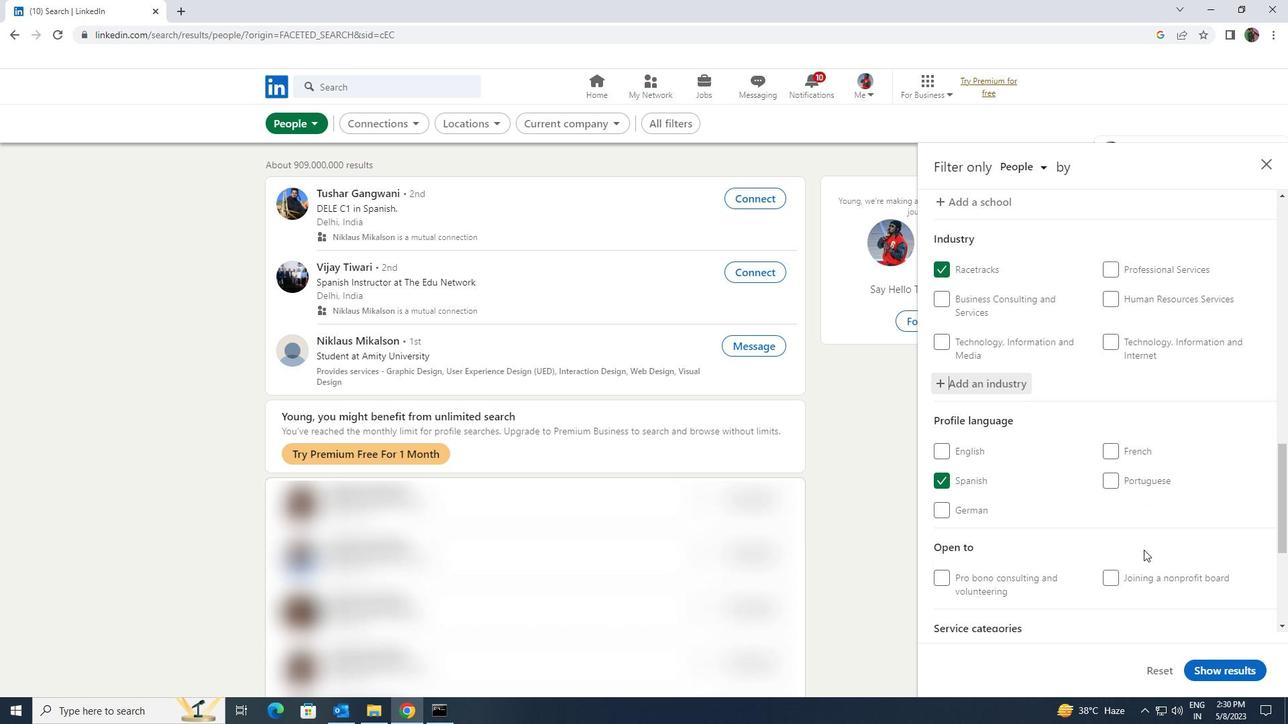 
Action: Mouse scrolled (1144, 549) with delta (0, 0)
Screenshot: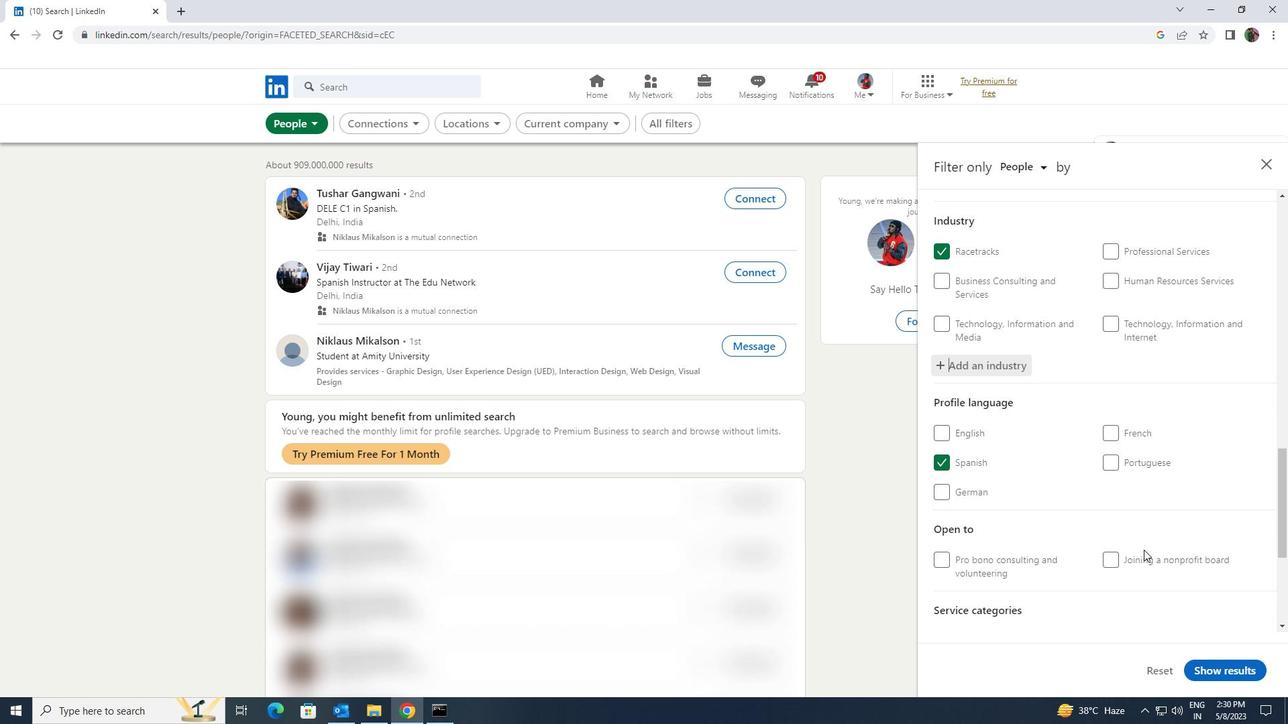 
Action: Mouse scrolled (1144, 549) with delta (0, 0)
Screenshot: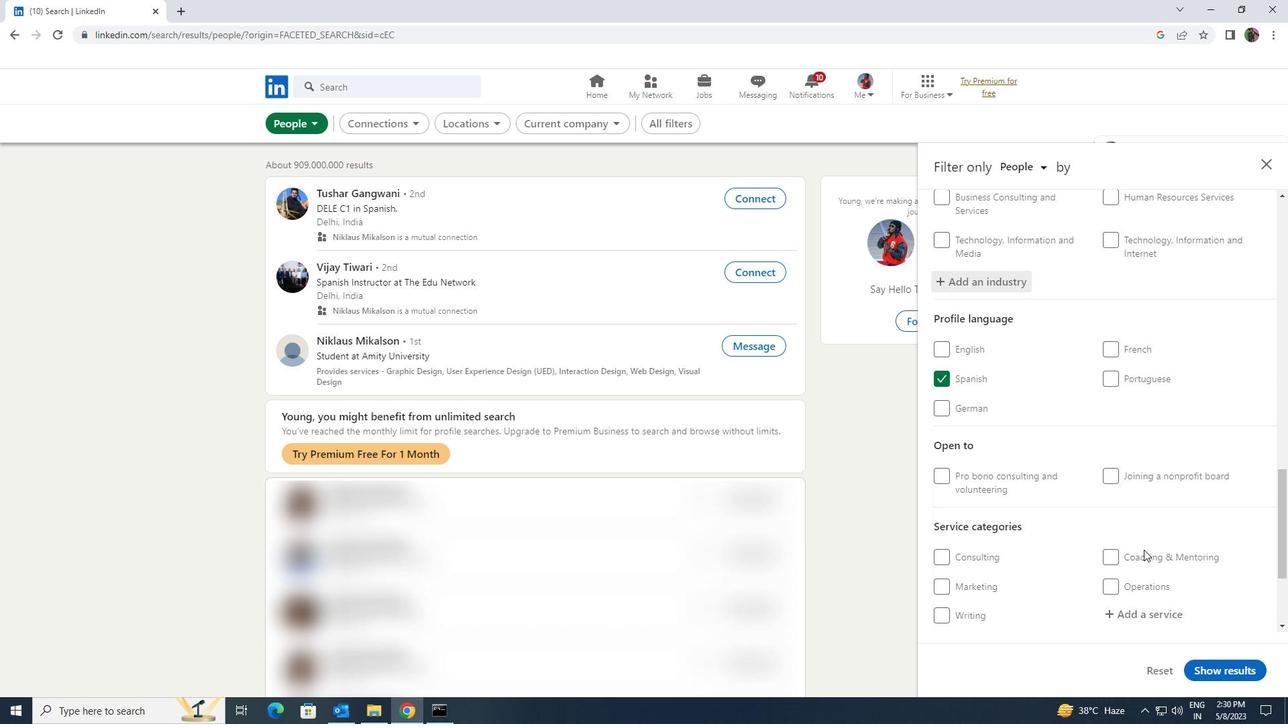 
Action: Mouse moved to (1157, 504)
Screenshot: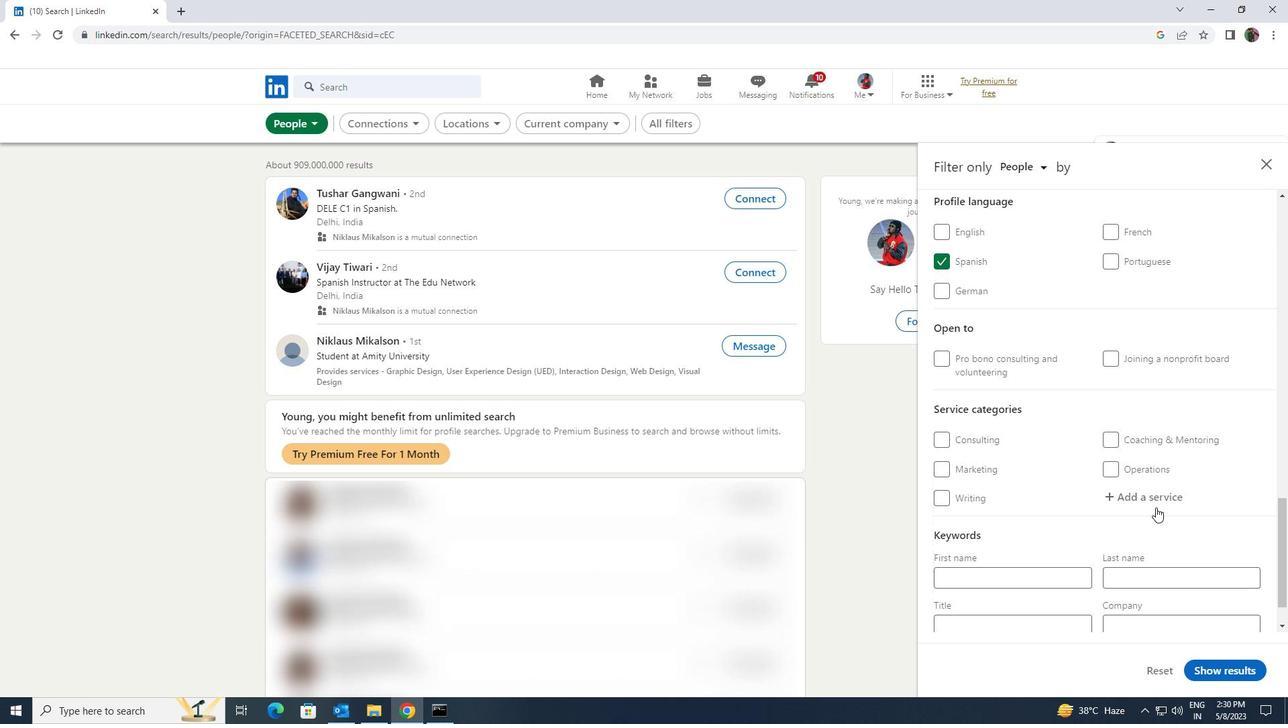 
Action: Mouse pressed left at (1157, 504)
Screenshot: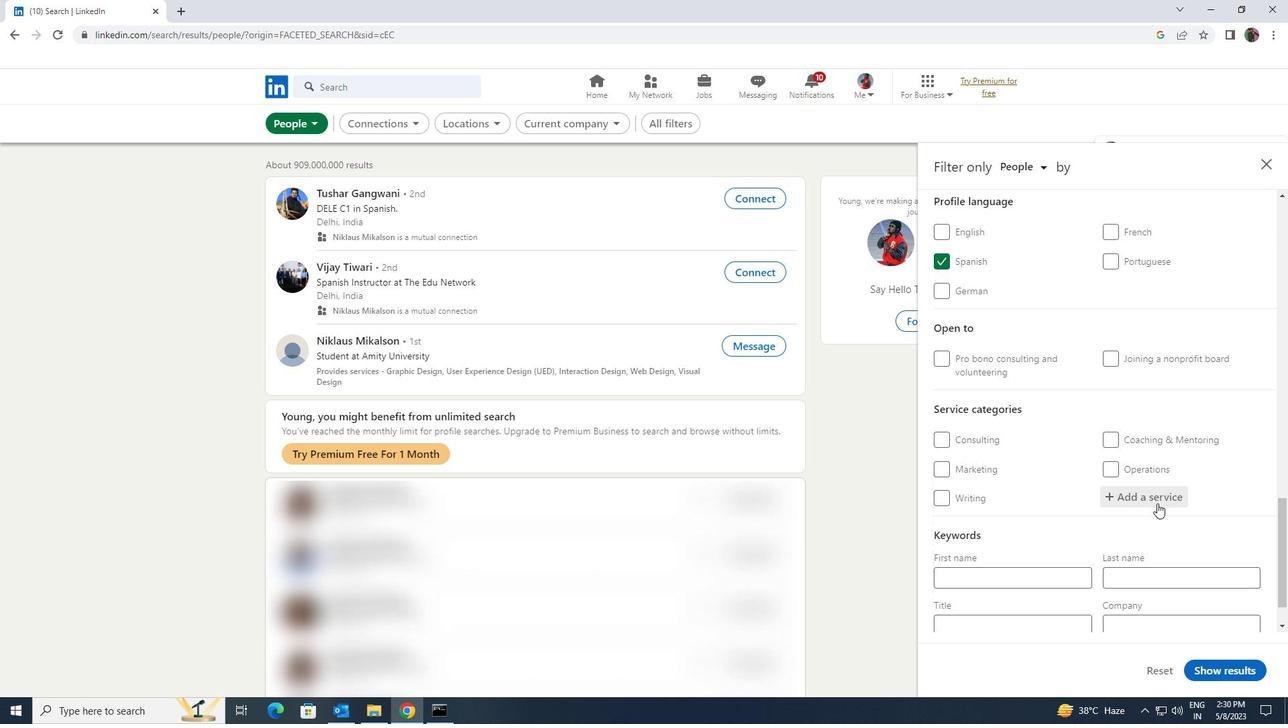 
Action: Key pressed <Key.shift><Key.shift><Key.shift><Key.shift><Key.shift><Key.shift>WEDDING<Key.space>
Screenshot: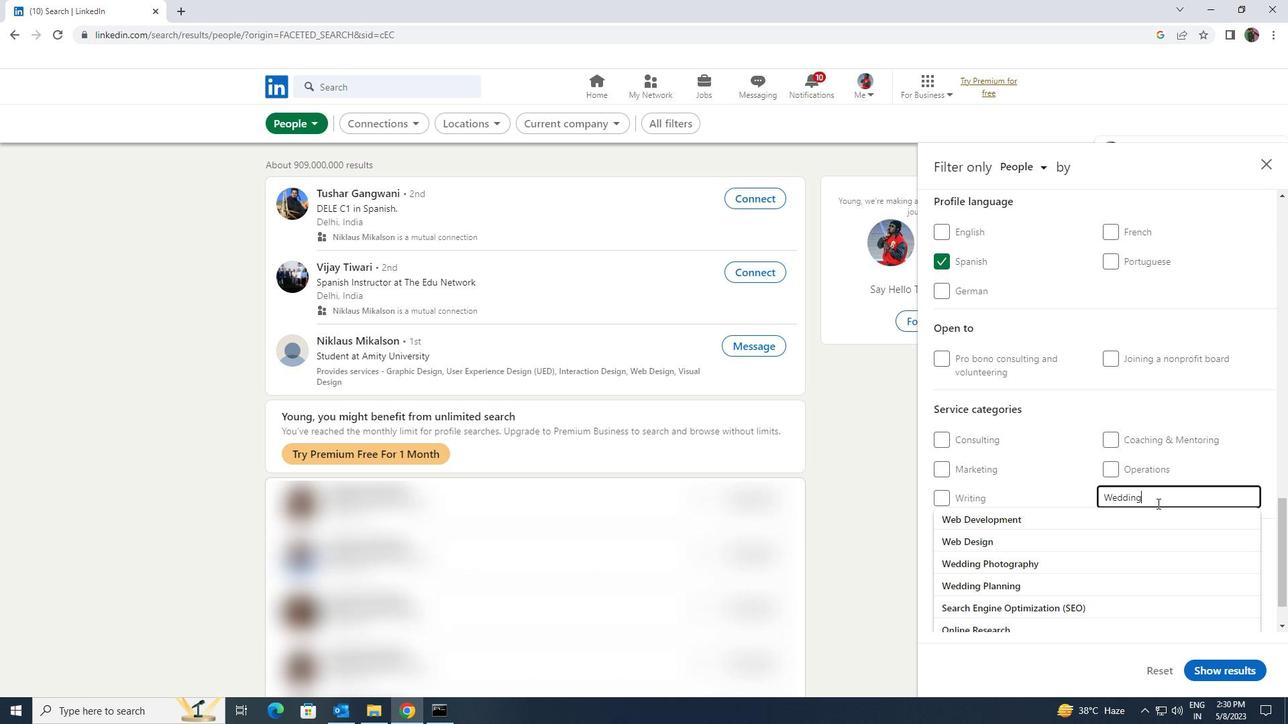 
Action: Mouse moved to (1141, 545)
Screenshot: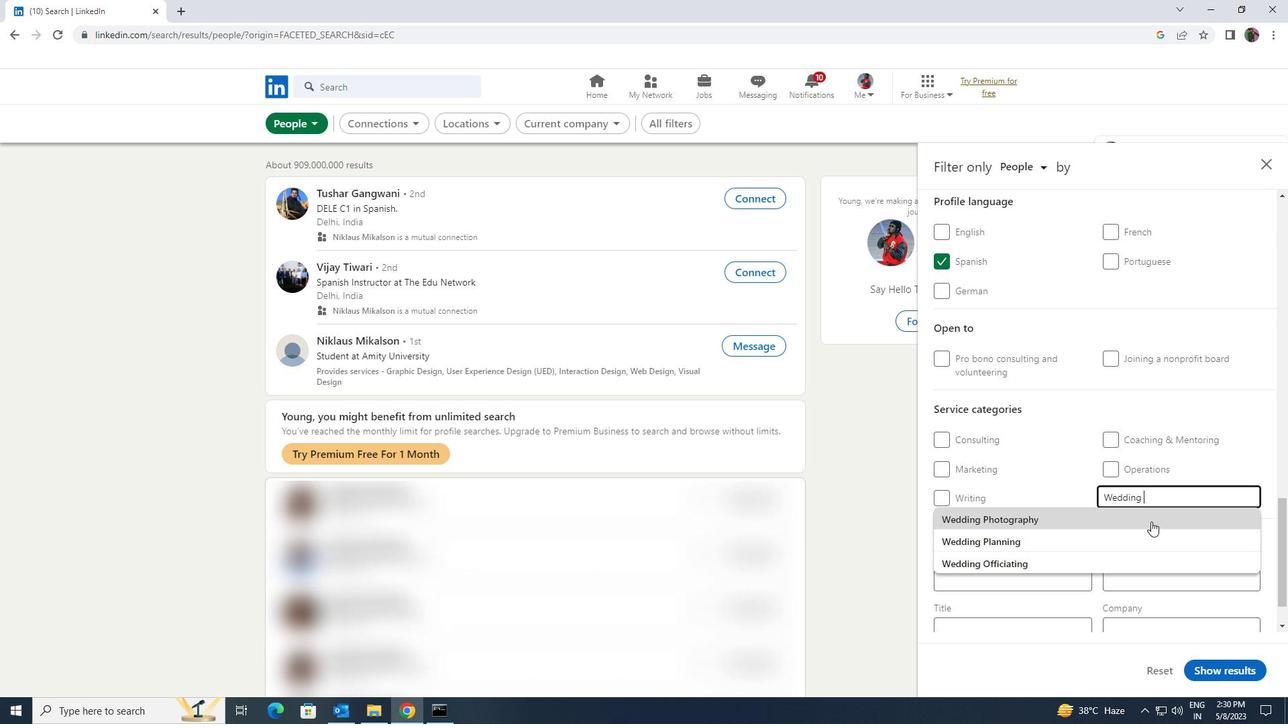 
Action: Mouse pressed left at (1141, 545)
Screenshot: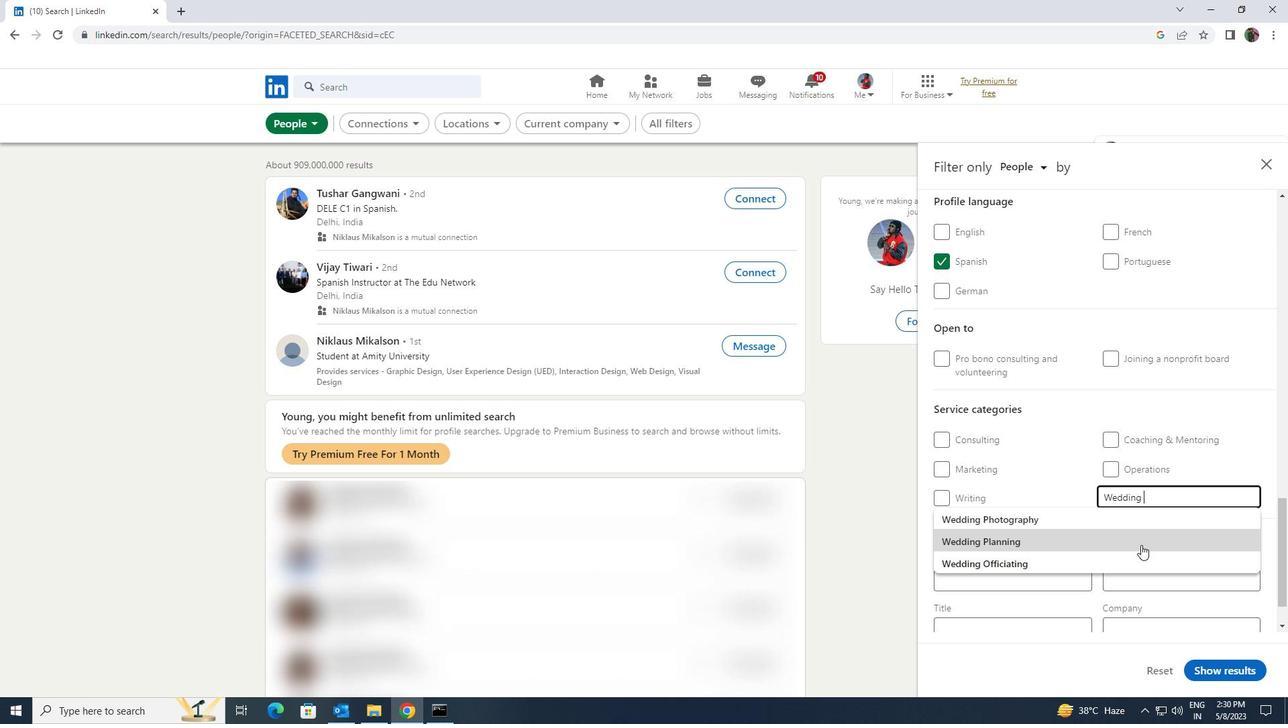 
Action: Mouse moved to (1134, 542)
Screenshot: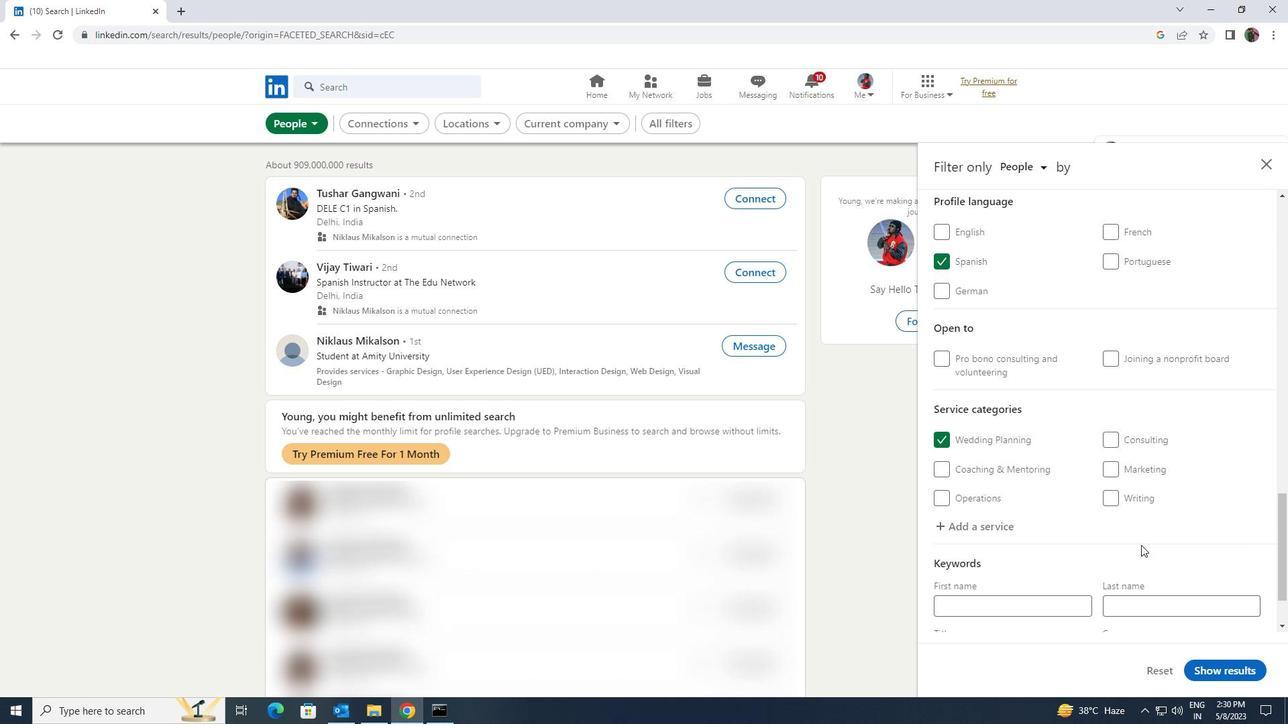 
Action: Mouse scrolled (1134, 541) with delta (0, 0)
Screenshot: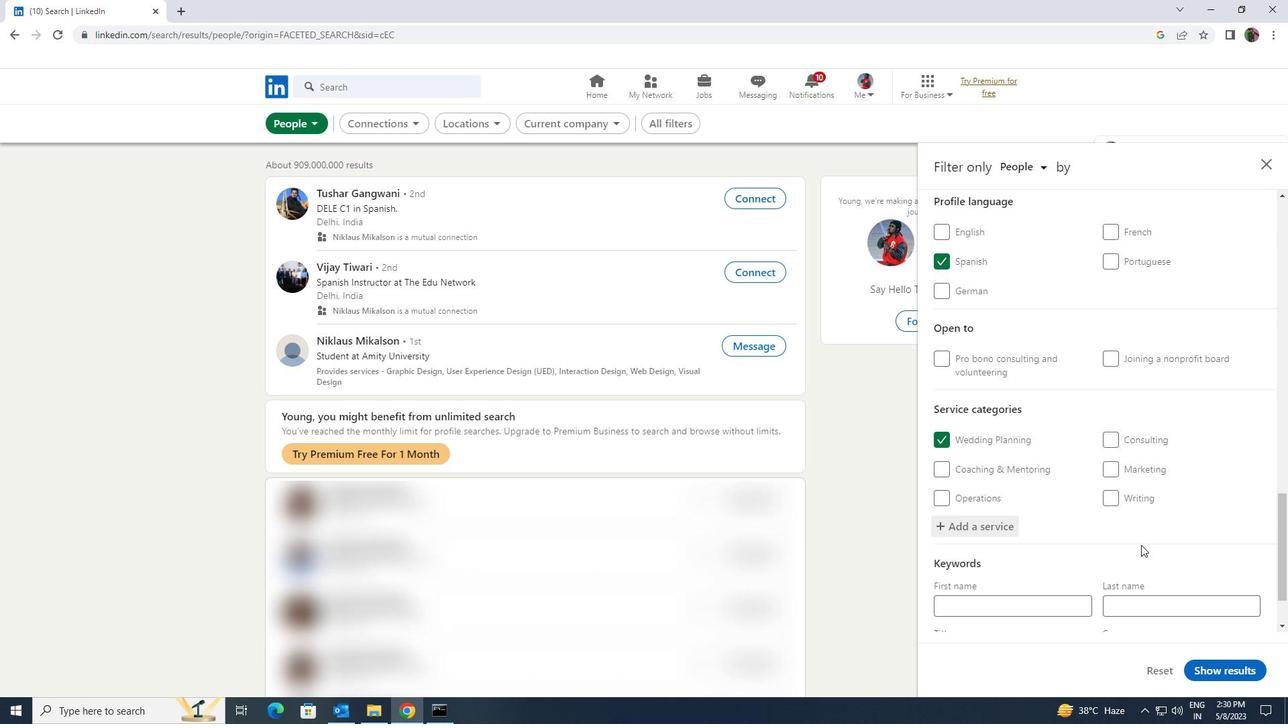 
Action: Mouse scrolled (1134, 541) with delta (0, 0)
Screenshot: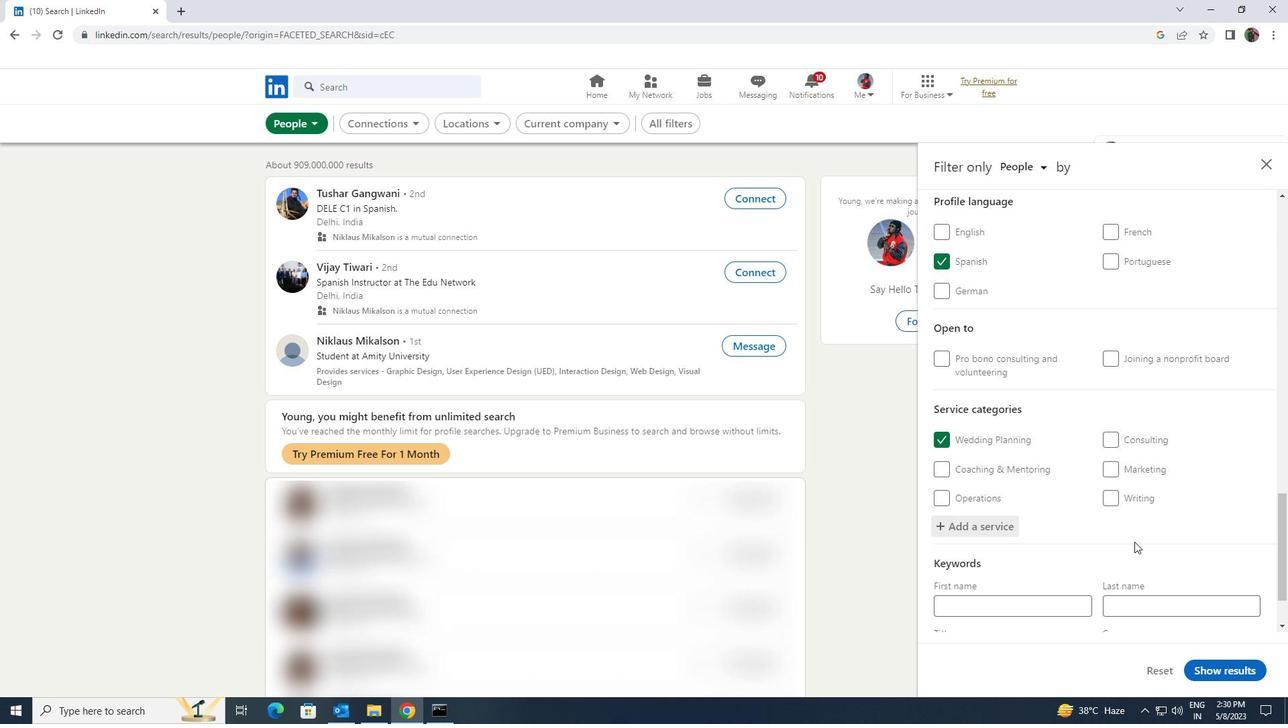 
Action: Mouse scrolled (1134, 541) with delta (0, 0)
Screenshot: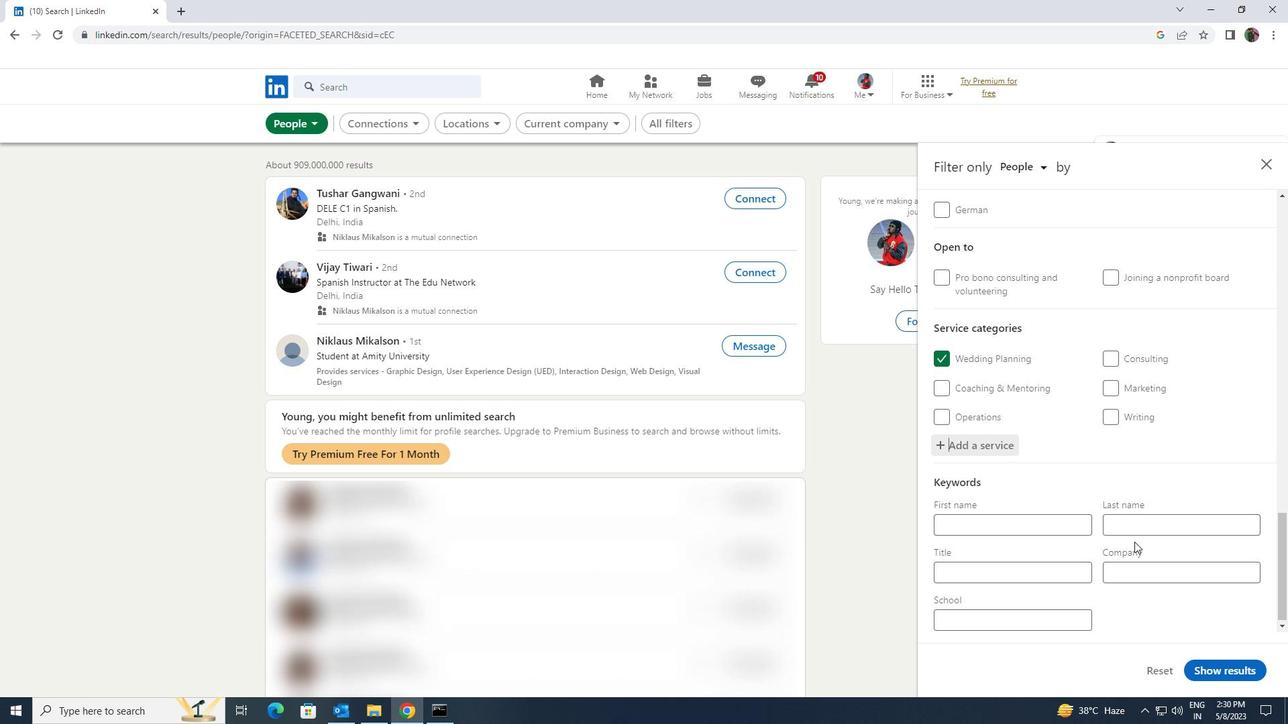 
Action: Mouse moved to (1088, 567)
Screenshot: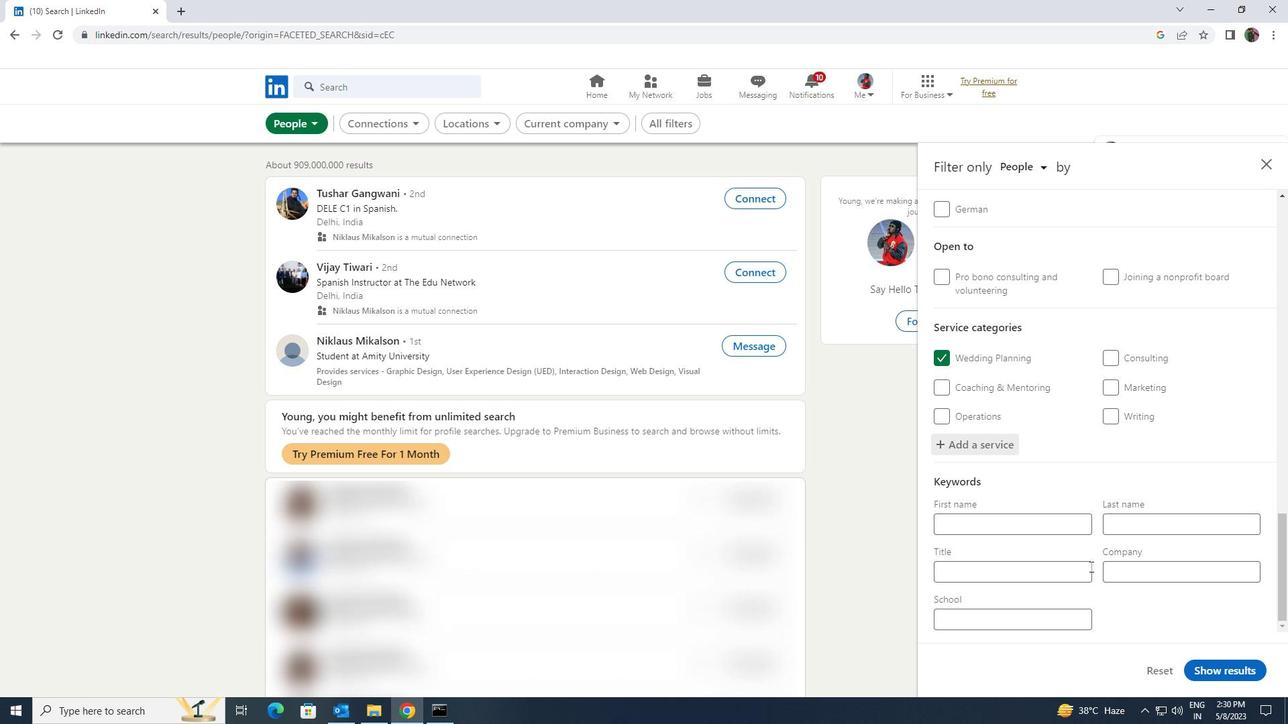 
Action: Mouse pressed left at (1088, 567)
Screenshot: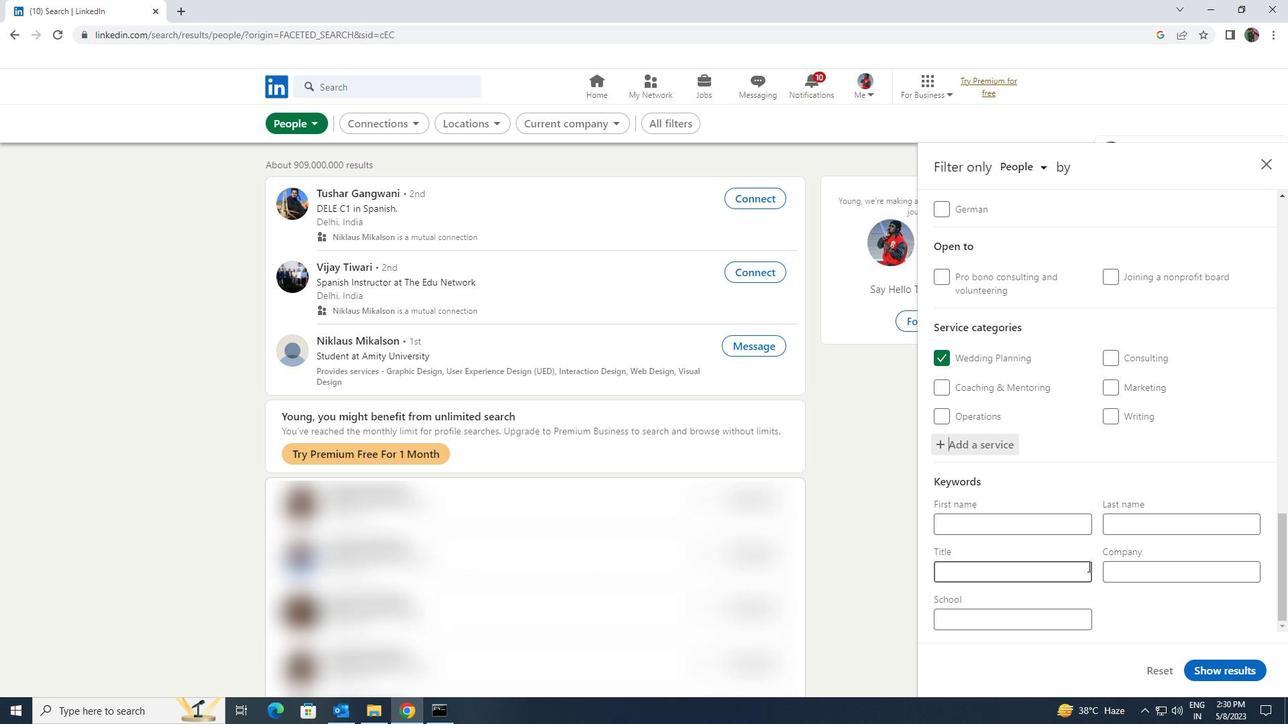 
Action: Key pressed <Key.shift><Key.shift><Key.shift><Key.shift><Key.shift>COORDINATOR
Screenshot: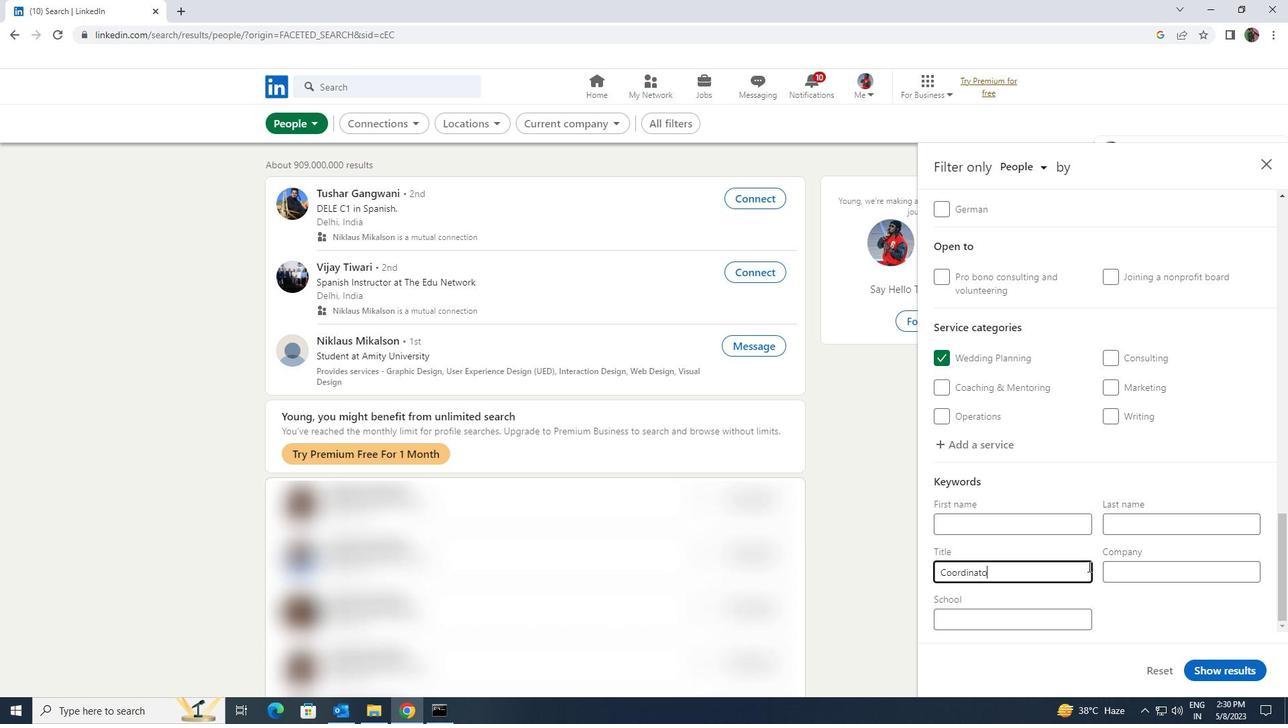 
Action: Mouse moved to (1204, 662)
Screenshot: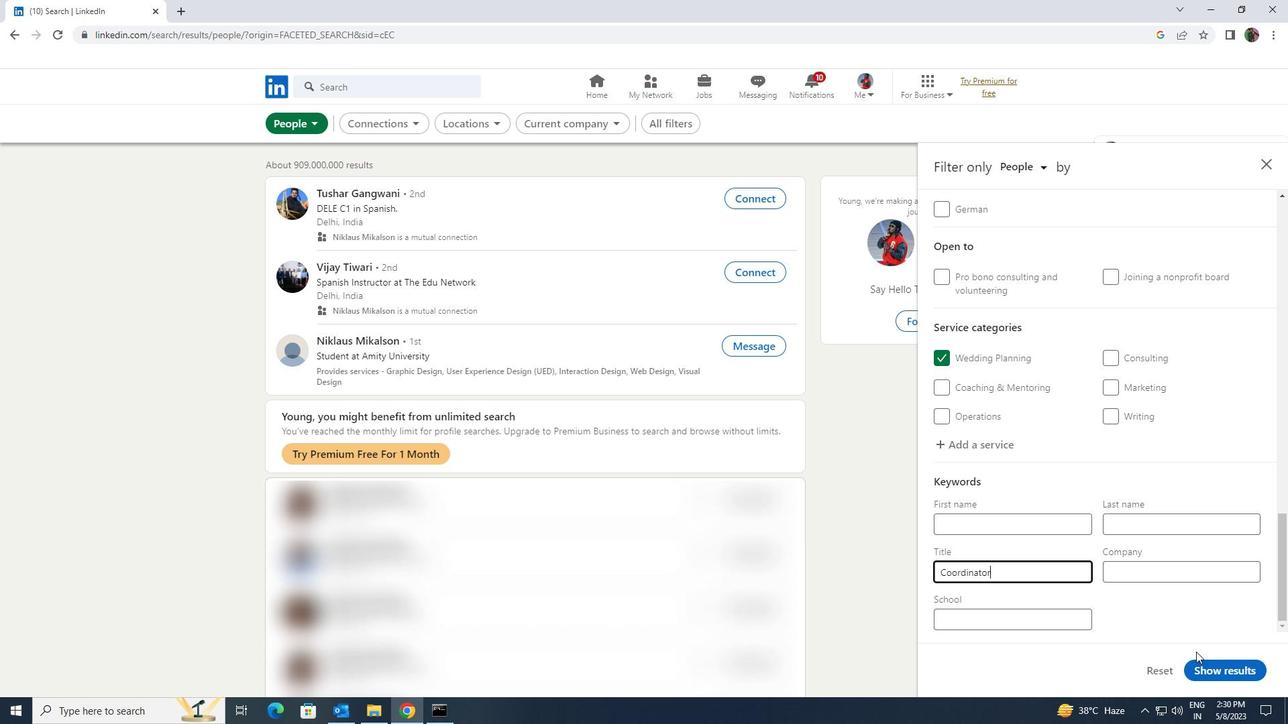 
Action: Mouse pressed left at (1204, 662)
Screenshot: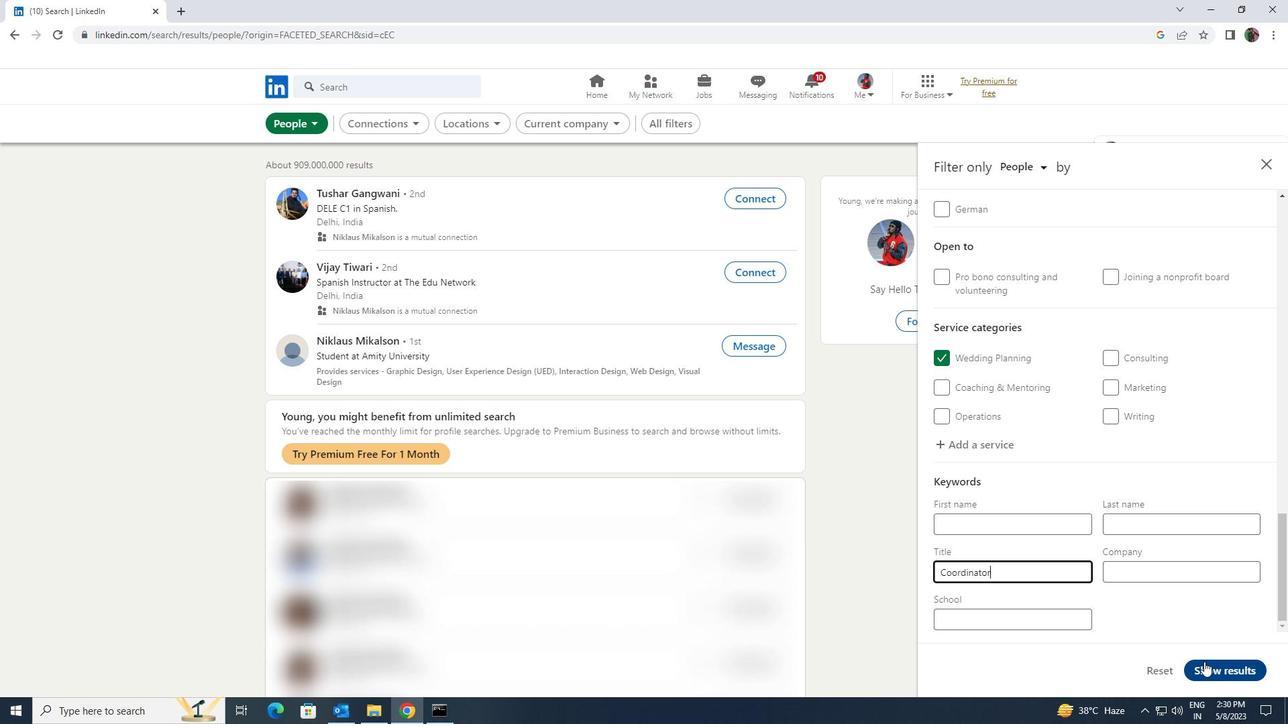 
